 Task: Find connections with filter location Greve with filter topic #securitywith filter profile language German with filter current company UEM Group Berhad with filter school North Maharashtra University, Jalgaon with filter industry Plastics and Rubber Product Manufacturing with filter service category Nature Photography with filter keywords title Translator
Action: Mouse moved to (629, 90)
Screenshot: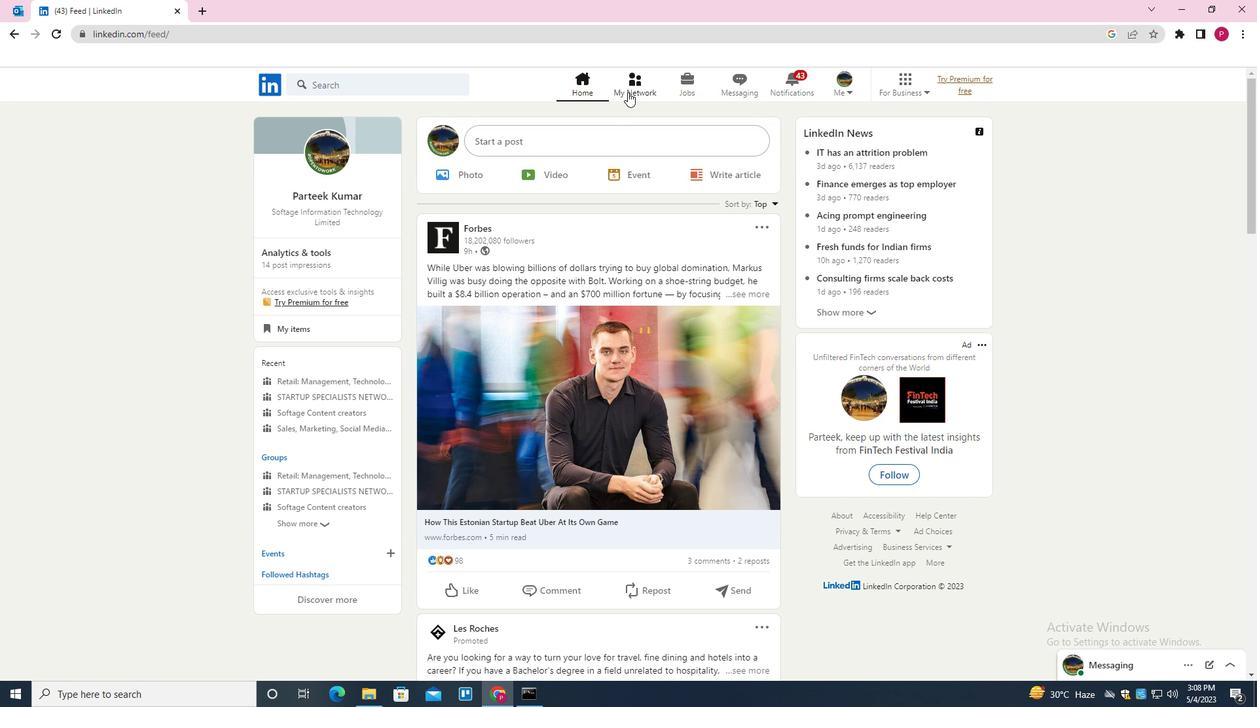
Action: Mouse pressed left at (629, 90)
Screenshot: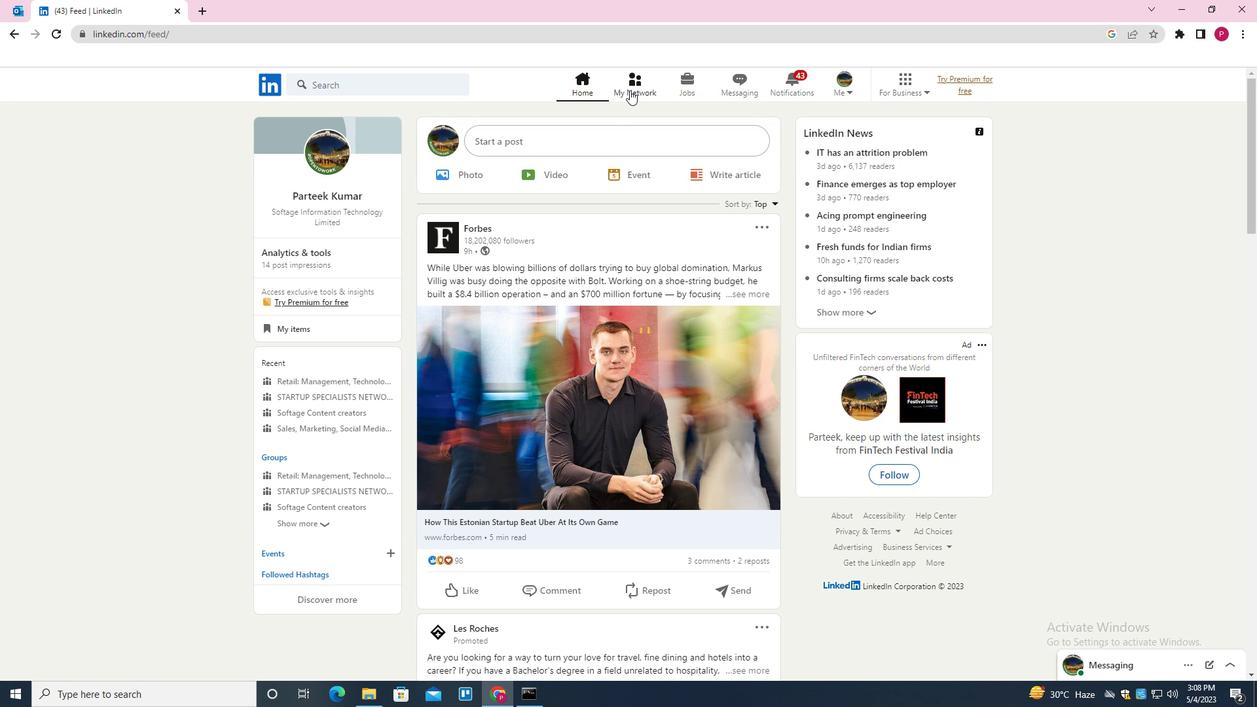 
Action: Mouse moved to (391, 163)
Screenshot: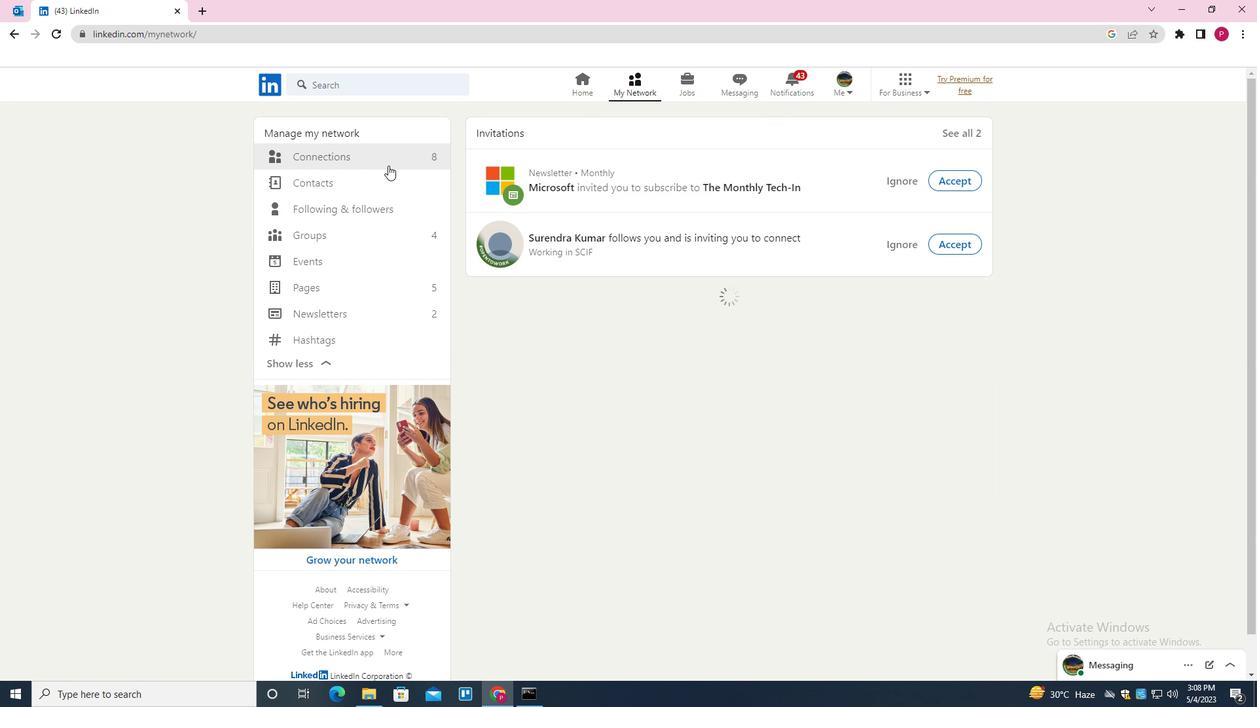 
Action: Mouse pressed left at (391, 163)
Screenshot: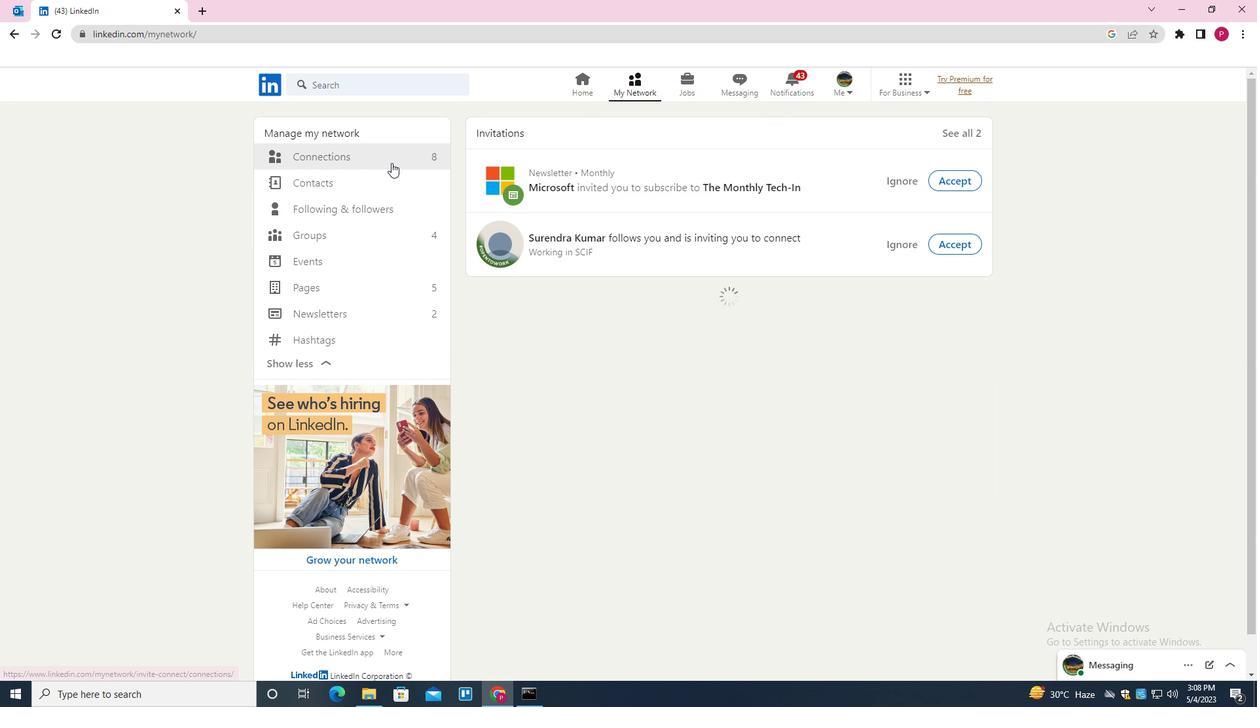 
Action: Mouse moved to (722, 157)
Screenshot: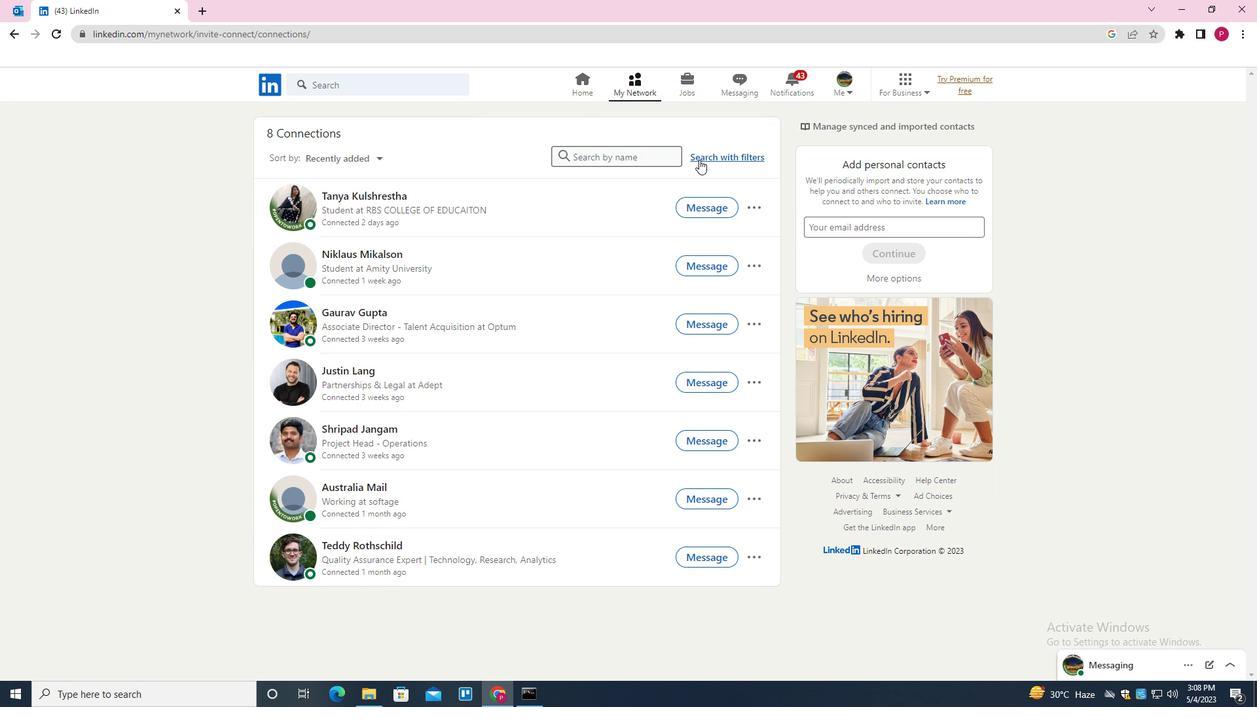
Action: Mouse pressed left at (722, 157)
Screenshot: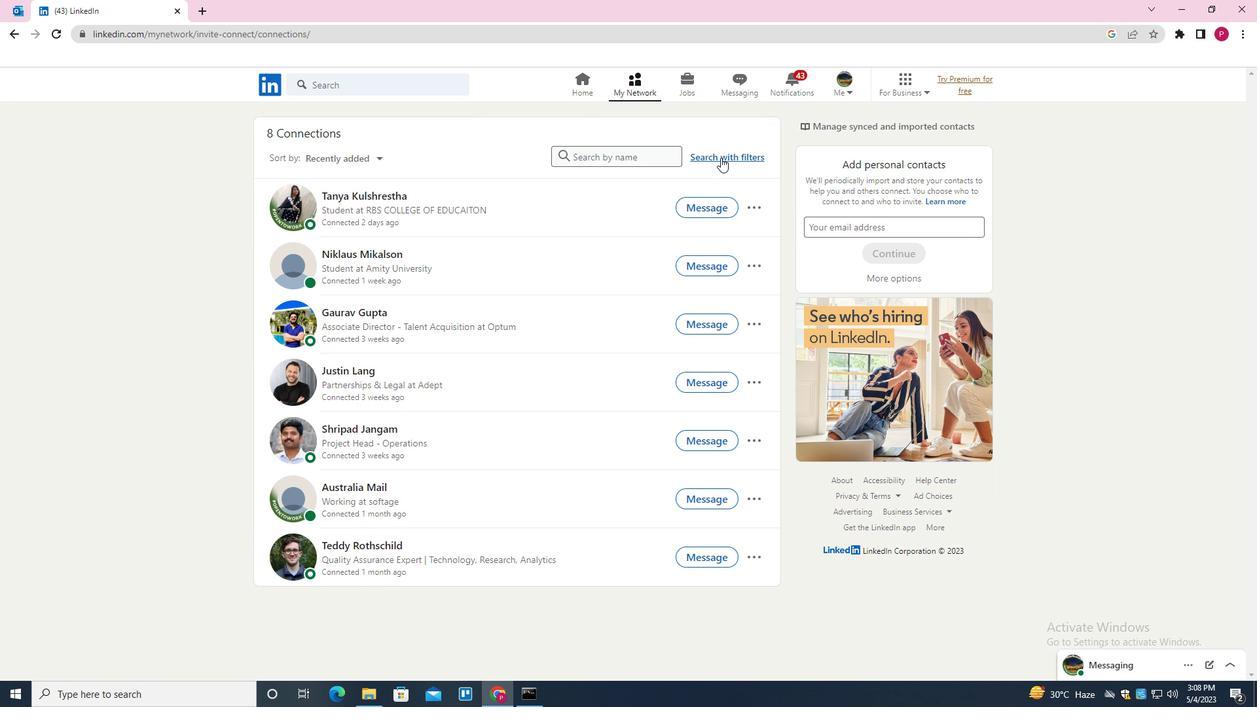 
Action: Mouse moved to (666, 119)
Screenshot: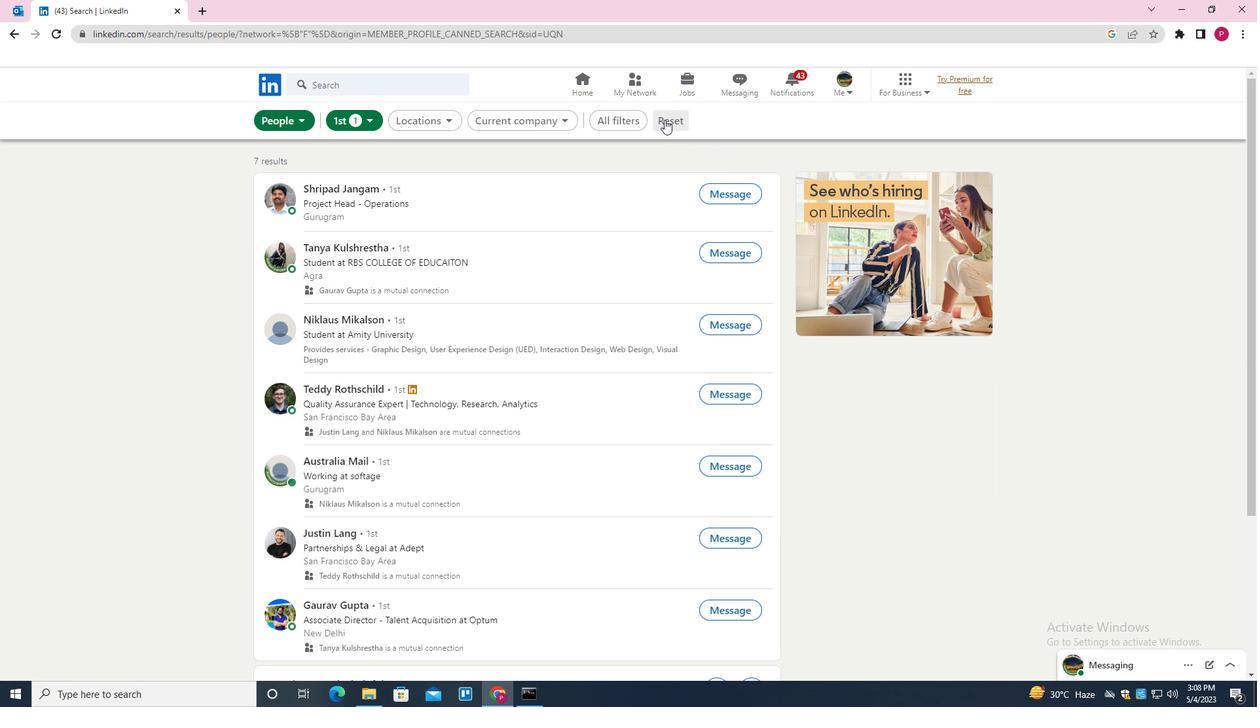 
Action: Mouse pressed left at (666, 119)
Screenshot: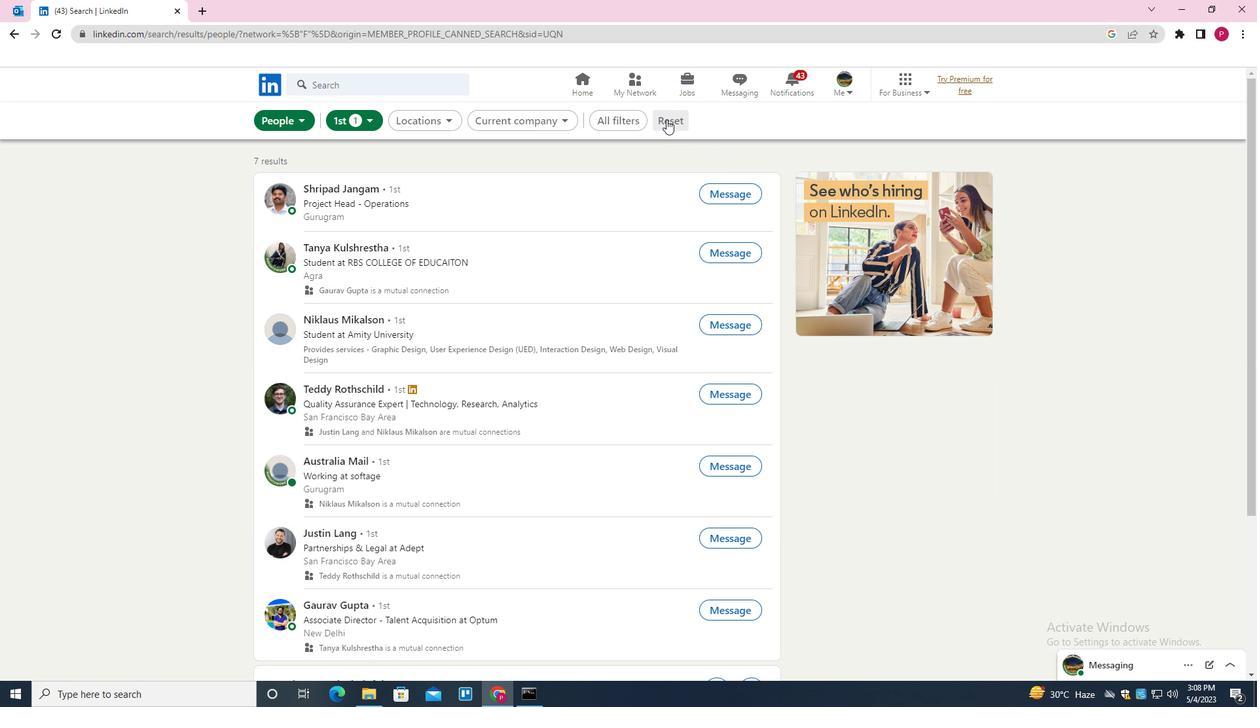 
Action: Mouse moved to (642, 123)
Screenshot: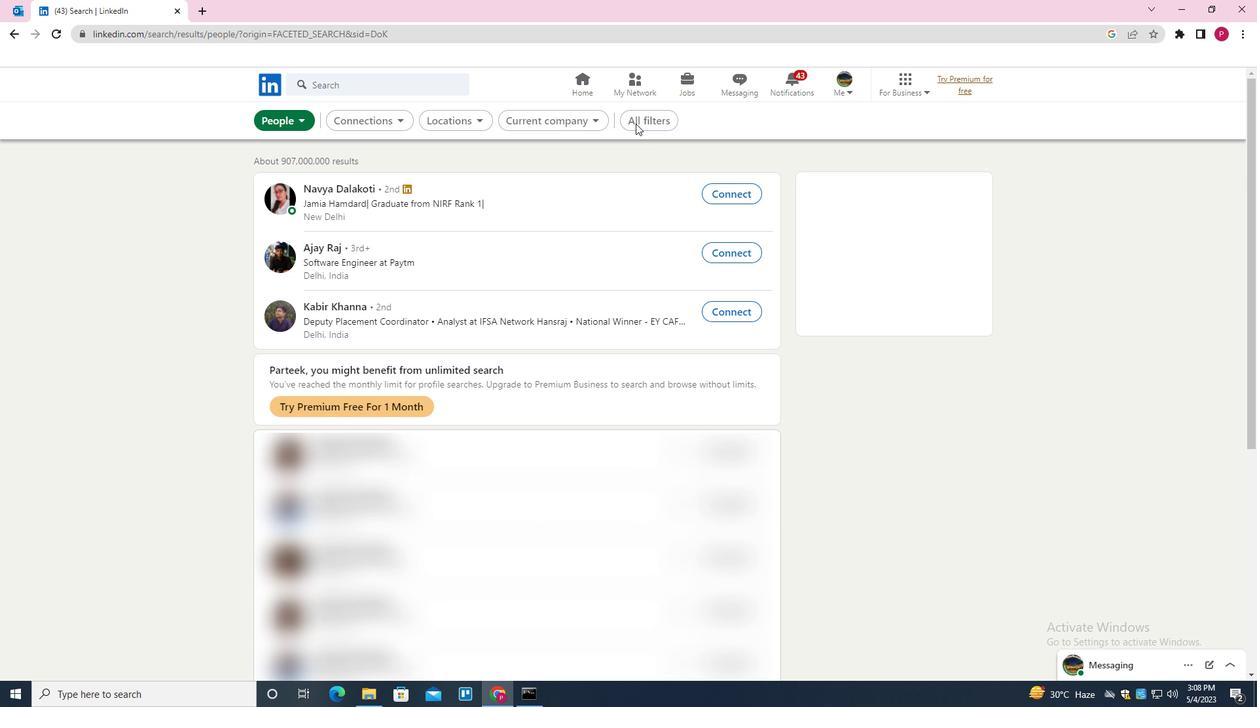 
Action: Mouse pressed left at (642, 123)
Screenshot: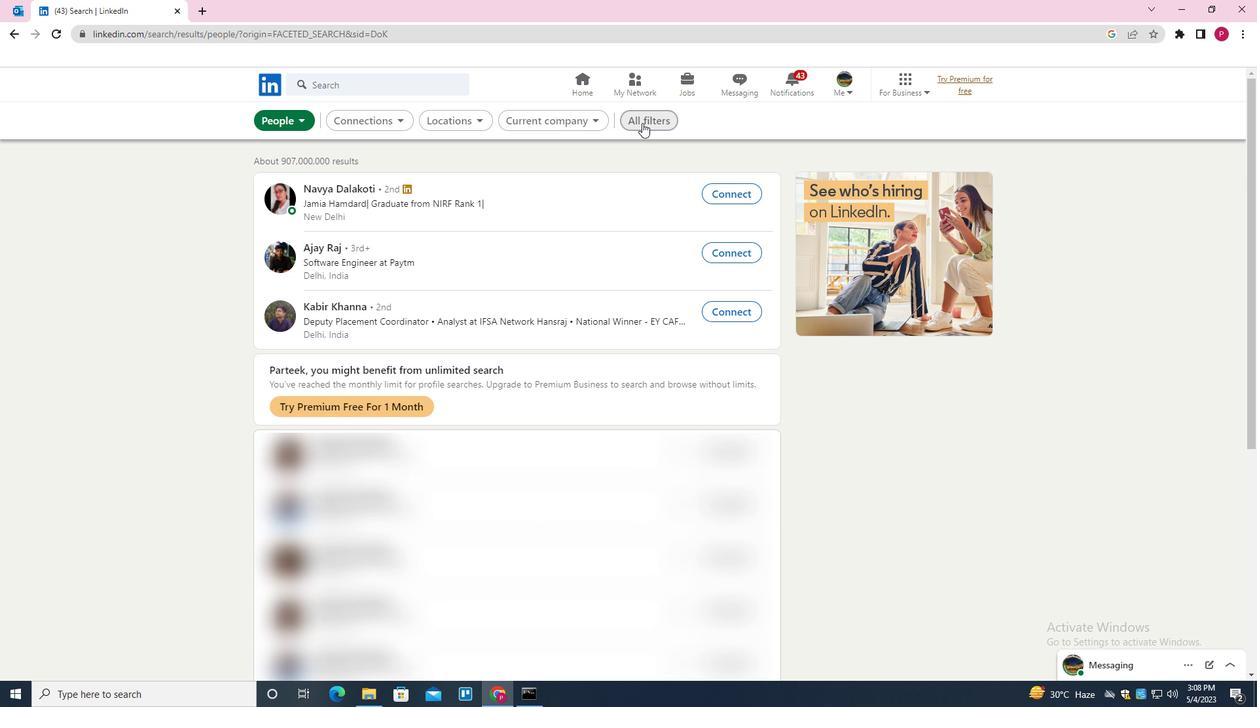 
Action: Mouse moved to (1084, 409)
Screenshot: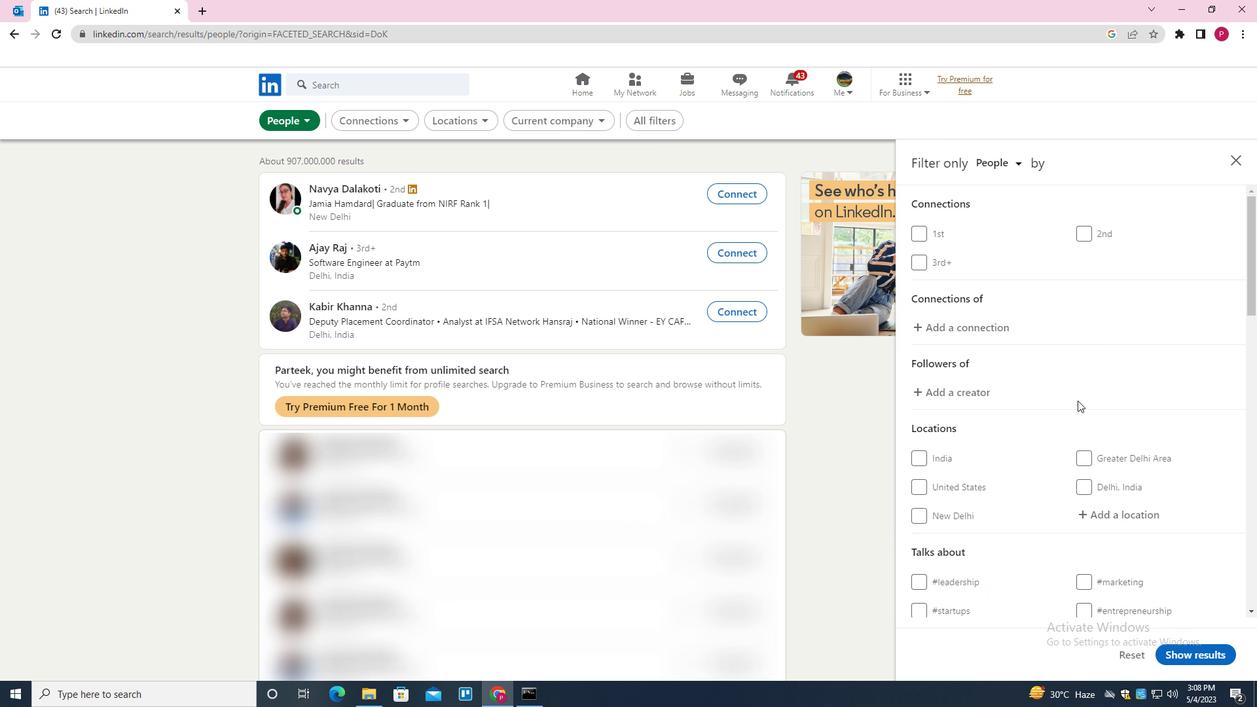 
Action: Mouse scrolled (1084, 409) with delta (0, 0)
Screenshot: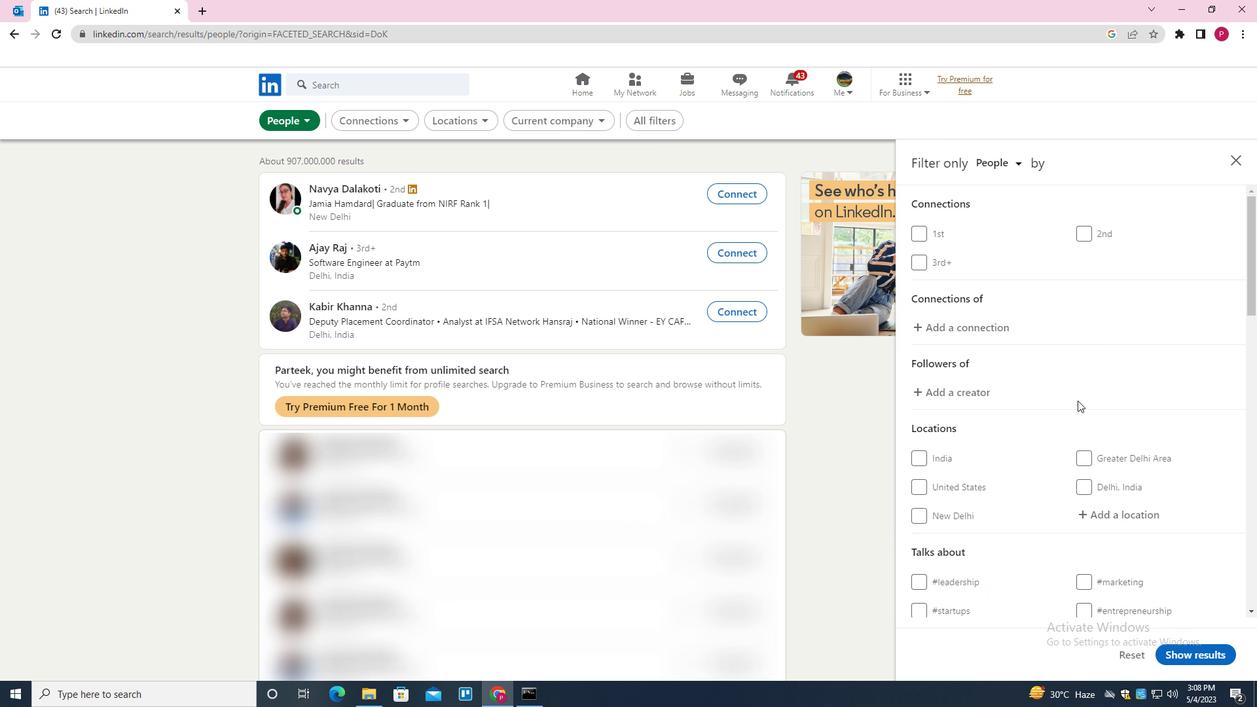 
Action: Mouse moved to (1085, 409)
Screenshot: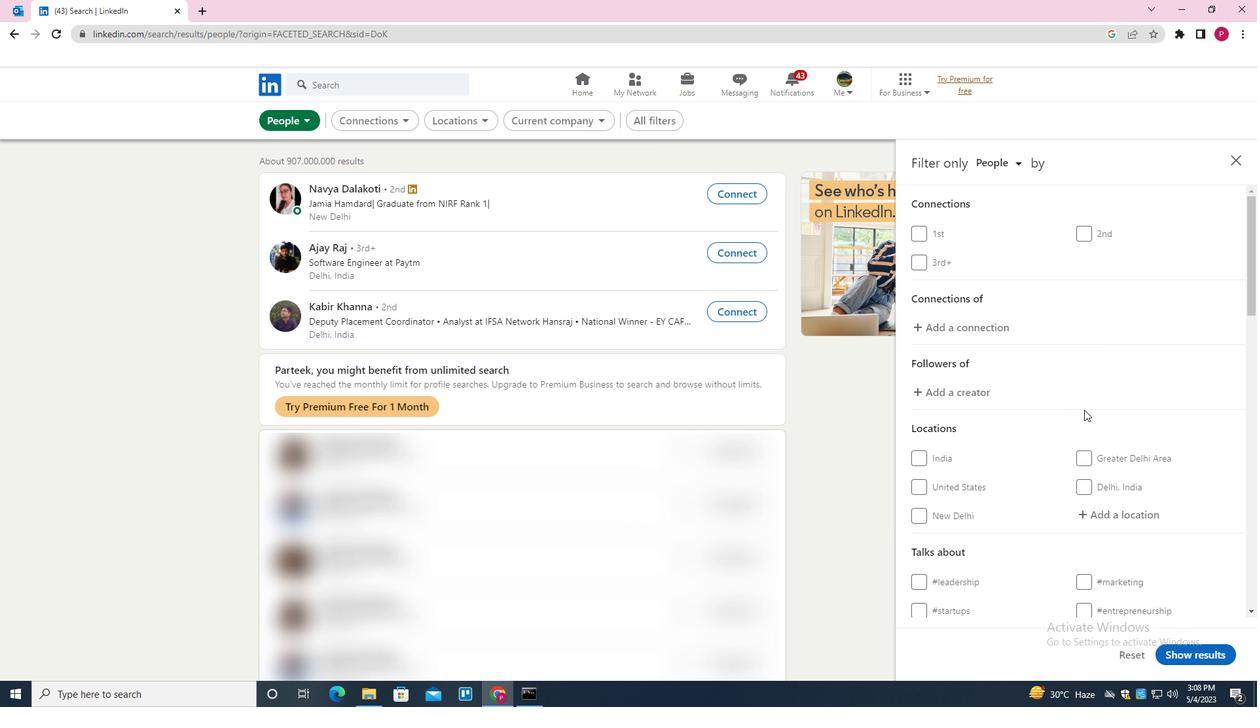 
Action: Mouse scrolled (1085, 409) with delta (0, 0)
Screenshot: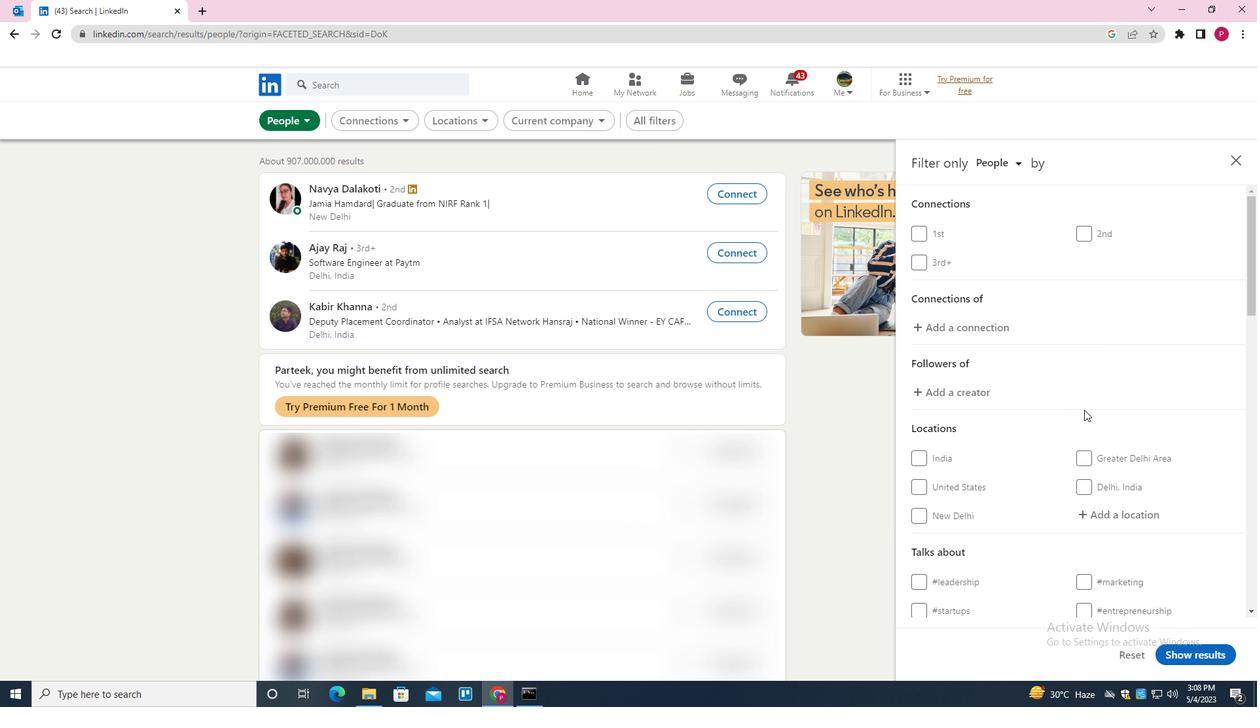 
Action: Mouse moved to (1124, 377)
Screenshot: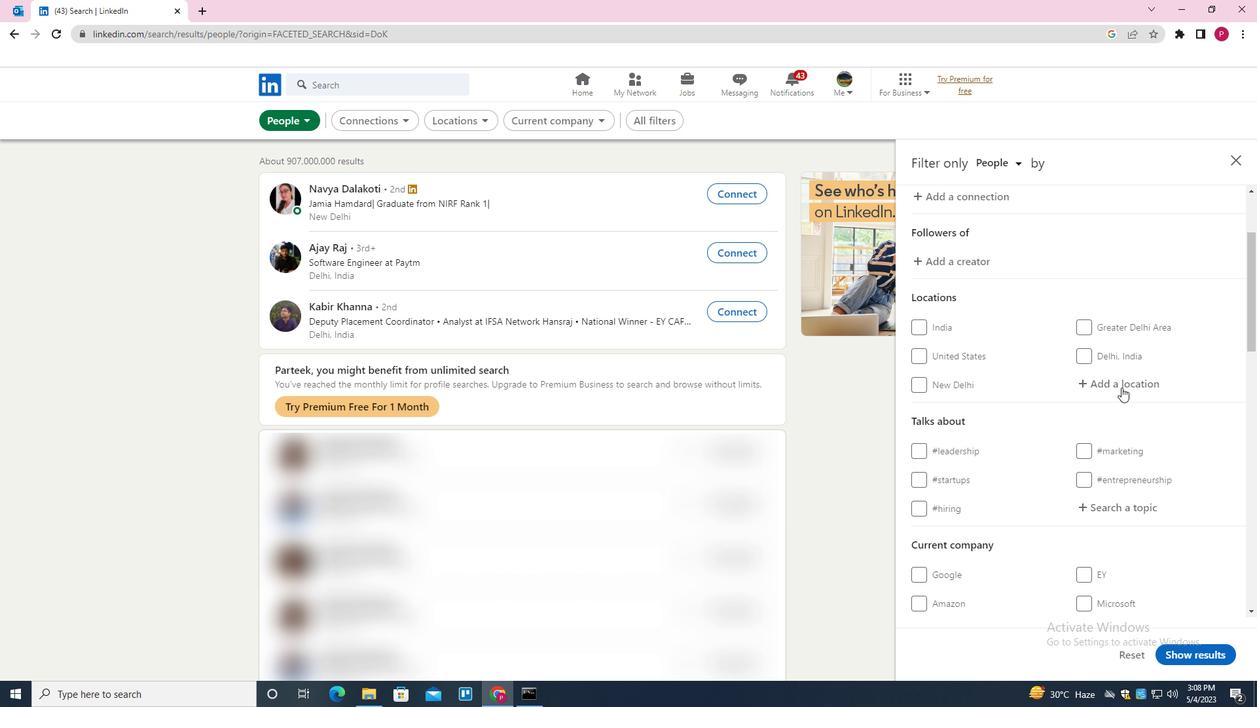 
Action: Mouse pressed left at (1124, 377)
Screenshot: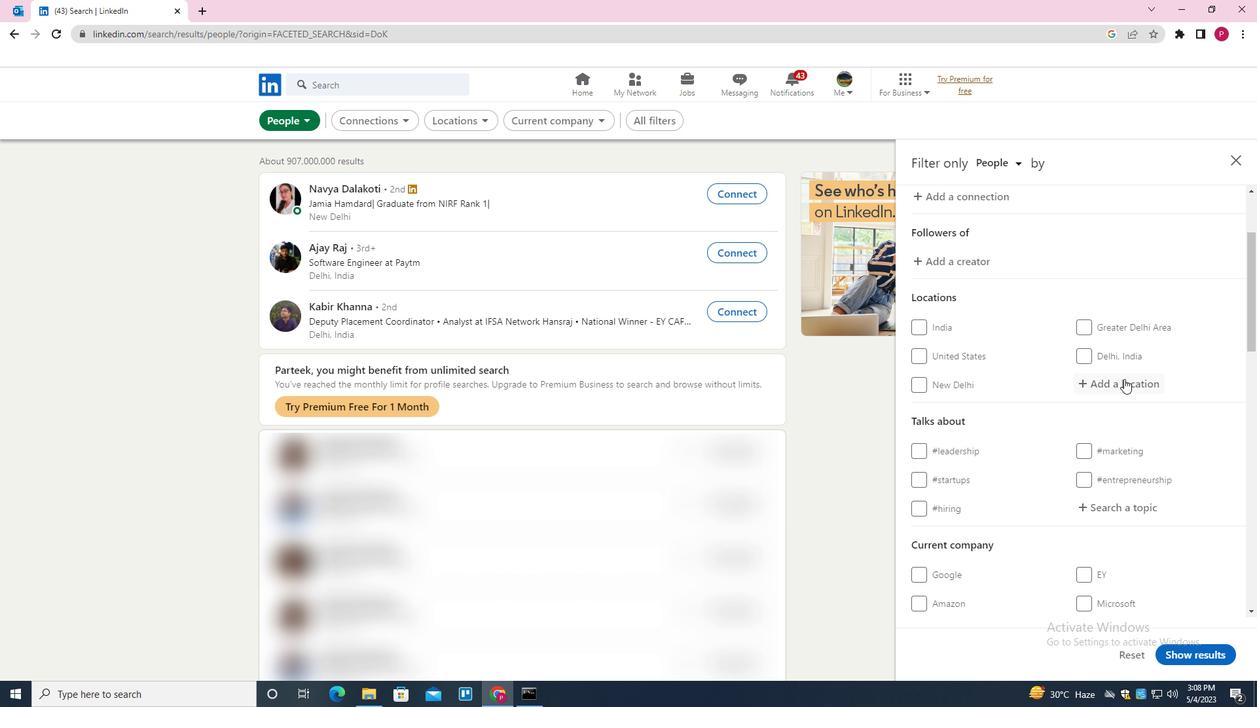 
Action: Mouse moved to (1120, 379)
Screenshot: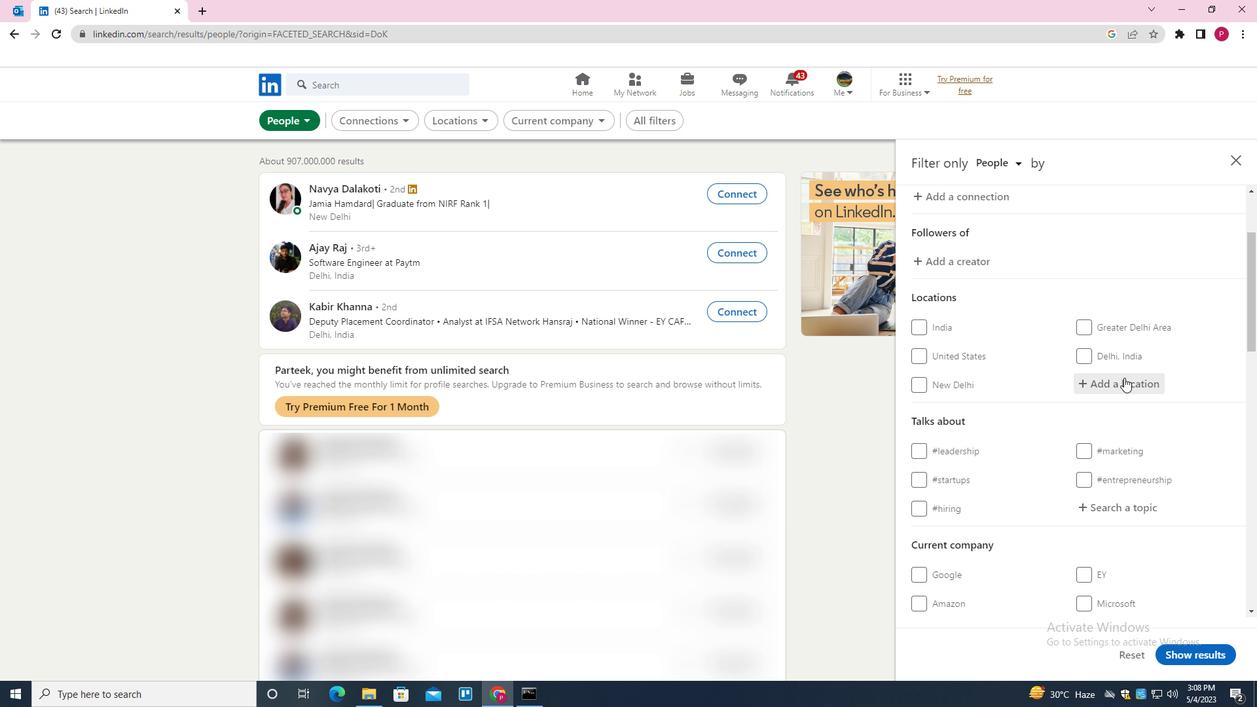 
Action: Key pressed <Key.shift>GREVE<Key.down><Key.enter>
Screenshot: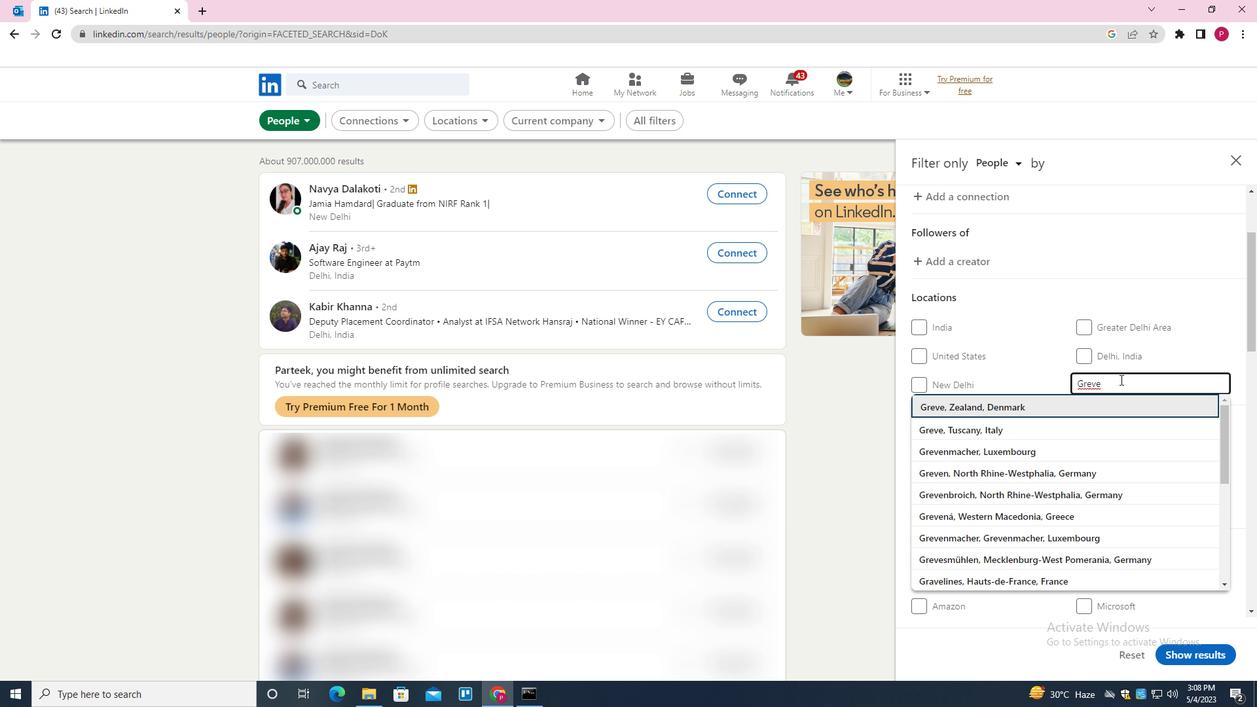 
Action: Mouse moved to (1076, 410)
Screenshot: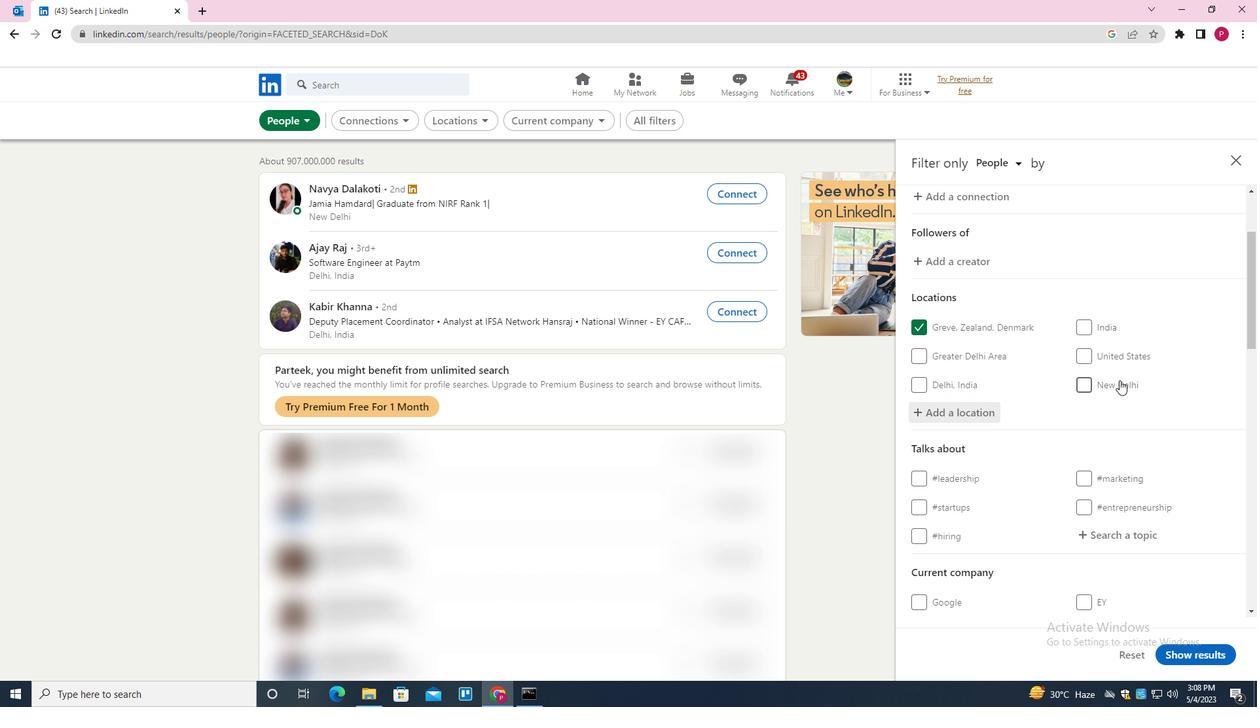 
Action: Mouse scrolled (1076, 409) with delta (0, 0)
Screenshot: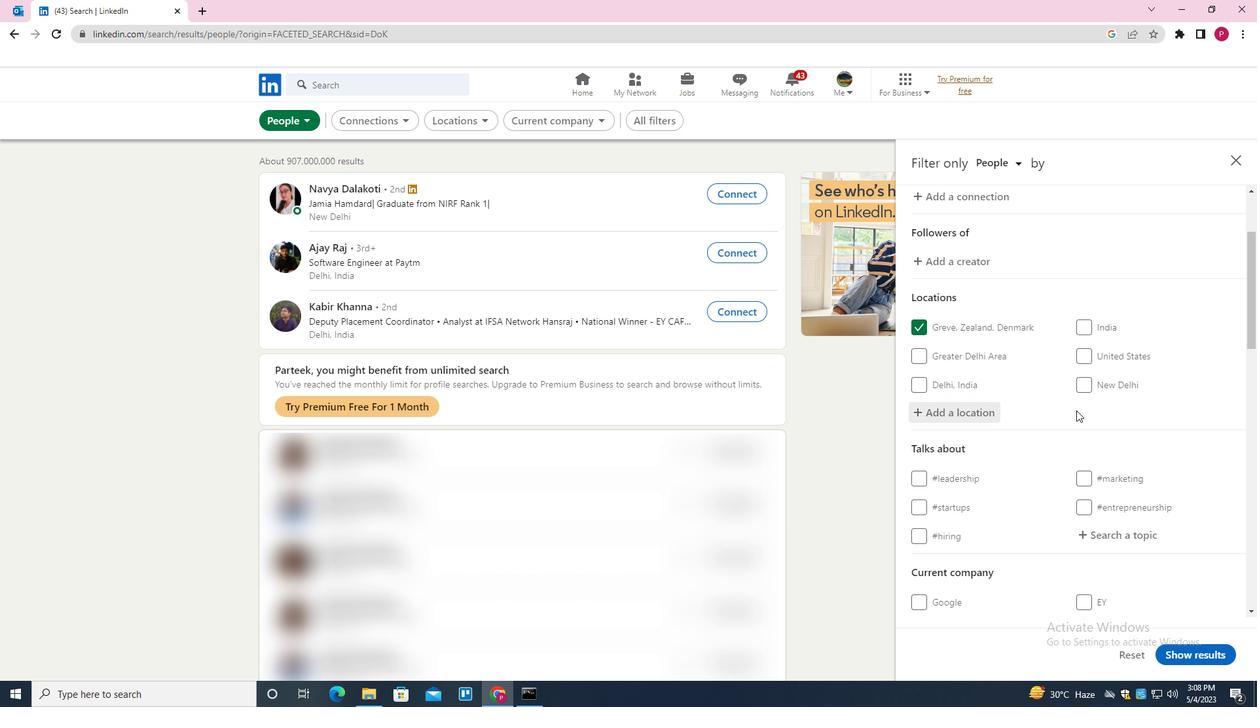 
Action: Mouse moved to (1076, 409)
Screenshot: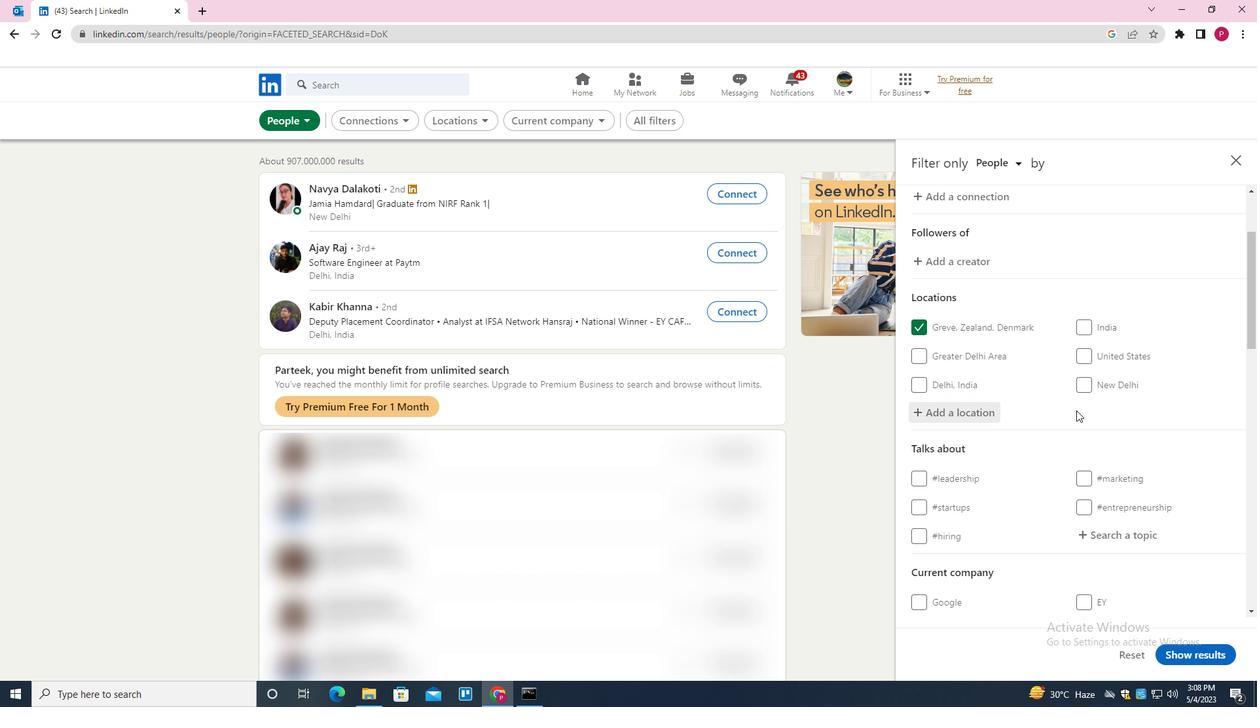 
Action: Mouse scrolled (1076, 408) with delta (0, 0)
Screenshot: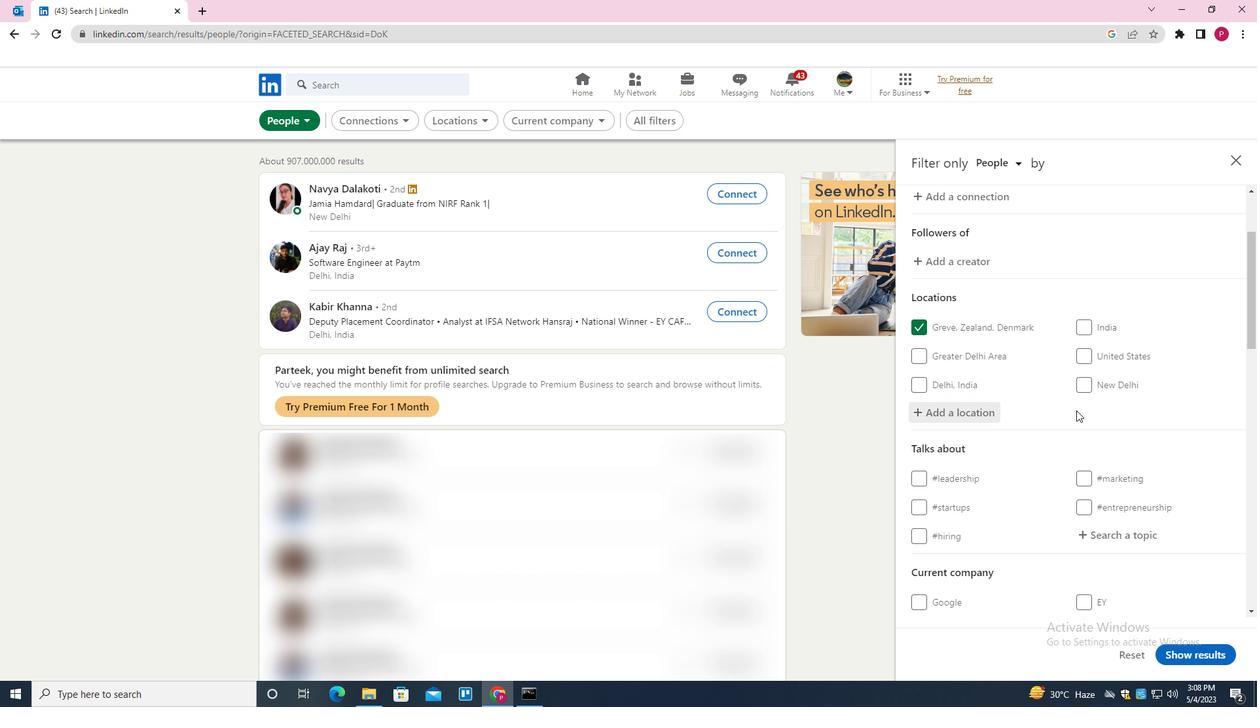 
Action: Mouse moved to (1076, 403)
Screenshot: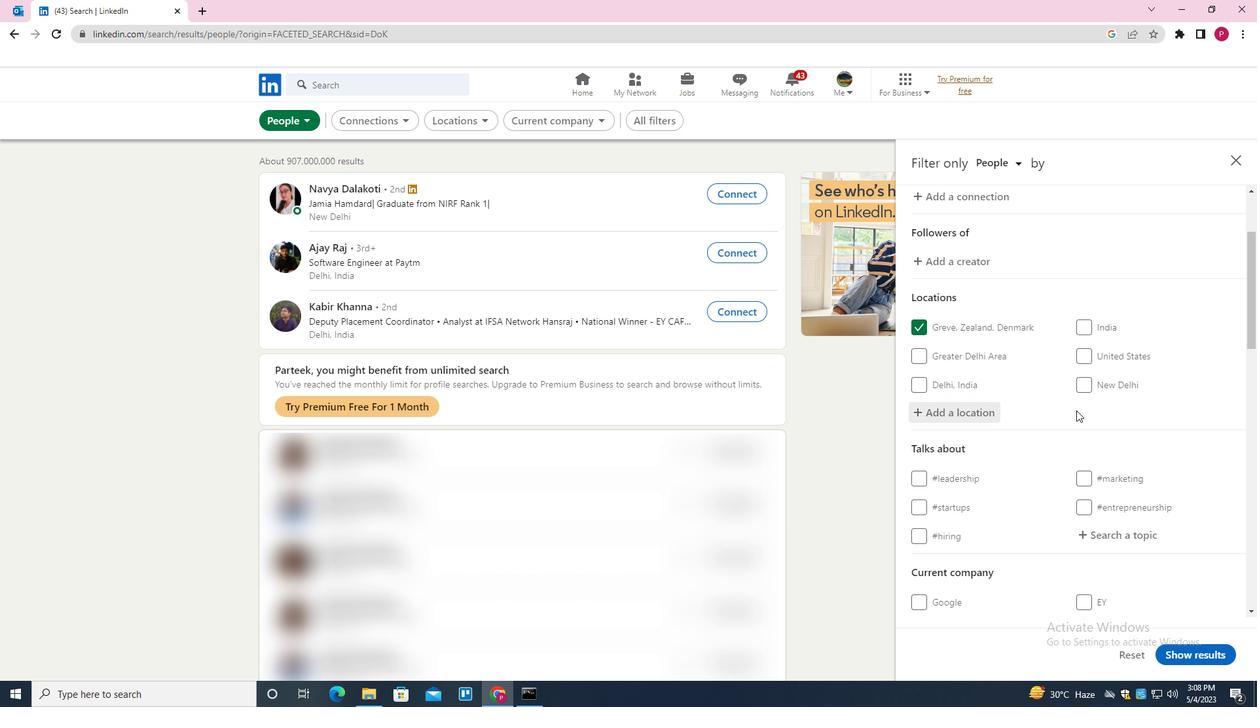 
Action: Mouse scrolled (1076, 402) with delta (0, 0)
Screenshot: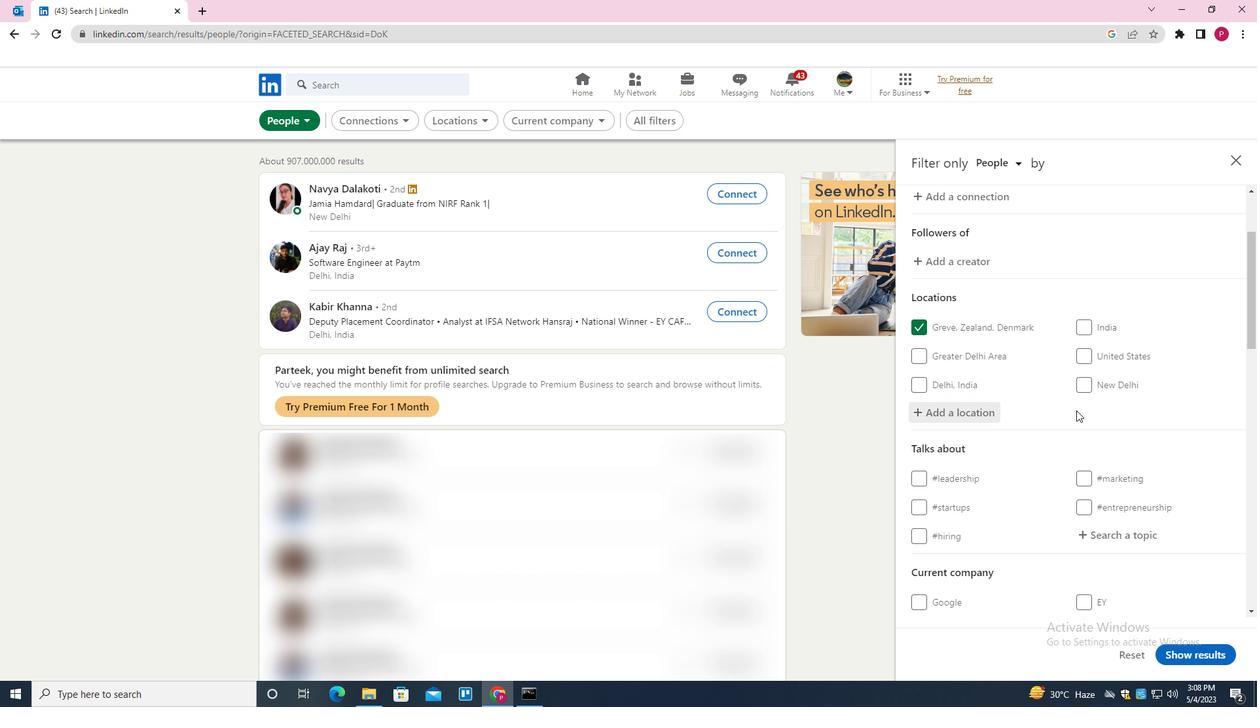 
Action: Mouse moved to (1112, 335)
Screenshot: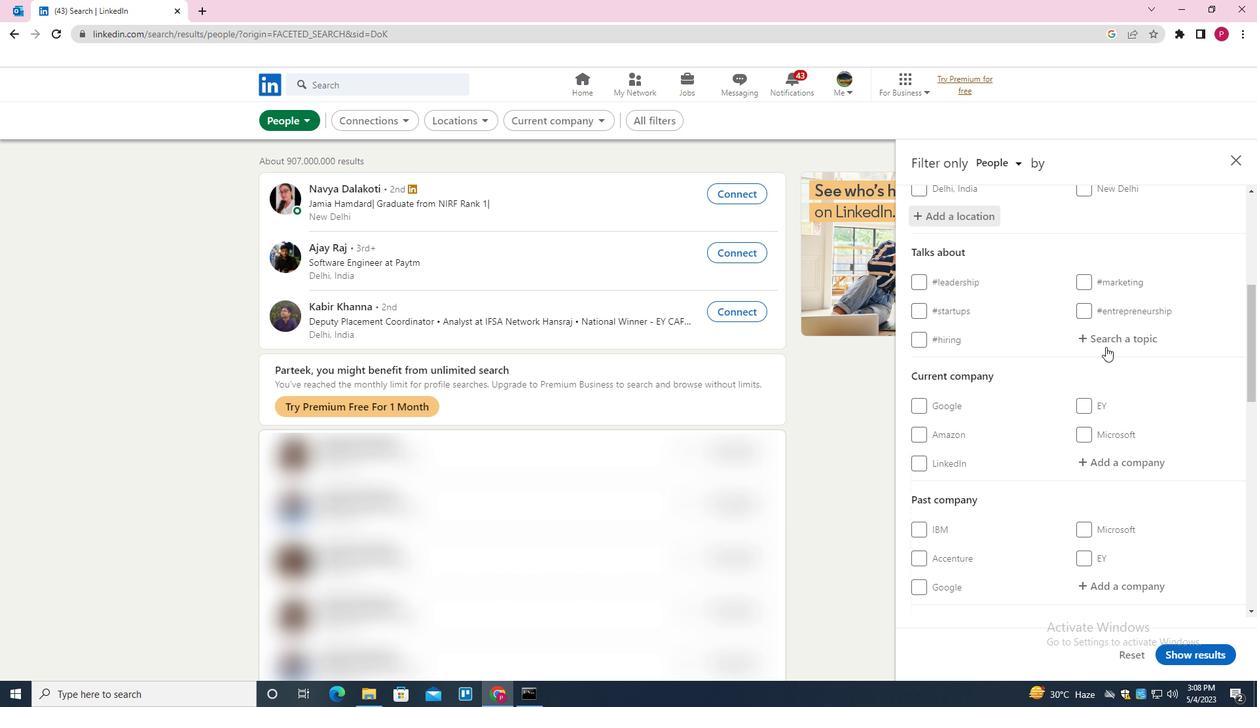 
Action: Mouse pressed left at (1112, 335)
Screenshot: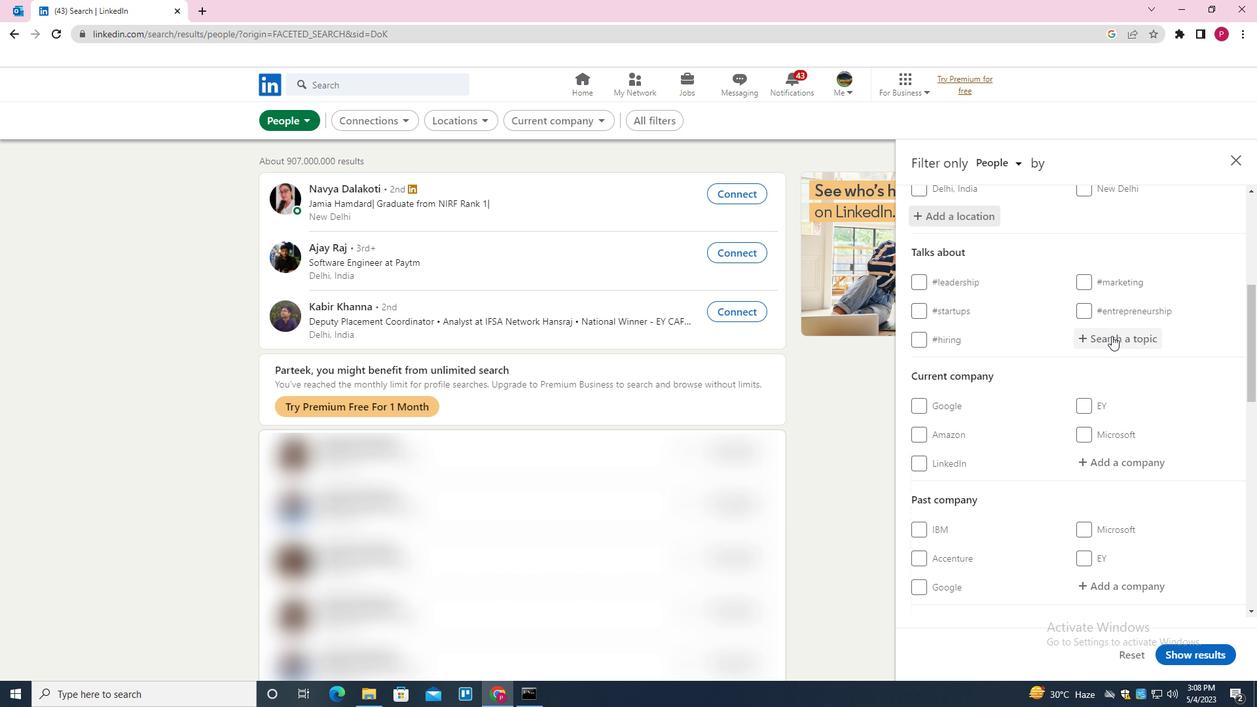 
Action: Key pressed SECURITY<Key.down><Key.enter>
Screenshot: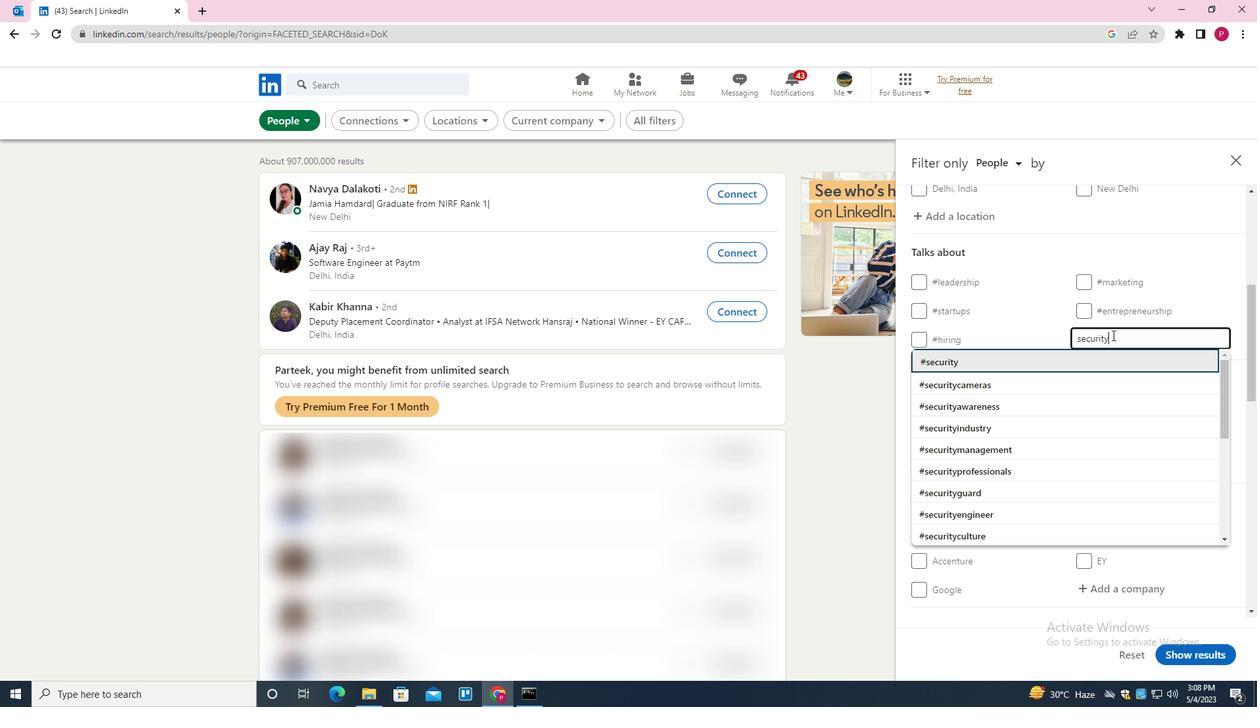 
Action: Mouse moved to (1105, 375)
Screenshot: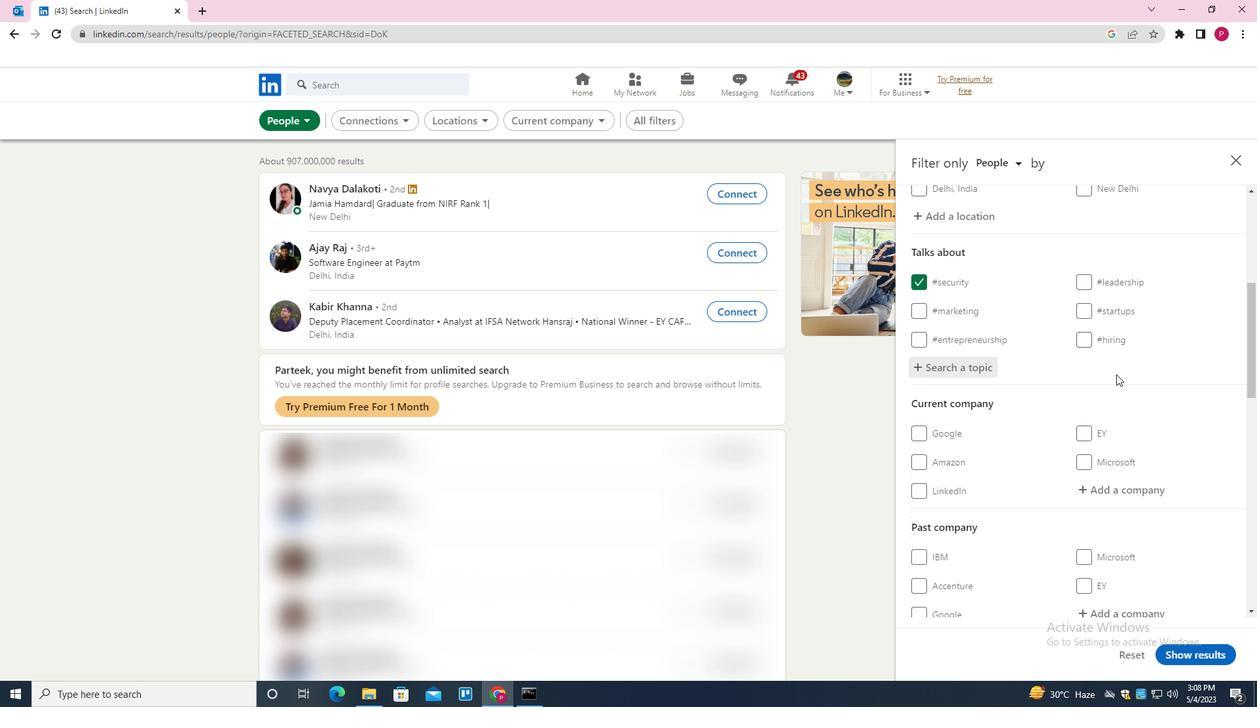 
Action: Mouse scrolled (1105, 375) with delta (0, 0)
Screenshot: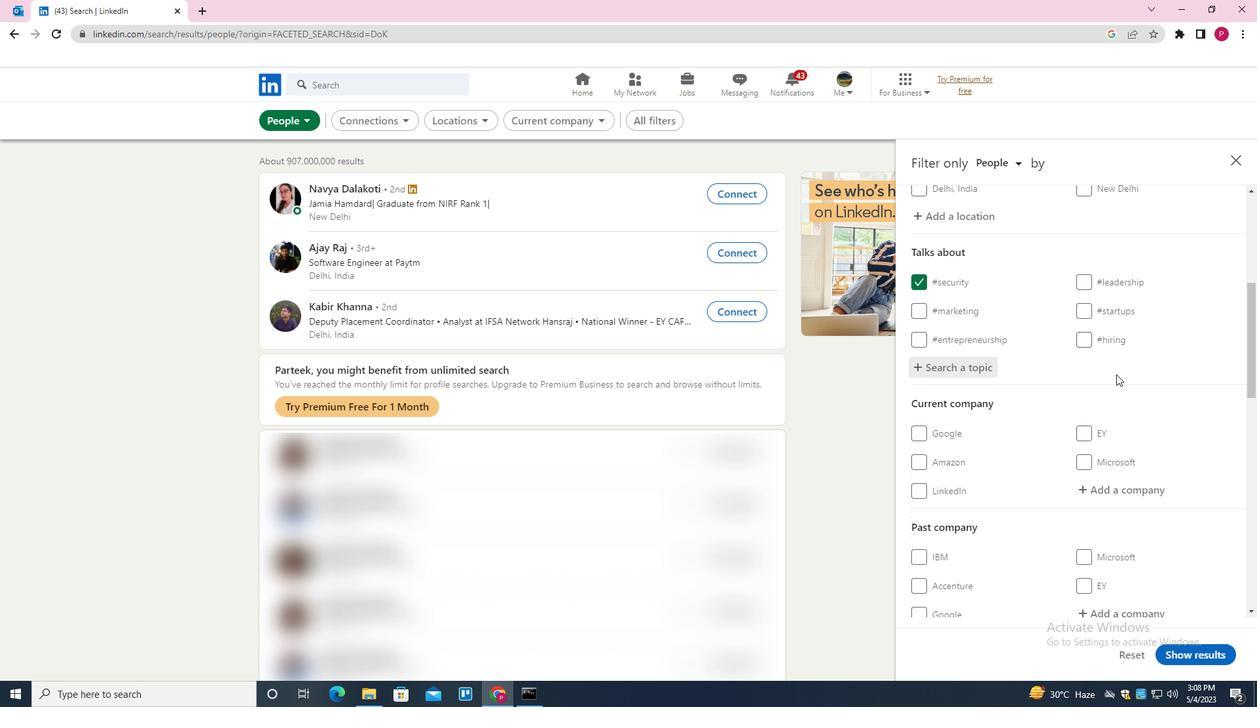 
Action: Mouse moved to (1098, 379)
Screenshot: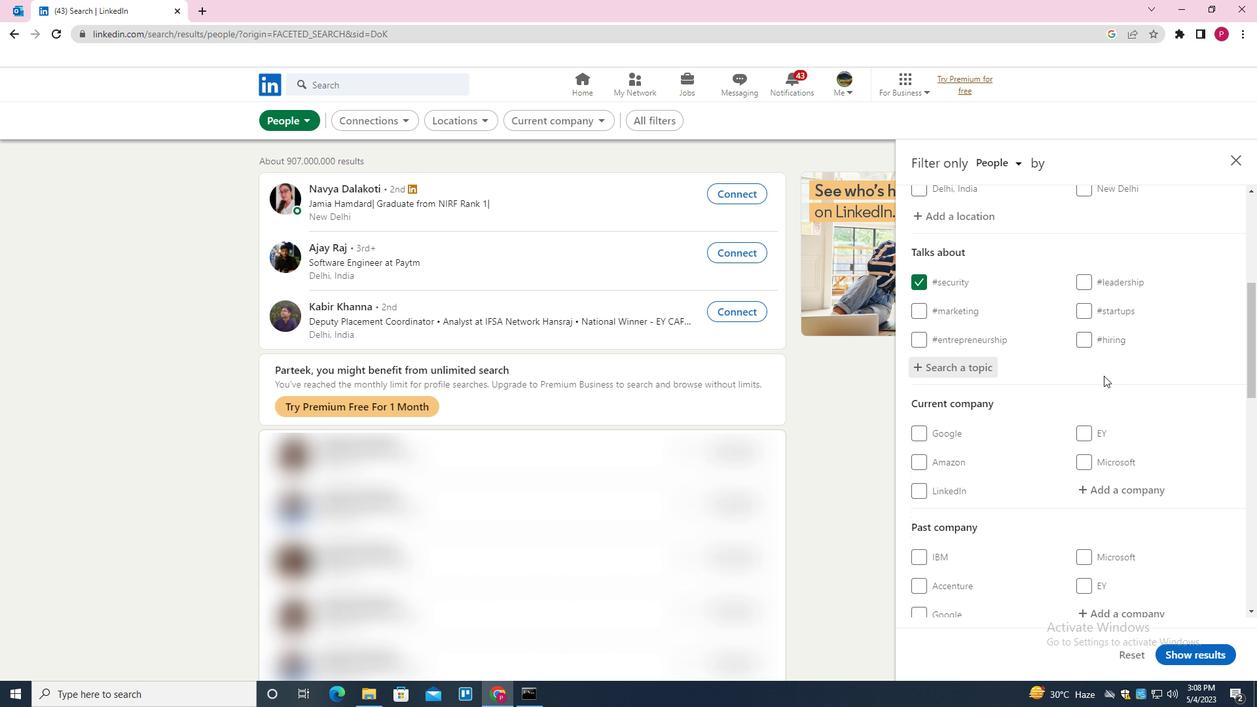 
Action: Mouse scrolled (1098, 378) with delta (0, 0)
Screenshot: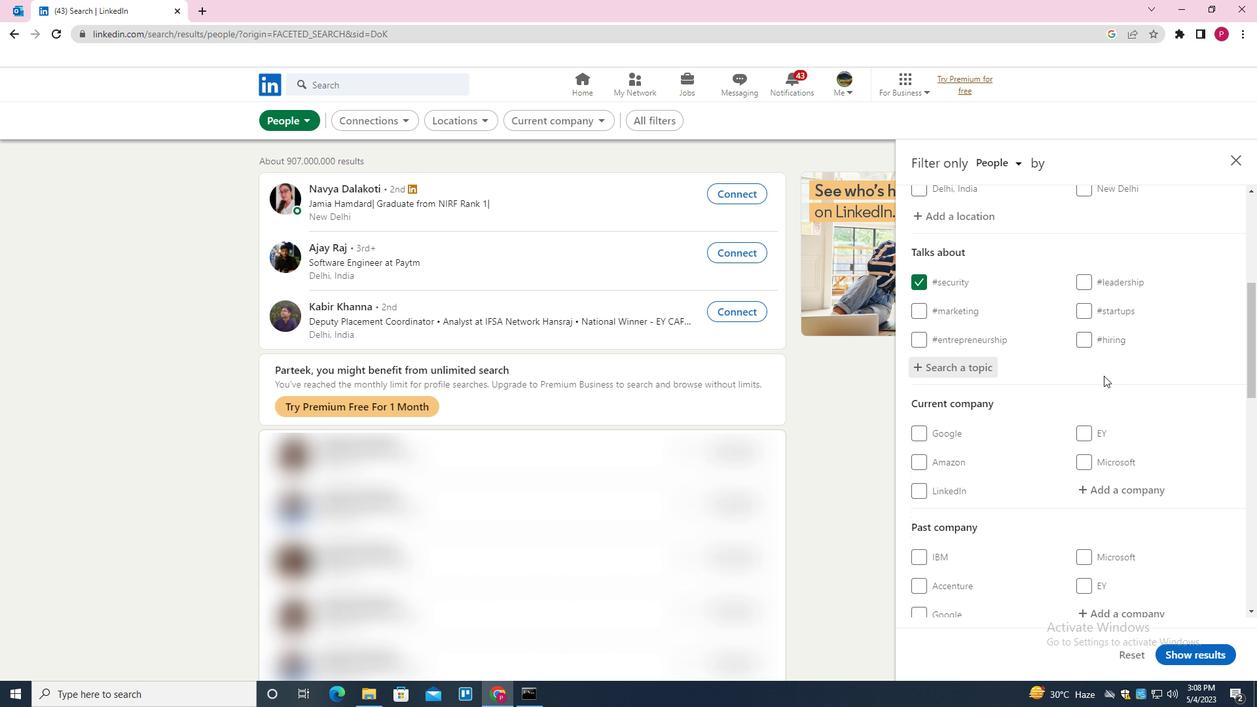 
Action: Mouse moved to (1072, 377)
Screenshot: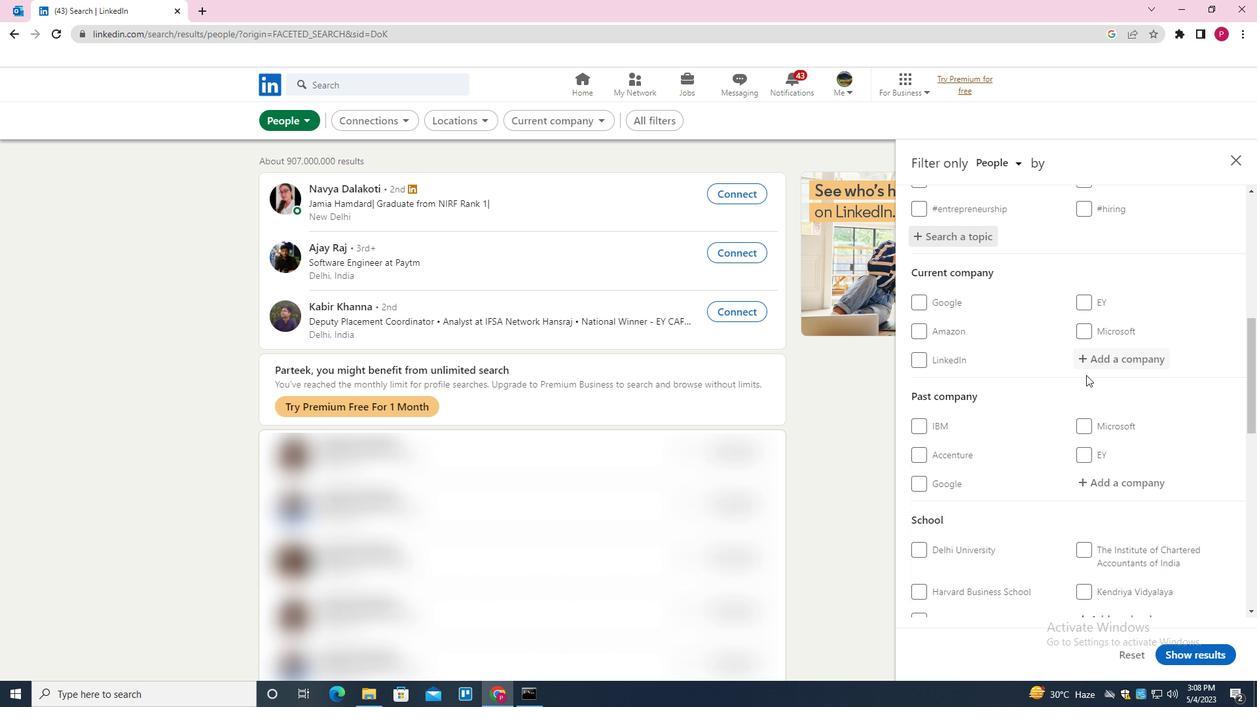 
Action: Mouse scrolled (1072, 377) with delta (0, 0)
Screenshot: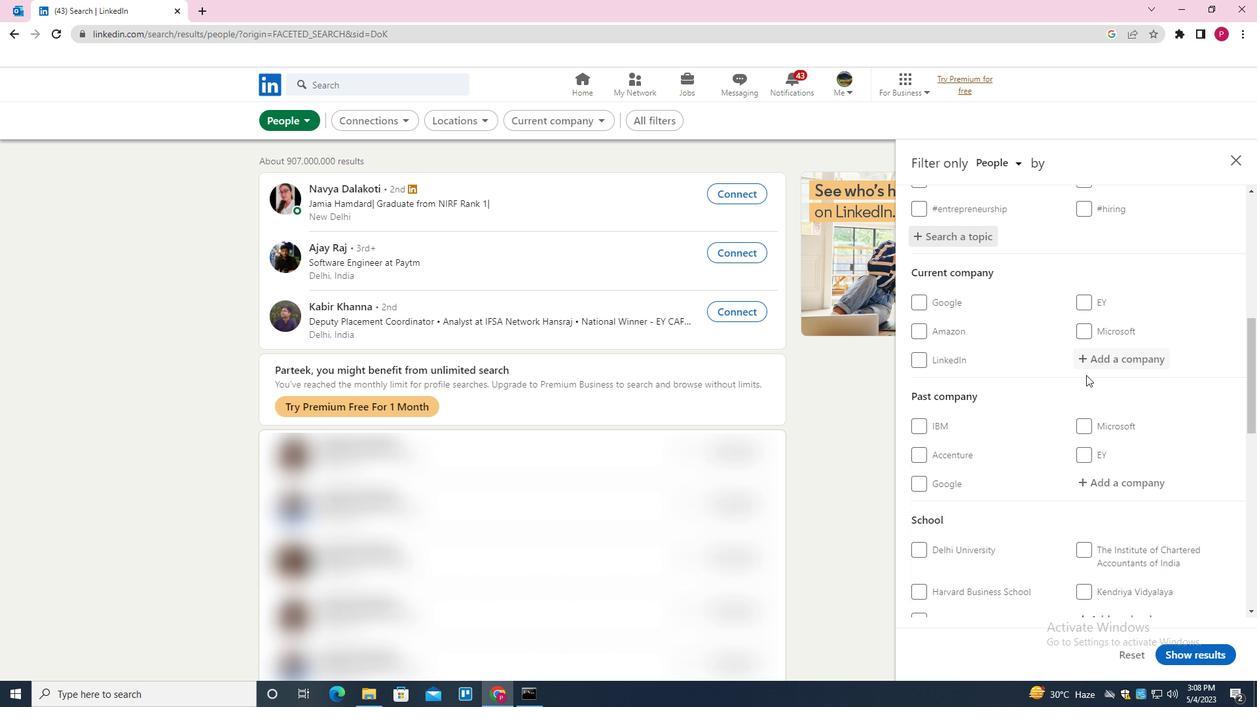 
Action: Mouse moved to (1068, 379)
Screenshot: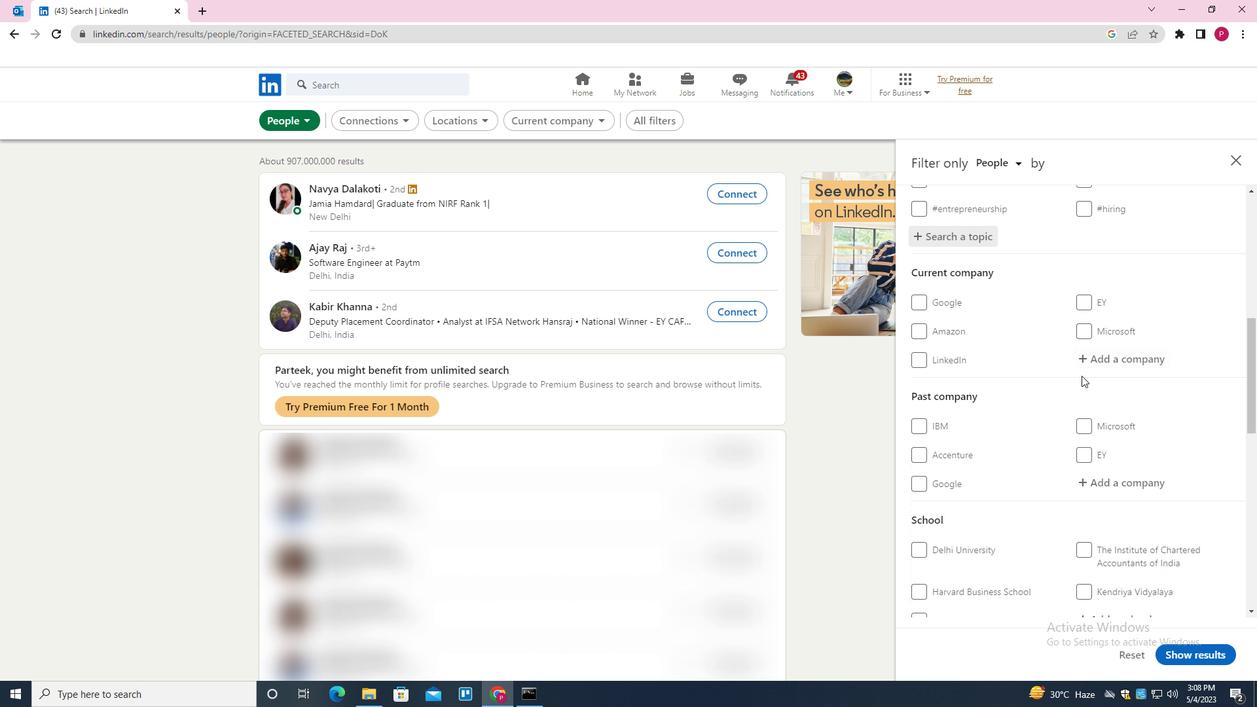 
Action: Mouse scrolled (1068, 378) with delta (0, 0)
Screenshot: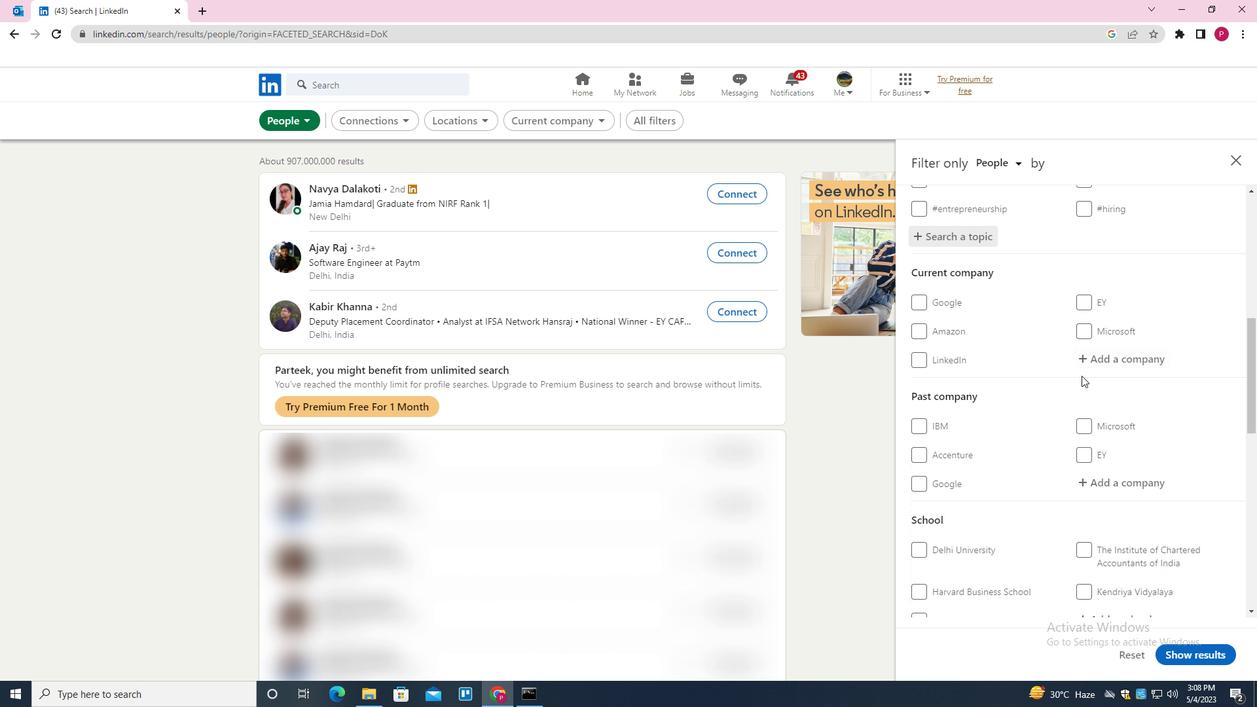 
Action: Mouse moved to (1063, 381)
Screenshot: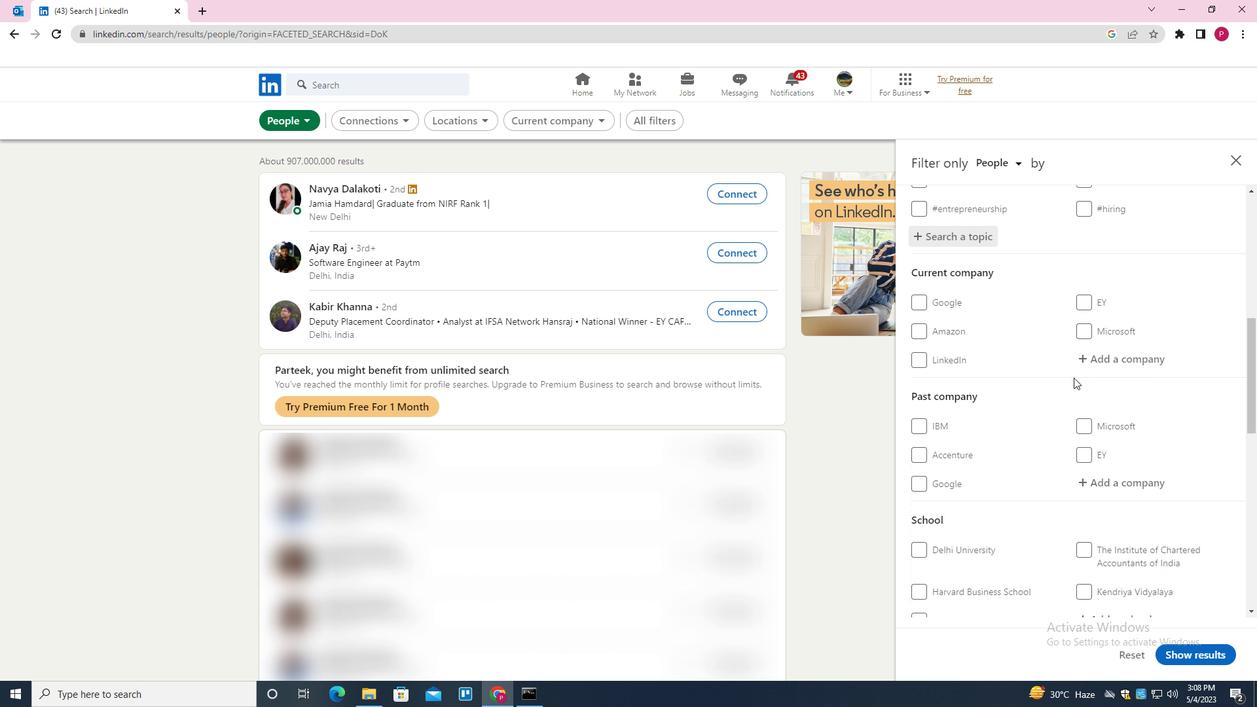 
Action: Mouse scrolled (1063, 381) with delta (0, 0)
Screenshot: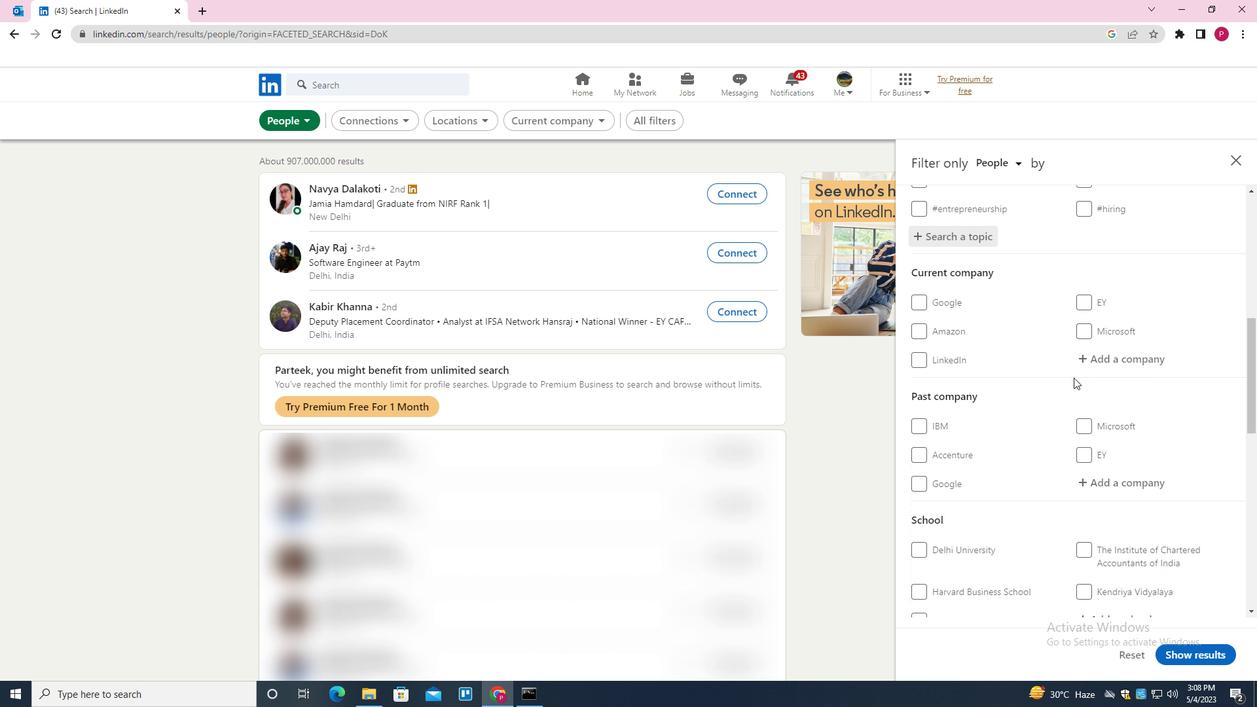 
Action: Mouse moved to (1060, 383)
Screenshot: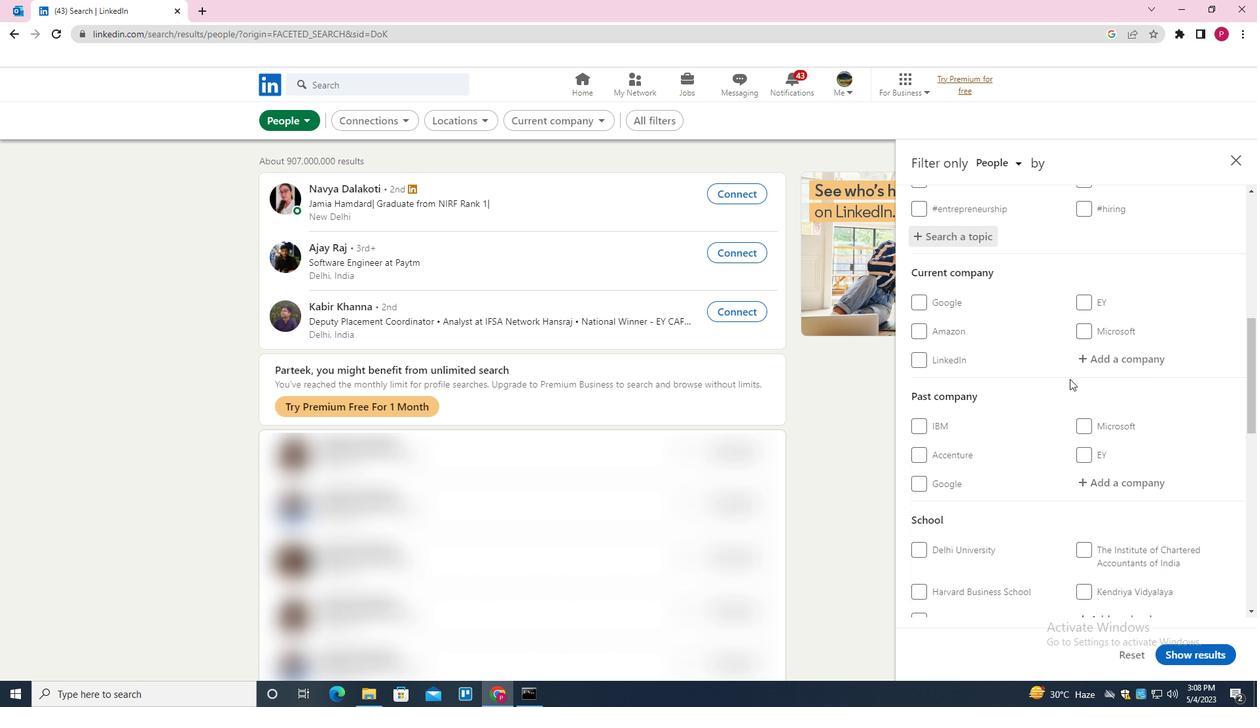 
Action: Mouse scrolled (1060, 382) with delta (0, 0)
Screenshot: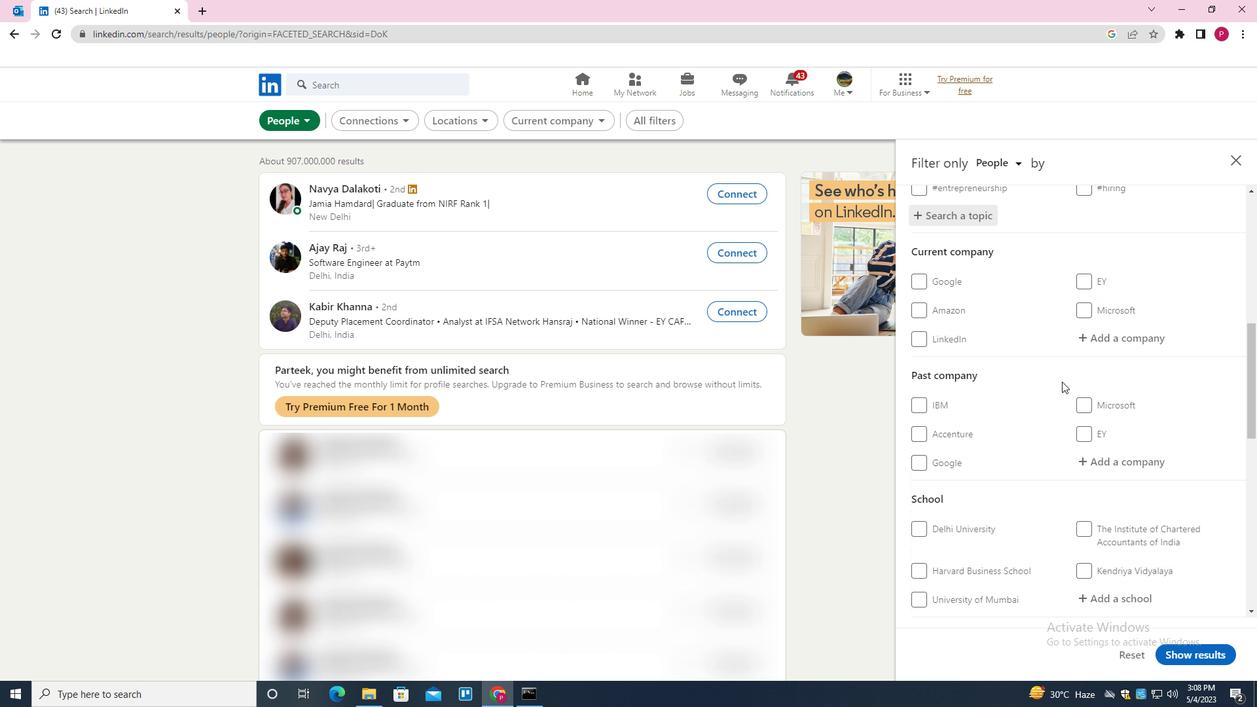 
Action: Mouse moved to (1007, 409)
Screenshot: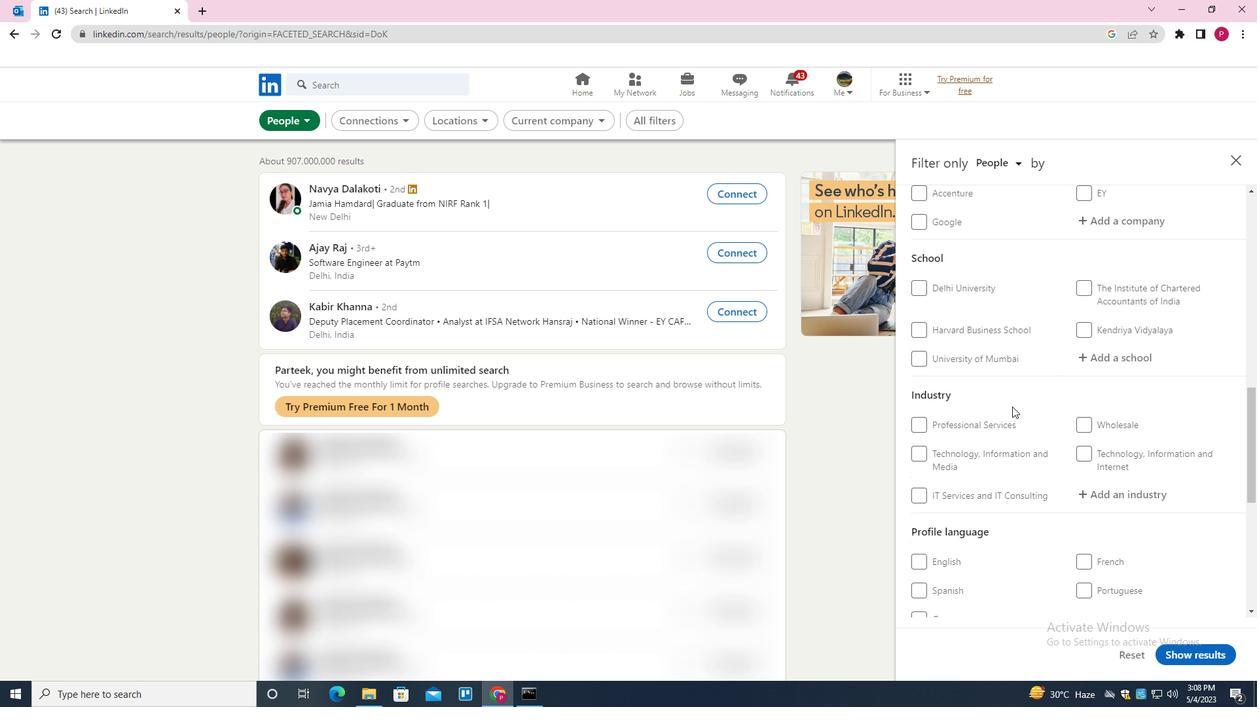 
Action: Mouse scrolled (1007, 409) with delta (0, 0)
Screenshot: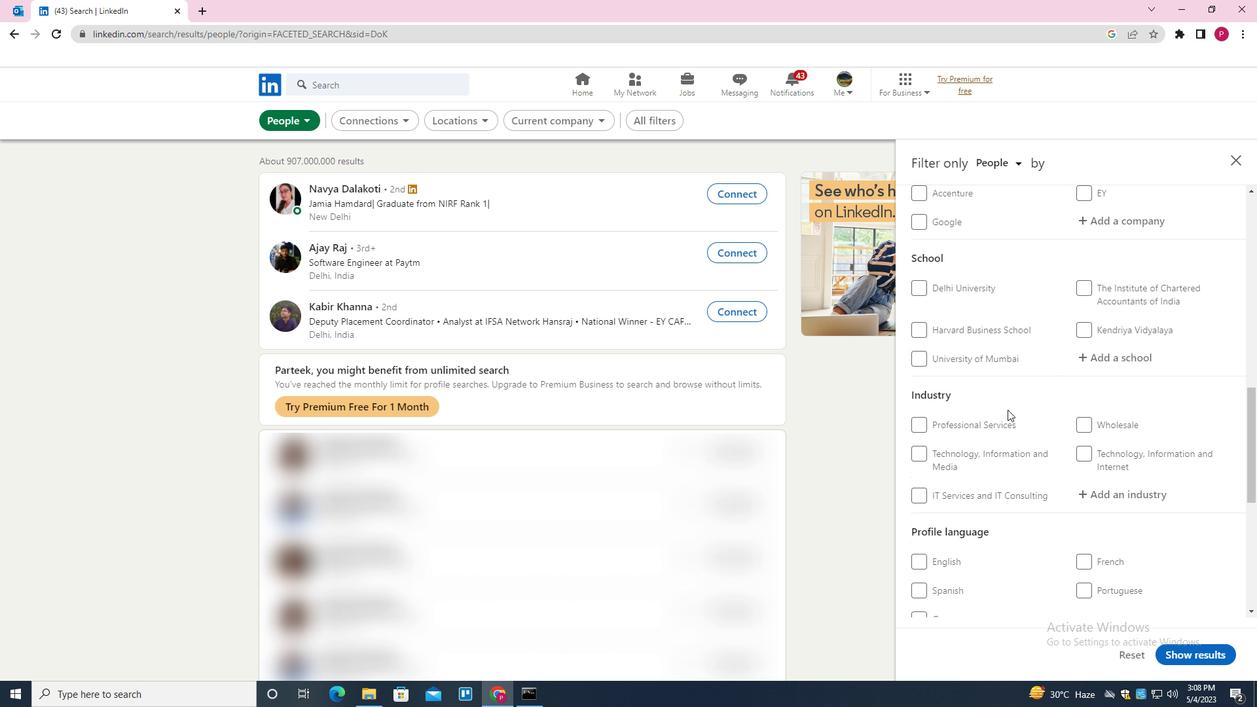 
Action: Mouse scrolled (1007, 409) with delta (0, 0)
Screenshot: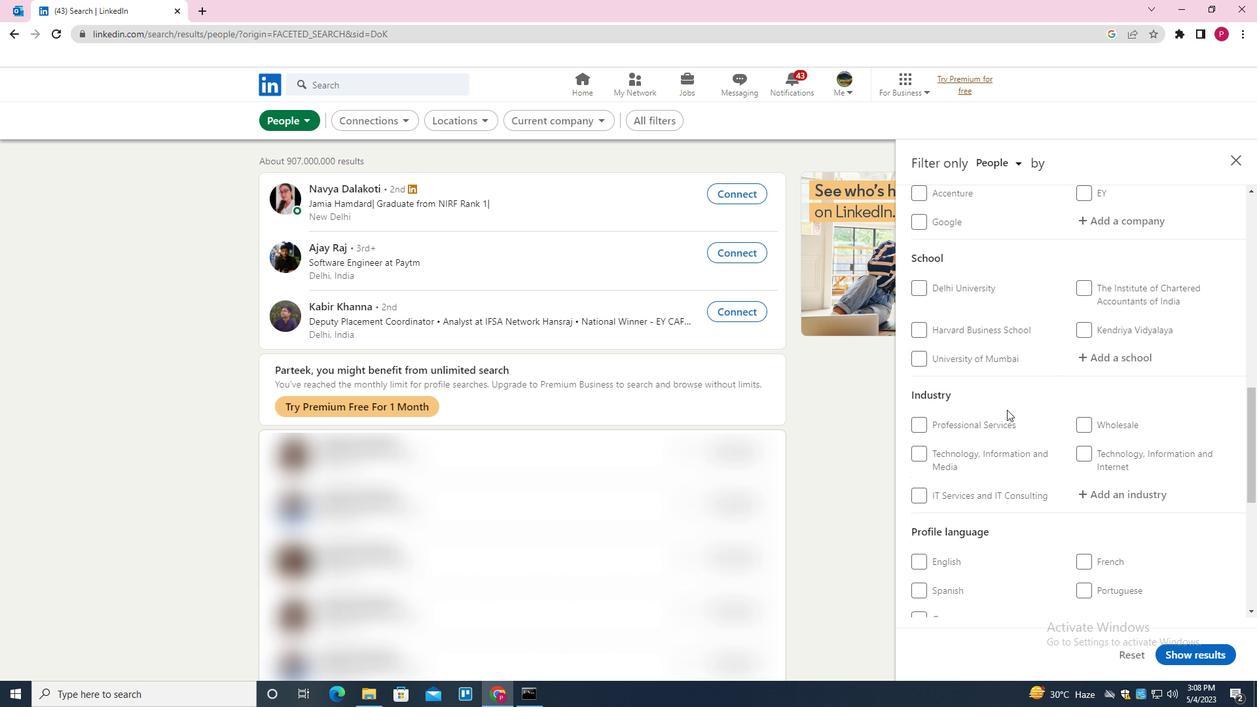 
Action: Mouse moved to (952, 486)
Screenshot: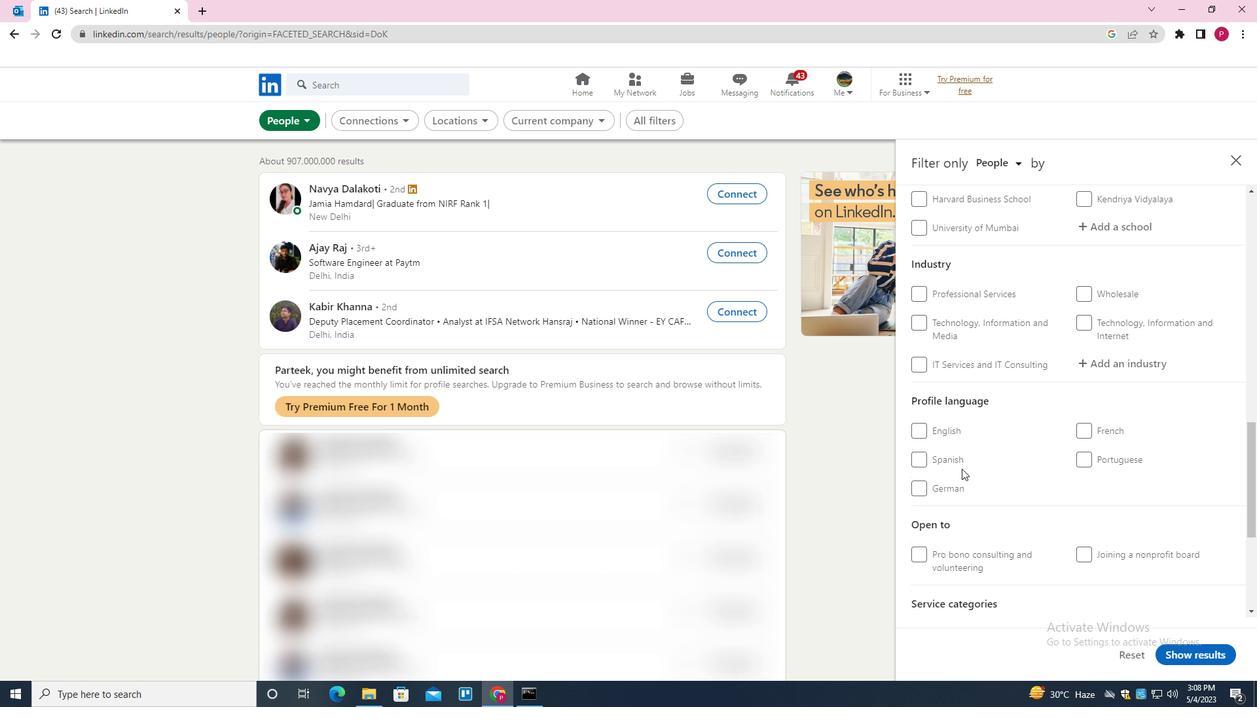 
Action: Mouse pressed left at (952, 486)
Screenshot: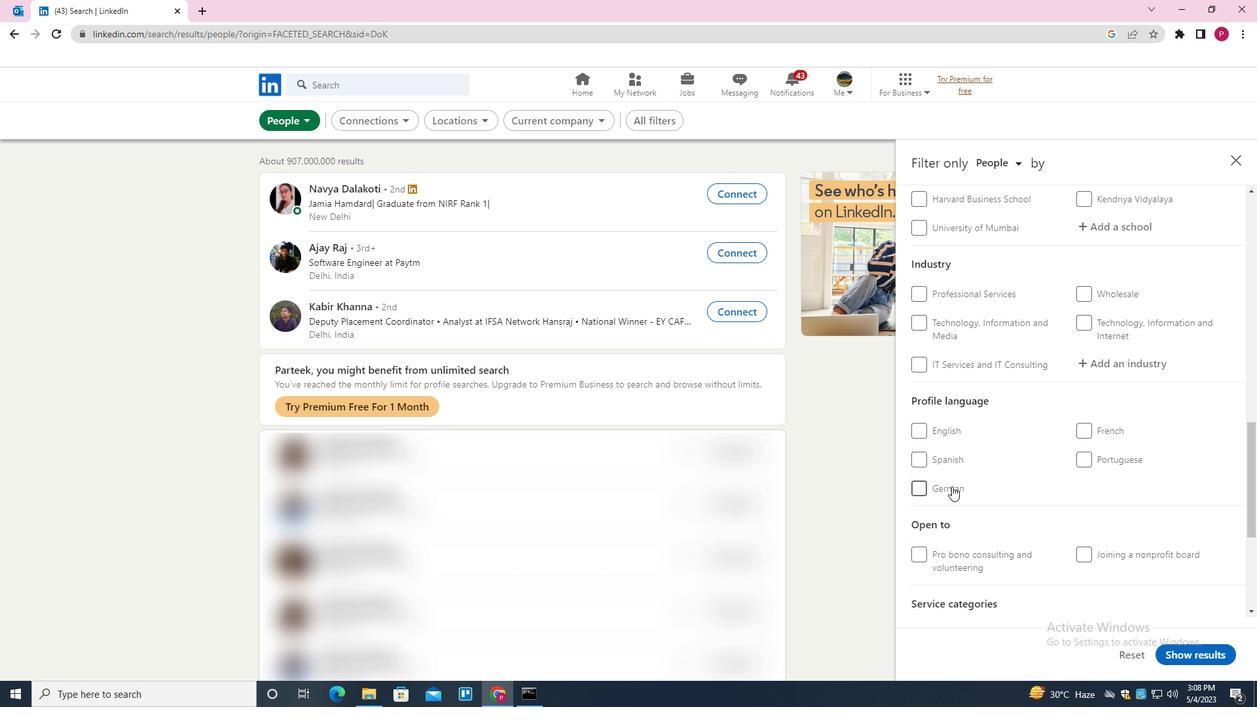 
Action: Mouse moved to (1015, 478)
Screenshot: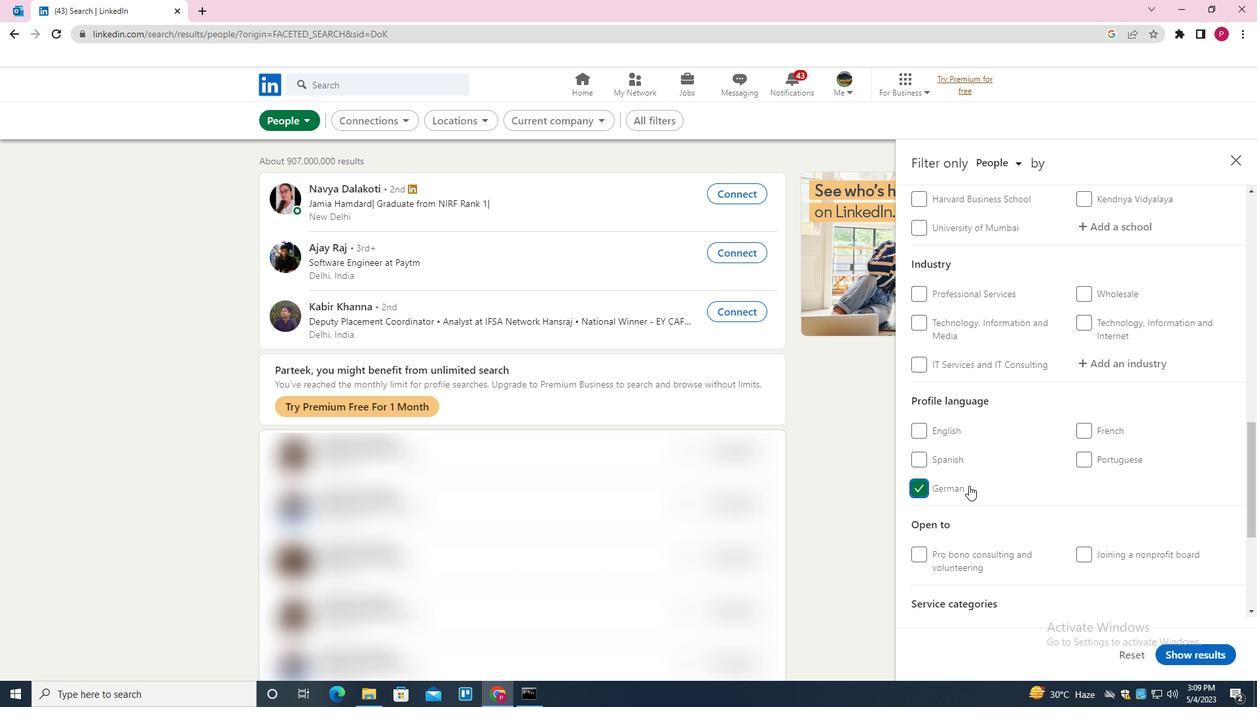 
Action: Mouse scrolled (1015, 479) with delta (0, 0)
Screenshot: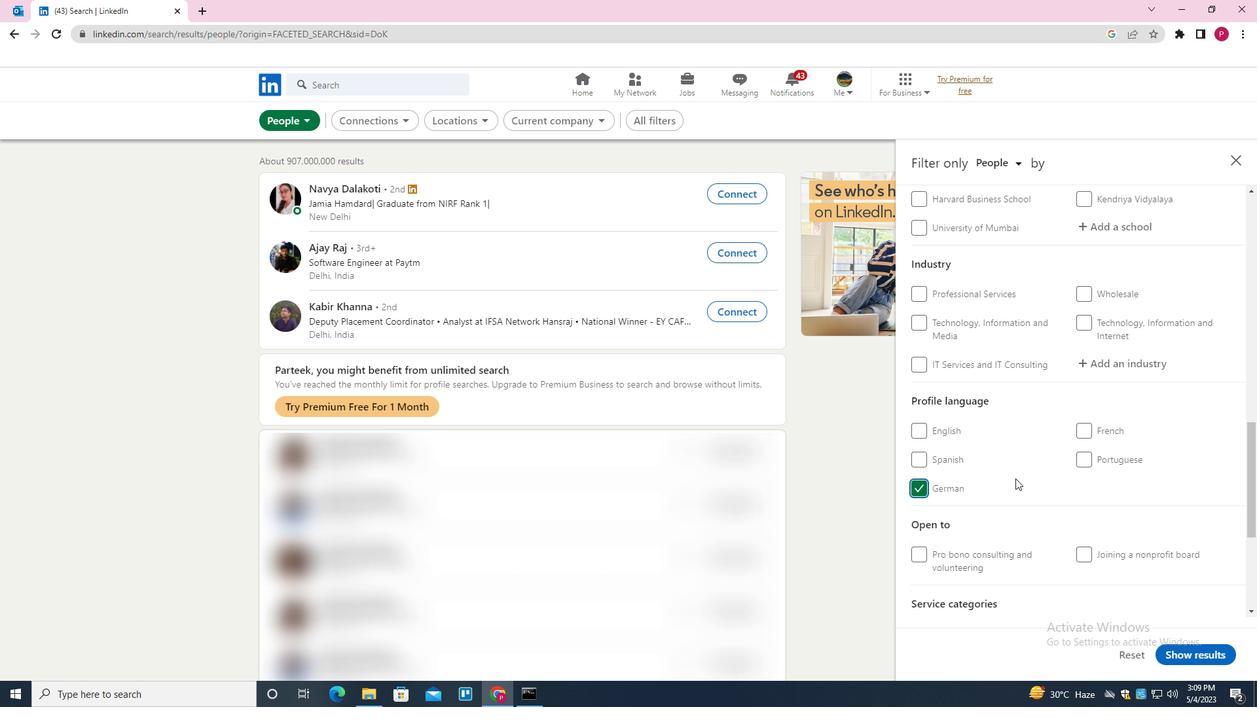 
Action: Mouse scrolled (1015, 479) with delta (0, 0)
Screenshot: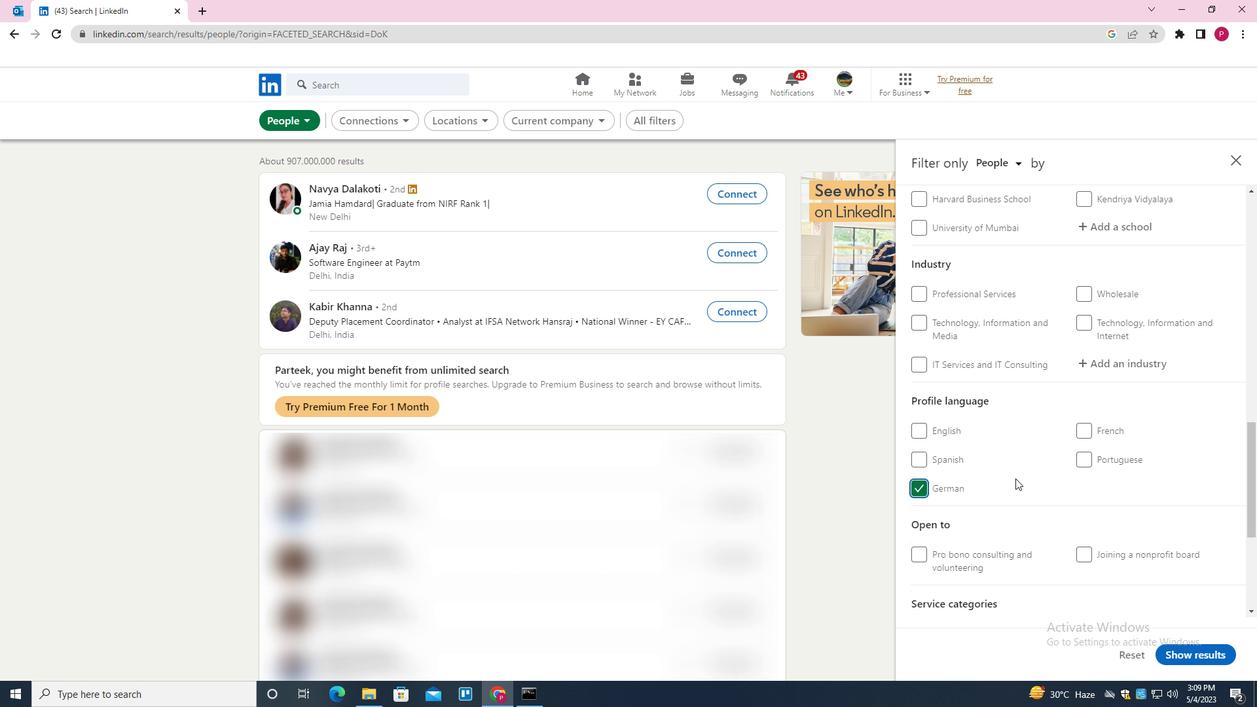 
Action: Mouse scrolled (1015, 479) with delta (0, 0)
Screenshot: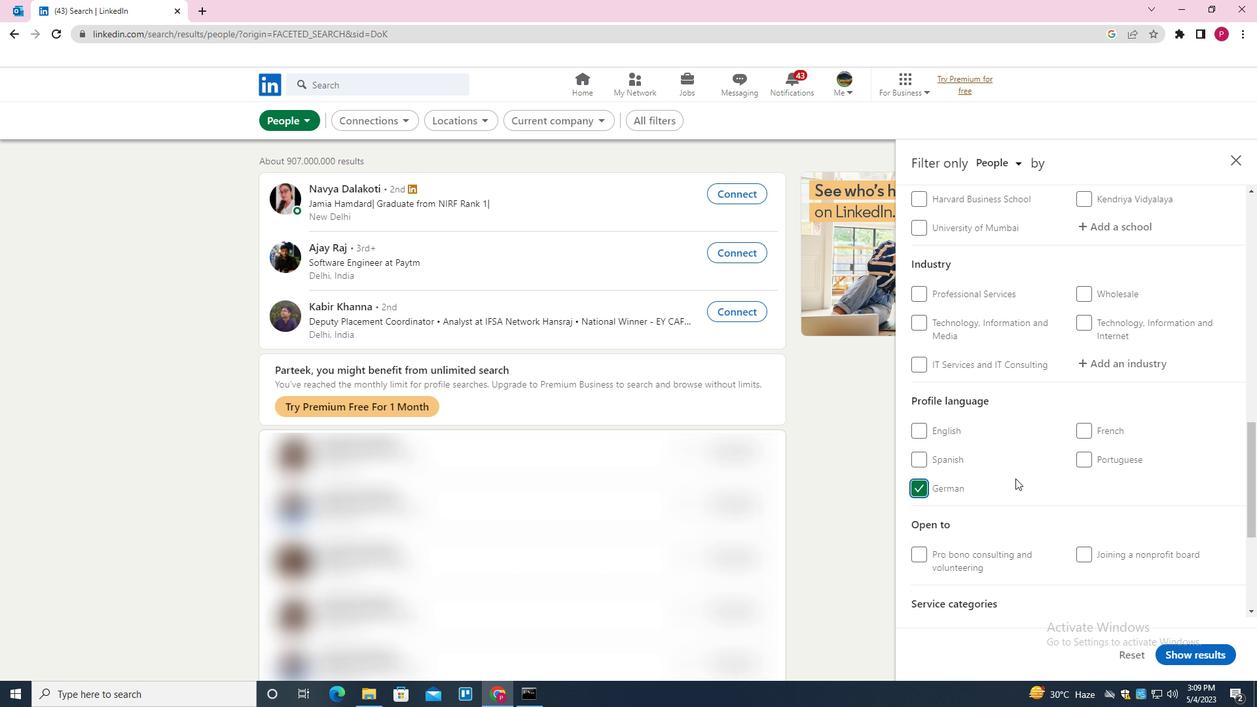
Action: Mouse scrolled (1015, 479) with delta (0, 0)
Screenshot: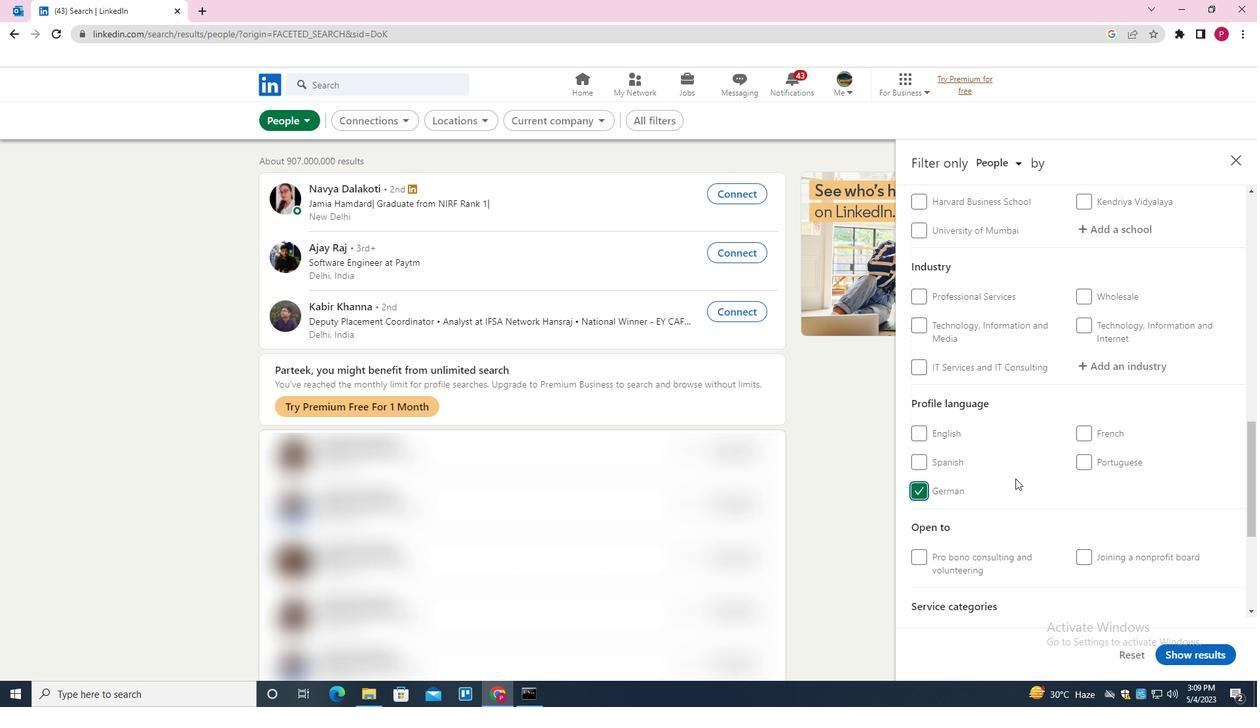
Action: Mouse scrolled (1015, 479) with delta (0, 0)
Screenshot: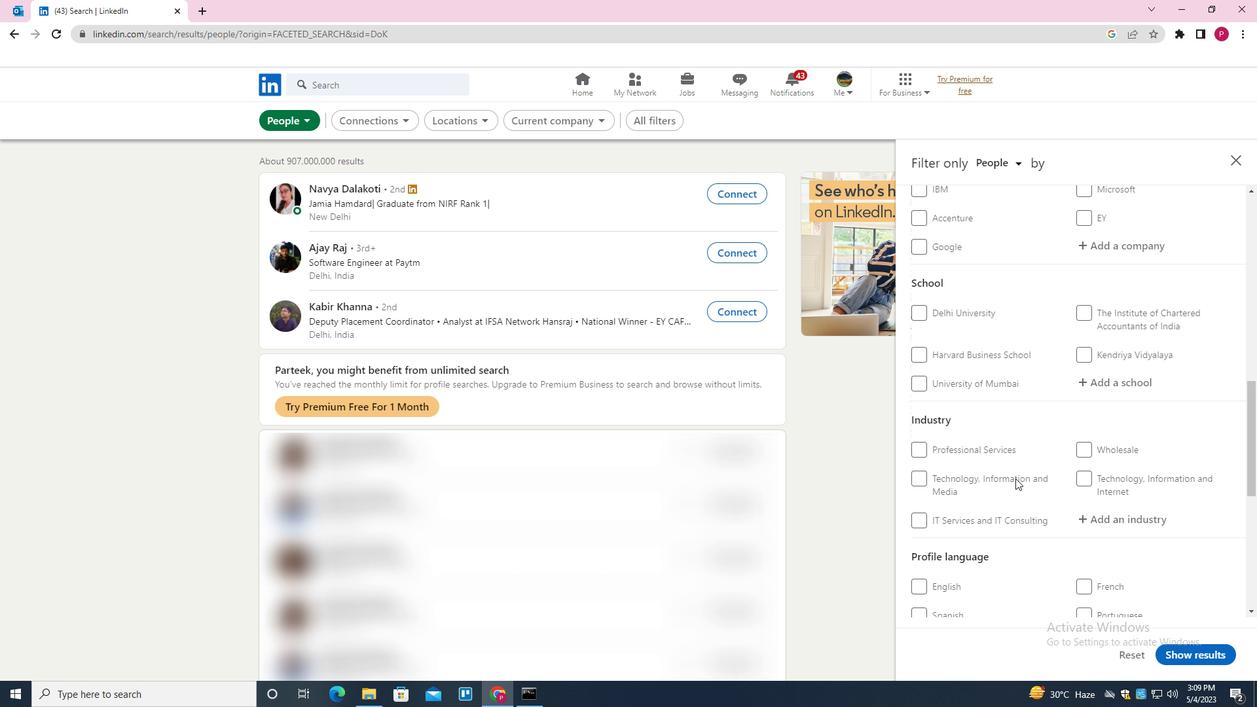 
Action: Mouse scrolled (1015, 479) with delta (0, 0)
Screenshot: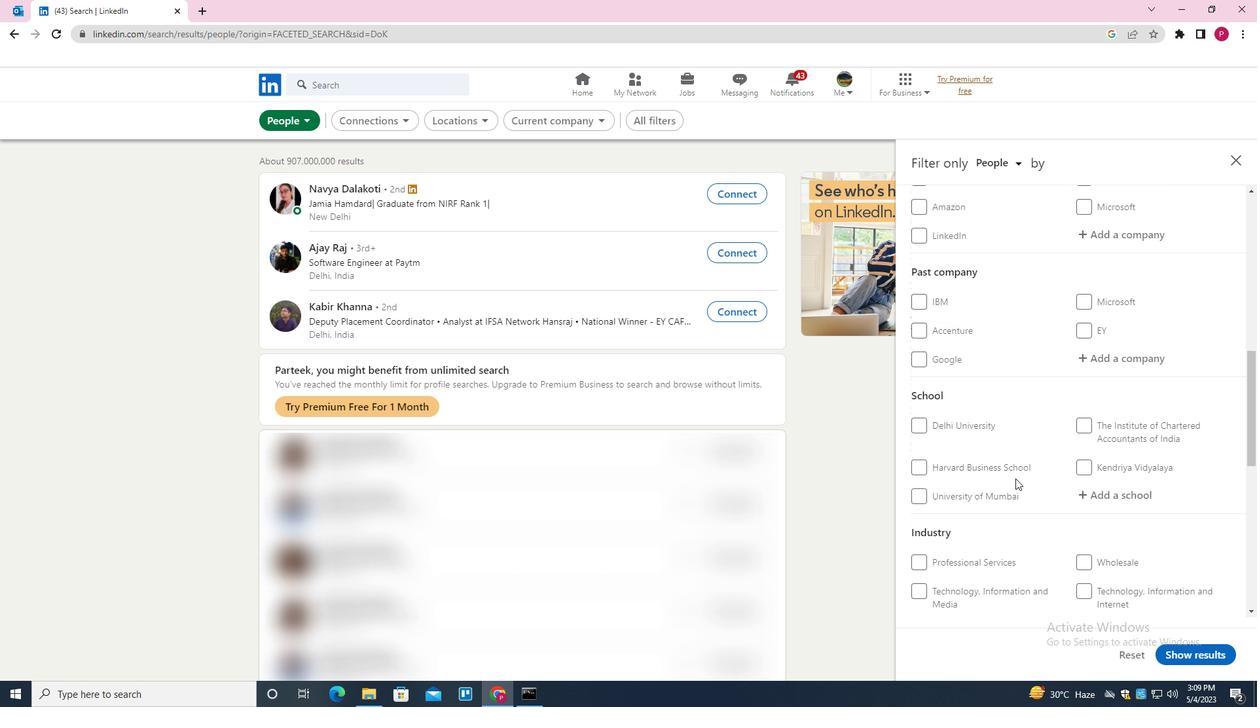 
Action: Mouse scrolled (1015, 479) with delta (0, 0)
Screenshot: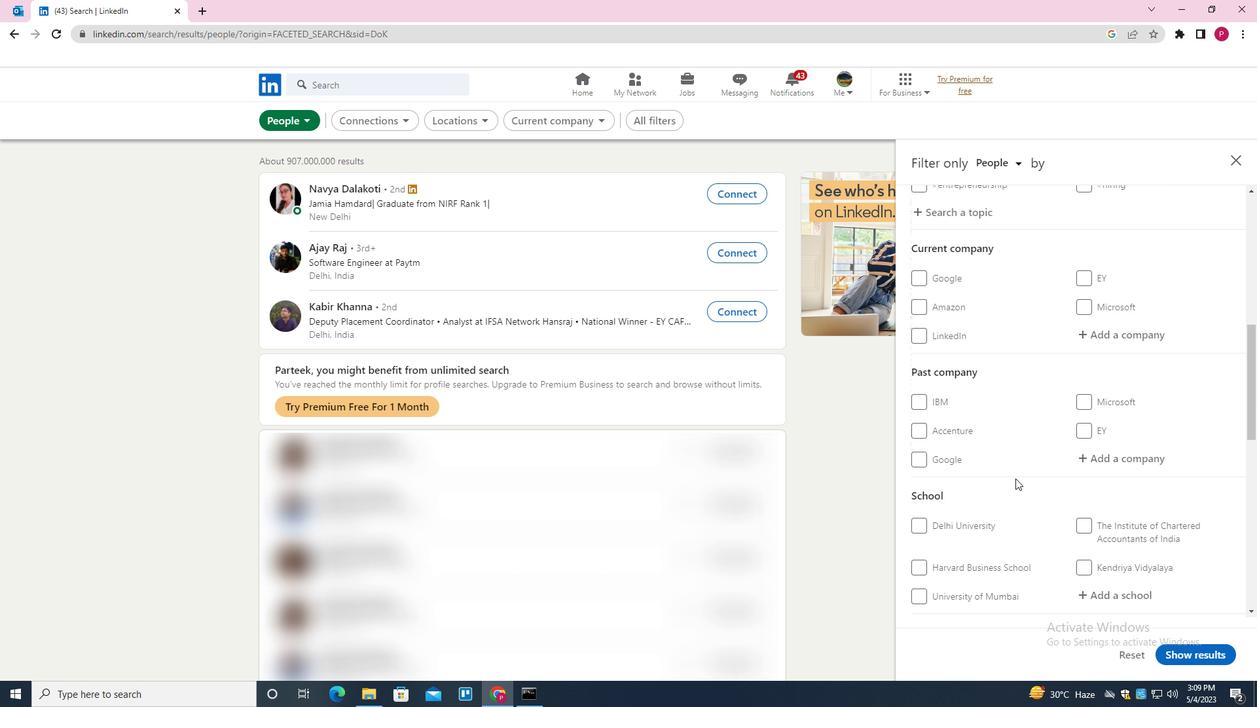 
Action: Mouse moved to (1124, 426)
Screenshot: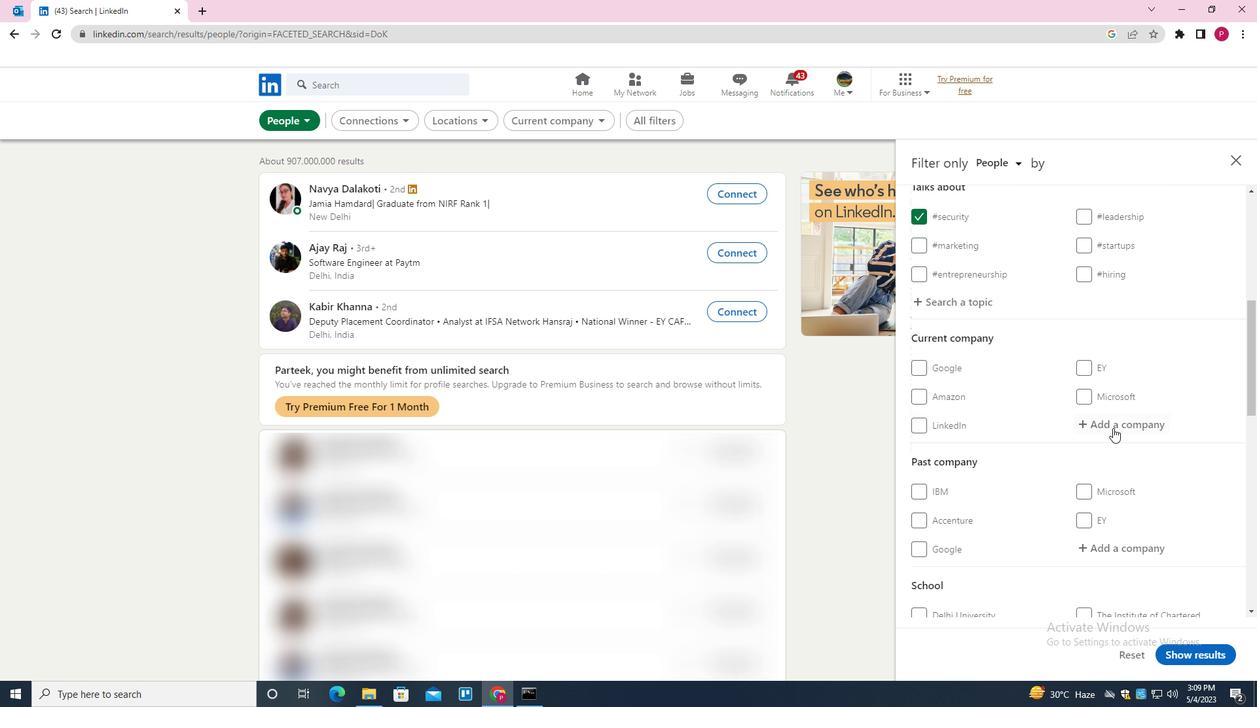 
Action: Mouse pressed left at (1124, 426)
Screenshot: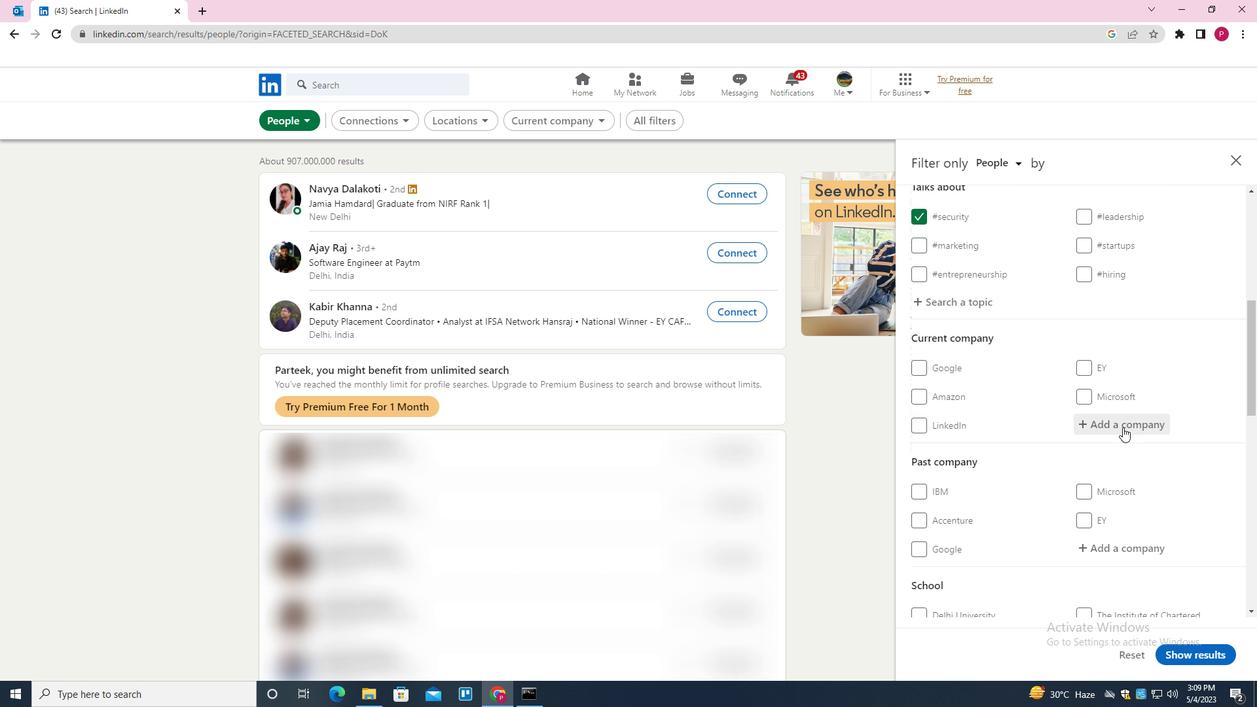 
Action: Key pressed <Key.shift><Key.shift><Key.shift><Key.shift><Key.shift><Key.shift><Key.shift><Key.shift><Key.shift><Key.shift><Key.shift><Key.shift><Key.shift><Key.shift><Key.shift><Key.shift>UEM<Key.space><Key.shift><Key.shift><Key.shift><Key.shift><Key.shift><Key.shift><Key.shift><Key.shift><Key.shift><Key.shift><Key.shift><Key.shift><Key.shift><Key.shift><Key.shift><Key.shift><Key.shift>GROUP<Key.space><Key.down><Key.enter>
Screenshot: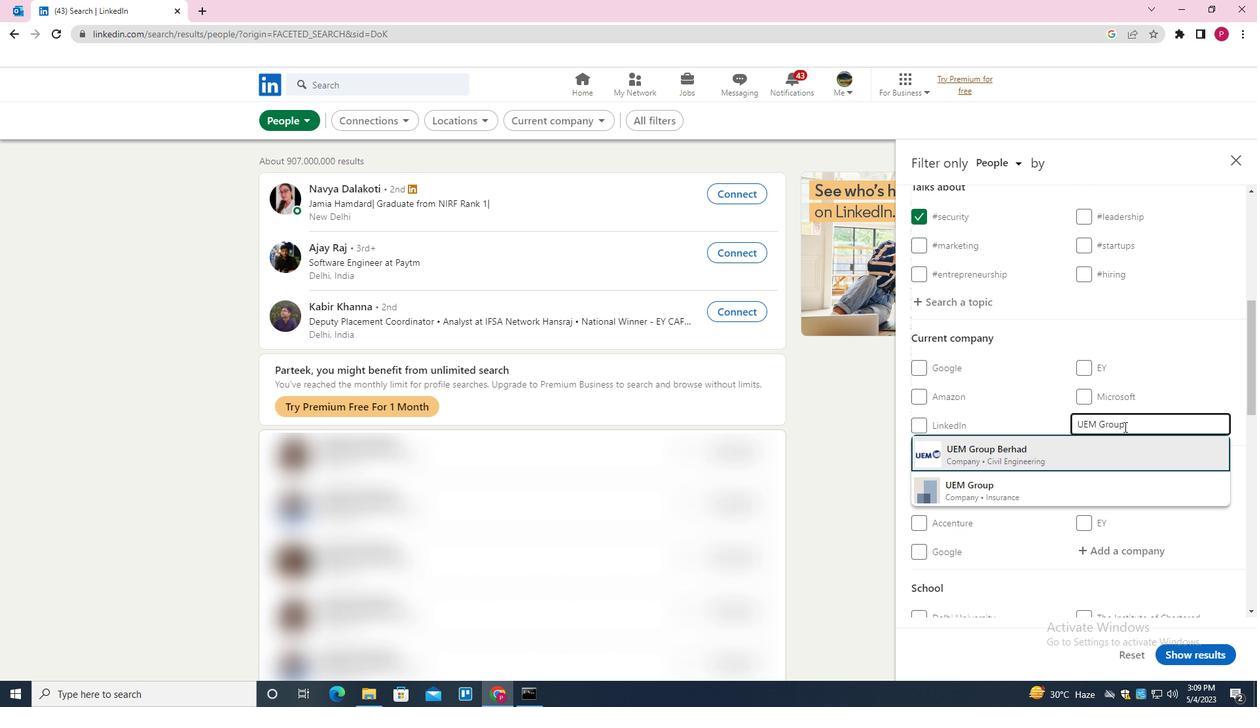 
Action: Mouse moved to (1094, 424)
Screenshot: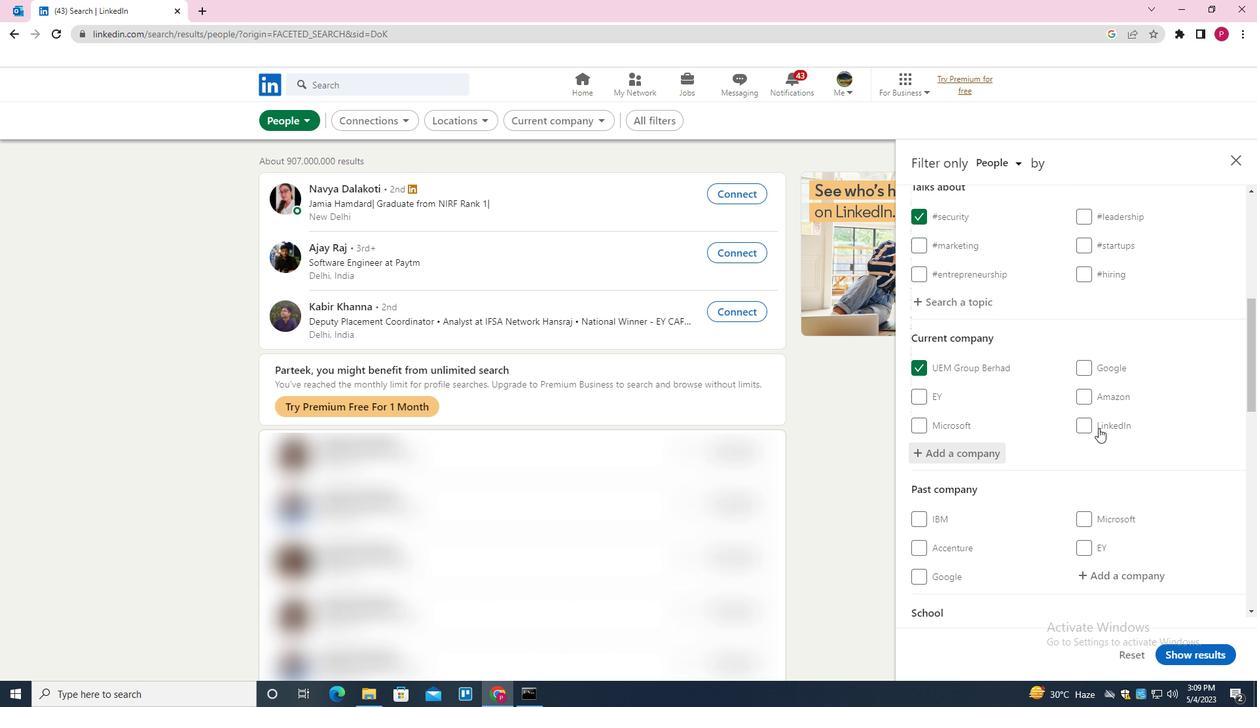 
Action: Mouse scrolled (1094, 423) with delta (0, 0)
Screenshot: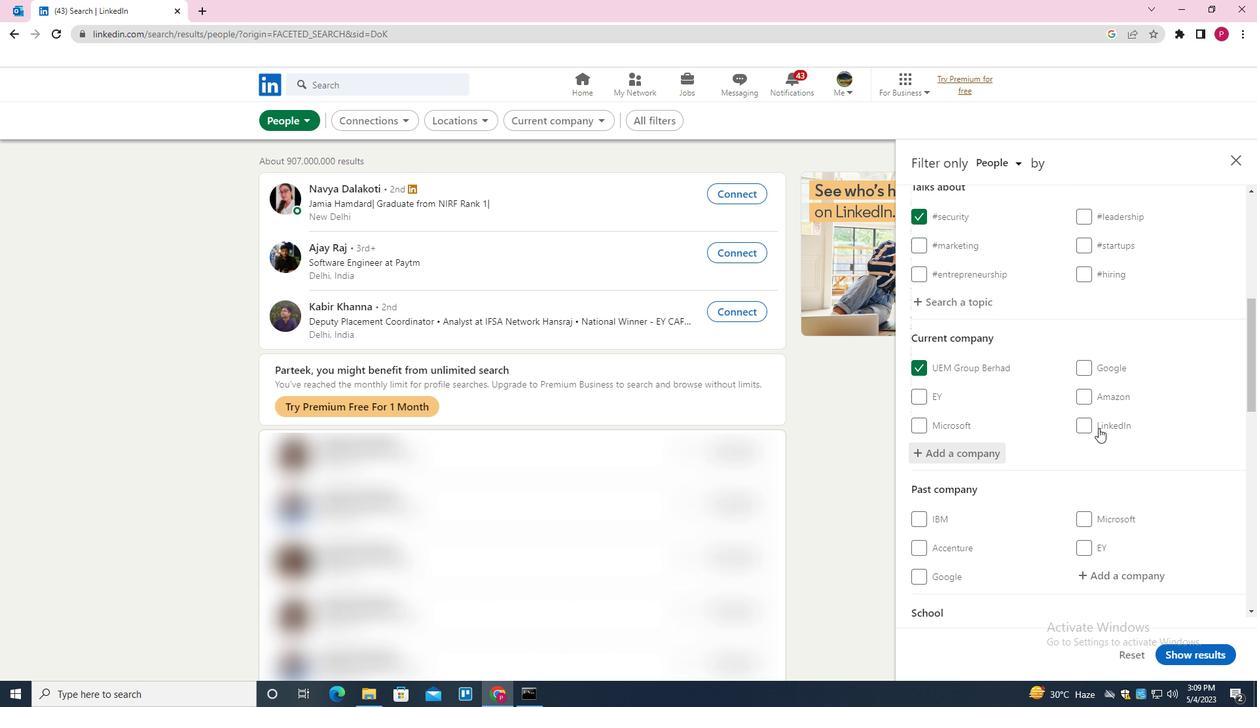 
Action: Mouse scrolled (1094, 423) with delta (0, 0)
Screenshot: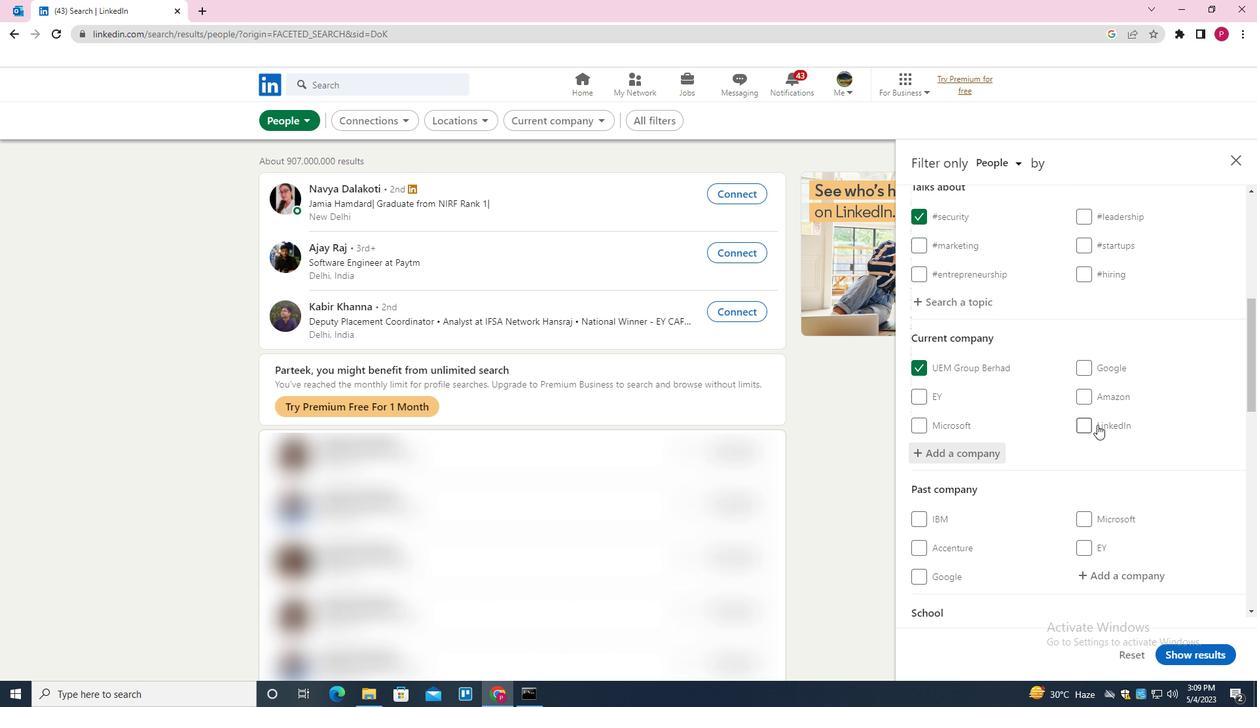 
Action: Mouse moved to (1094, 424)
Screenshot: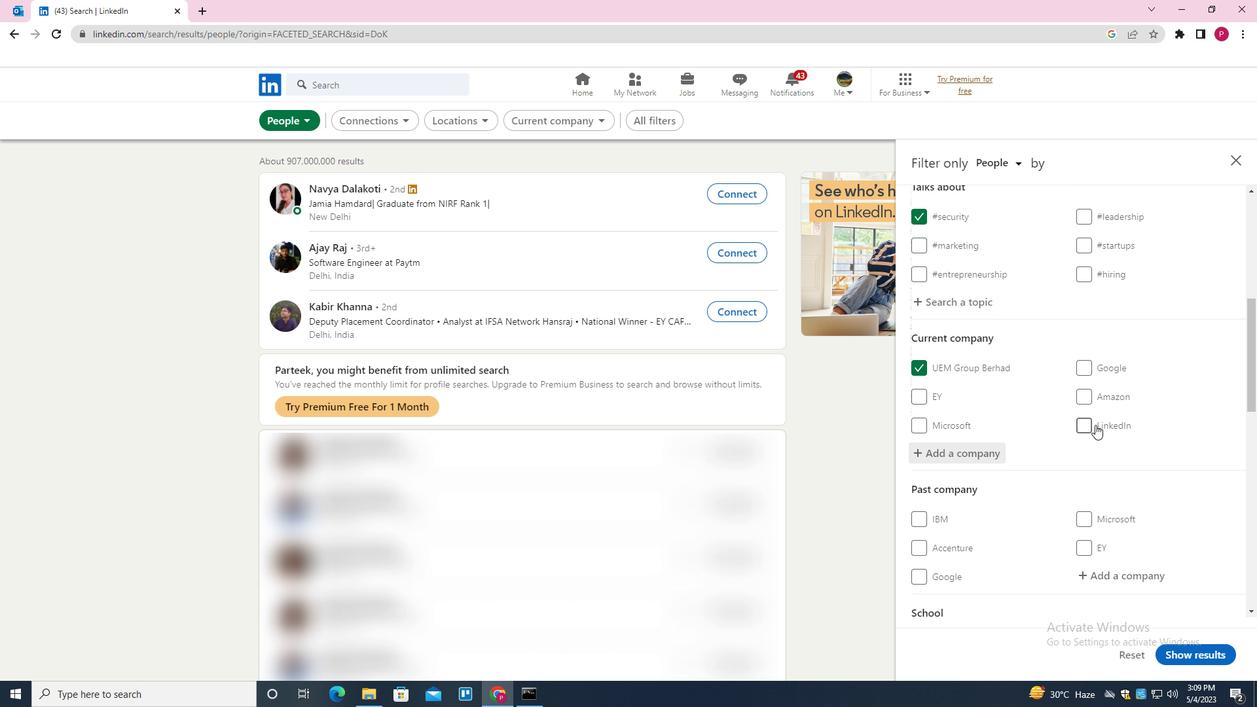 
Action: Mouse scrolled (1094, 423) with delta (0, 0)
Screenshot: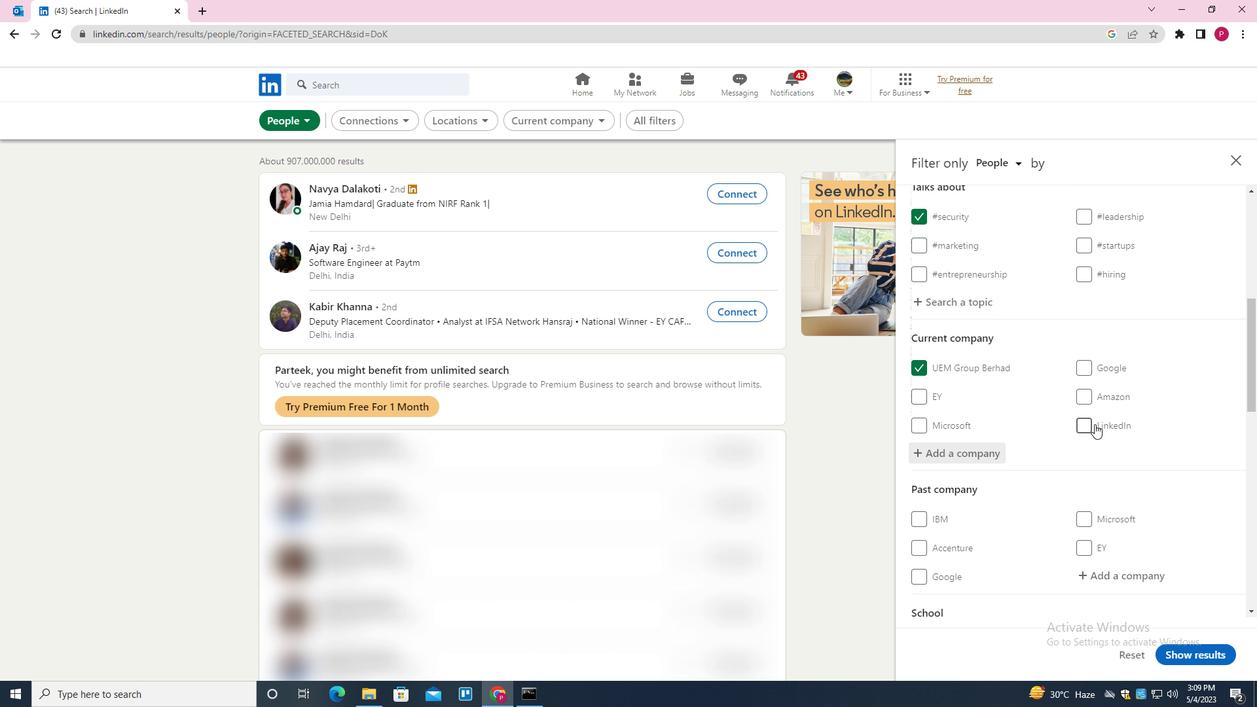 
Action: Mouse scrolled (1094, 423) with delta (0, 0)
Screenshot: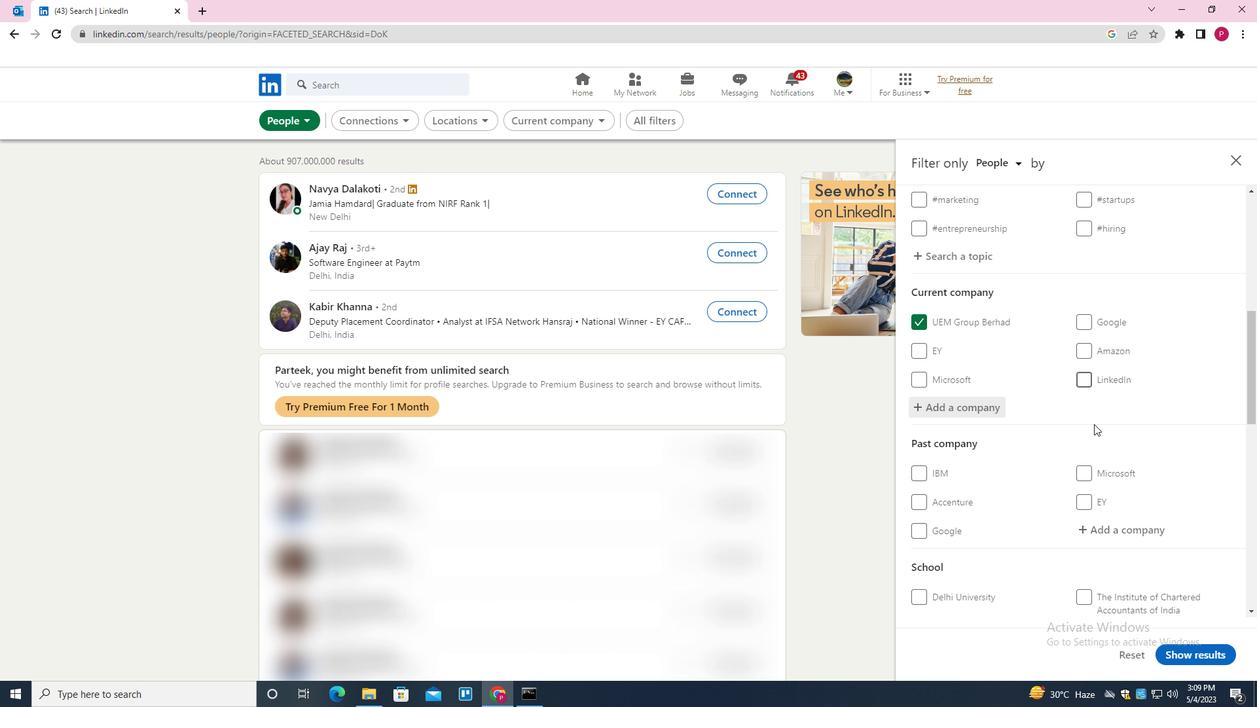 
Action: Mouse moved to (1096, 454)
Screenshot: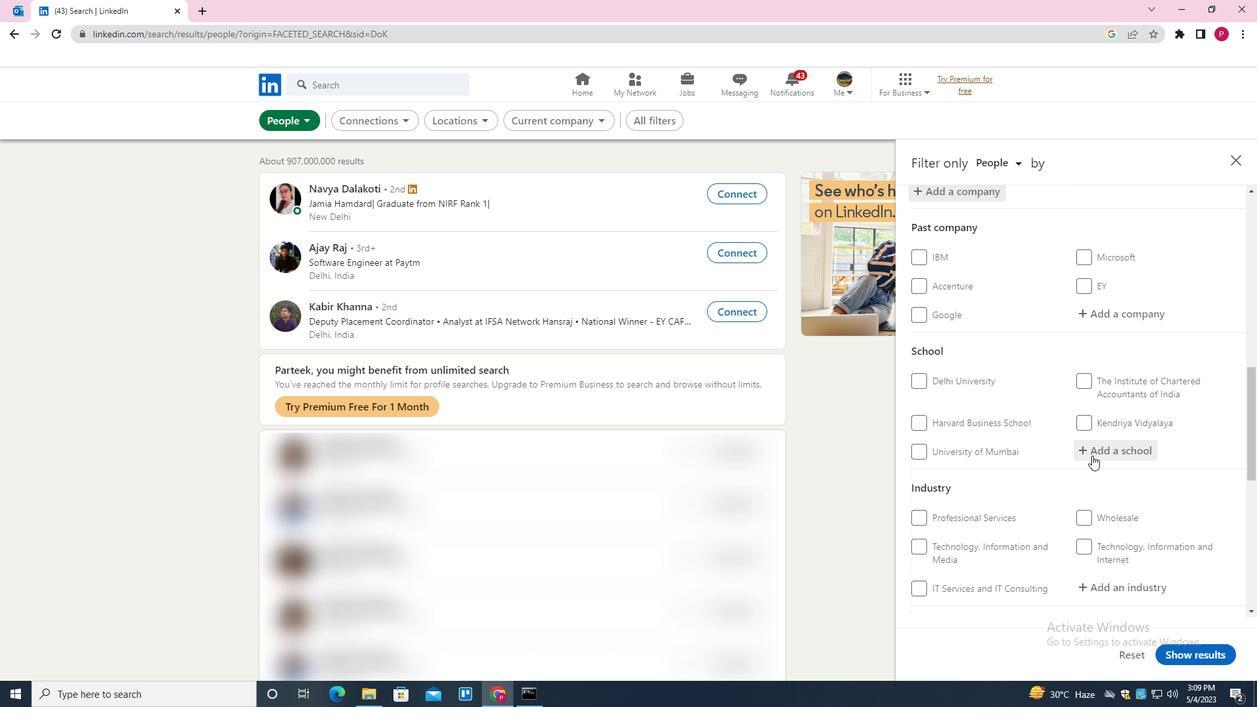 
Action: Mouse pressed left at (1096, 454)
Screenshot: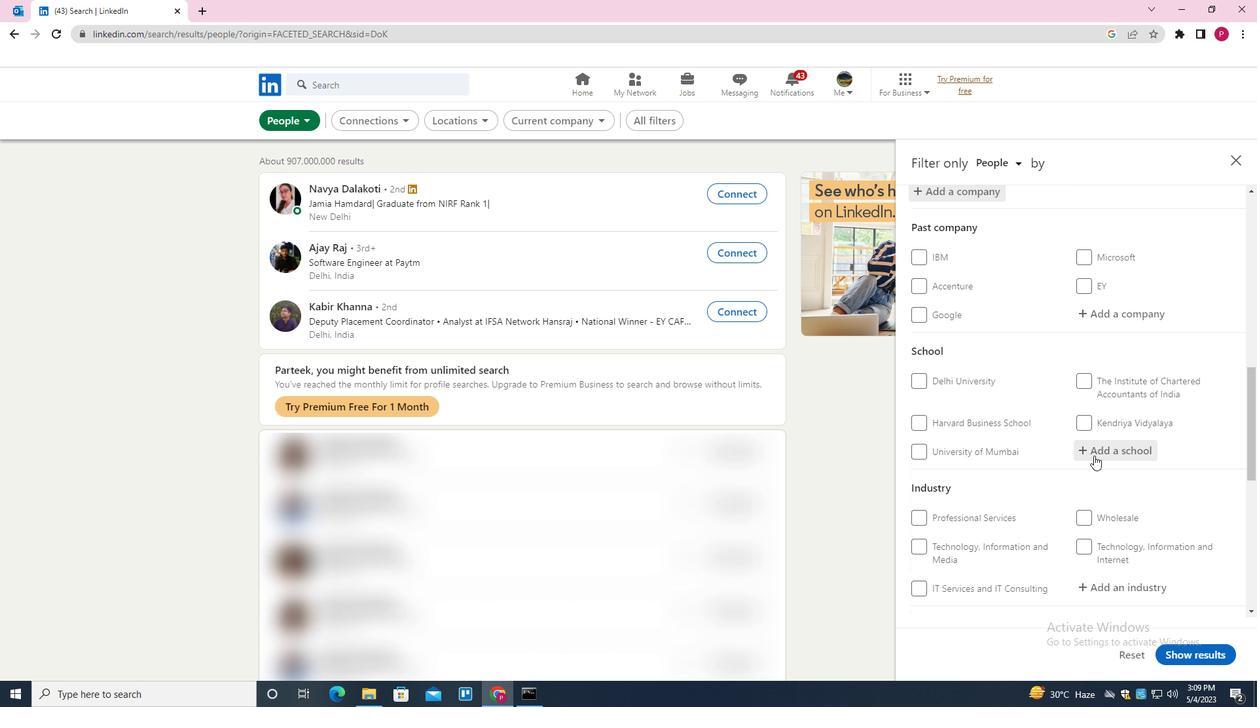 
Action: Mouse moved to (1096, 454)
Screenshot: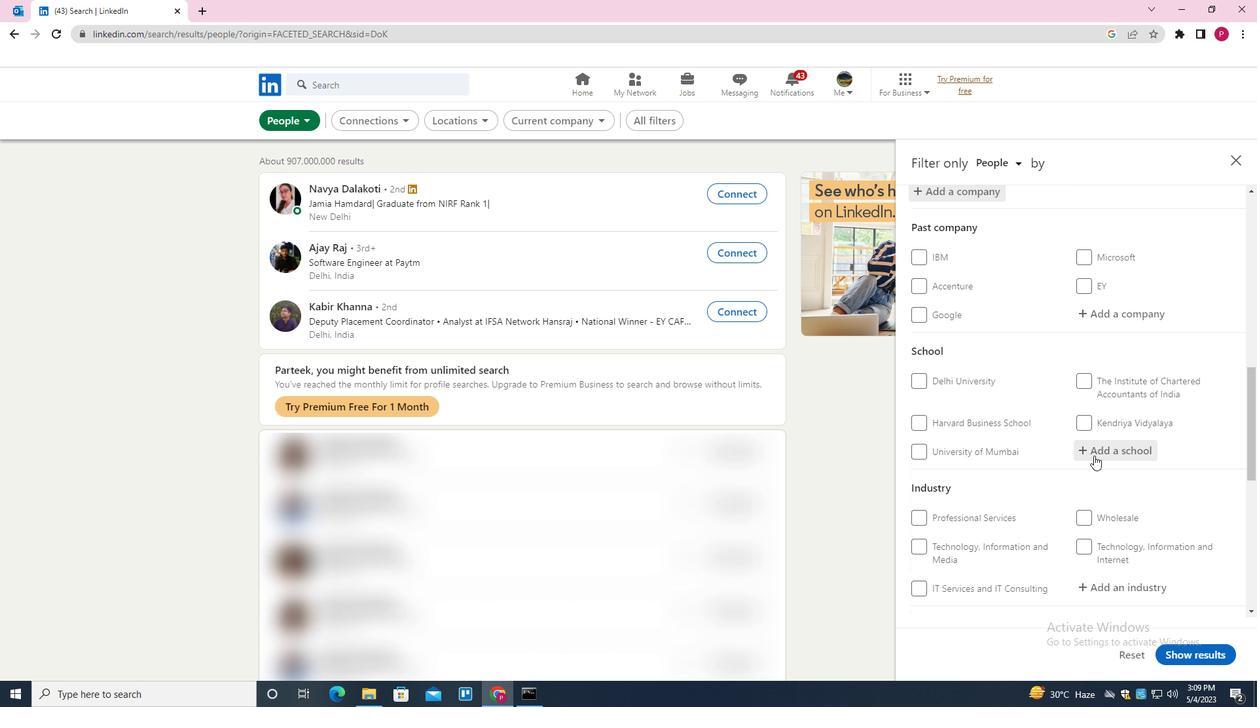 
Action: Key pressed <Key.shift><Key.shift><Key.shift><Key.shift>M<Key.backspace>NORTH<Key.space><Key.shift>MAHARASHTRA<Key.space><Key.shift><Key.shift><Key.shift><Key.shift><Key.shift><Key.shift>UNIVERSITY<Key.space><Key.down><Key.enter>
Screenshot: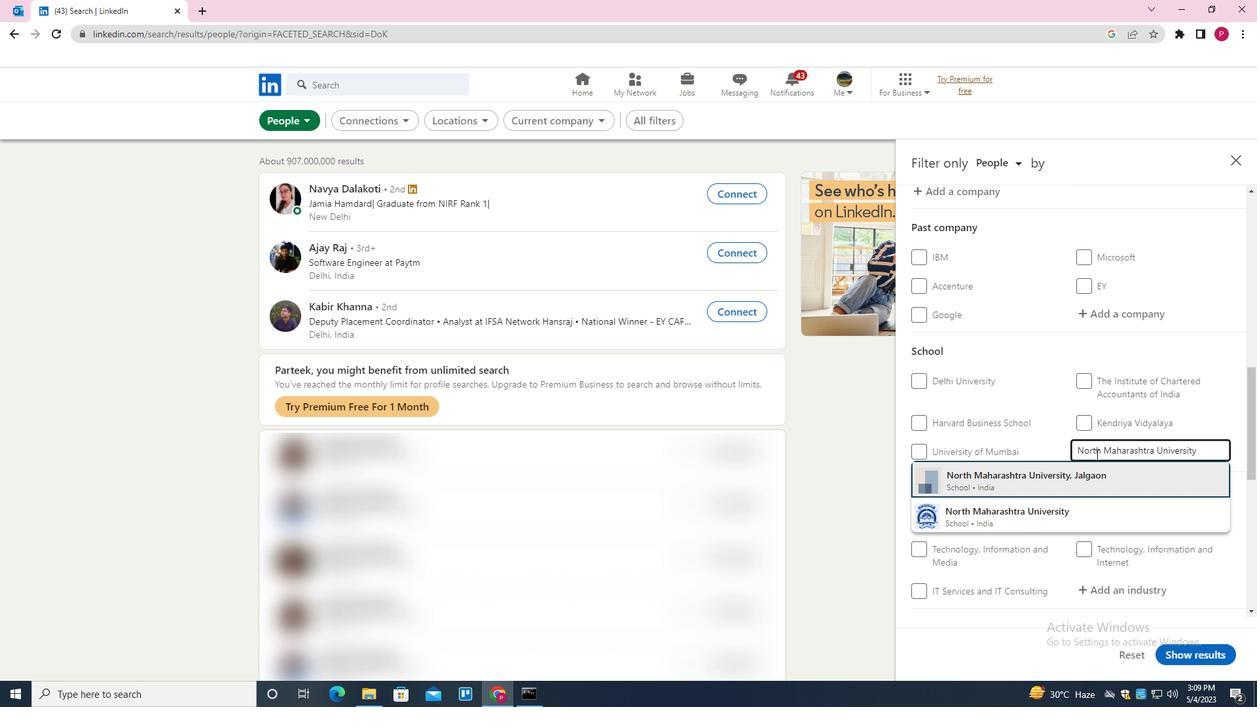 
Action: Mouse moved to (1068, 421)
Screenshot: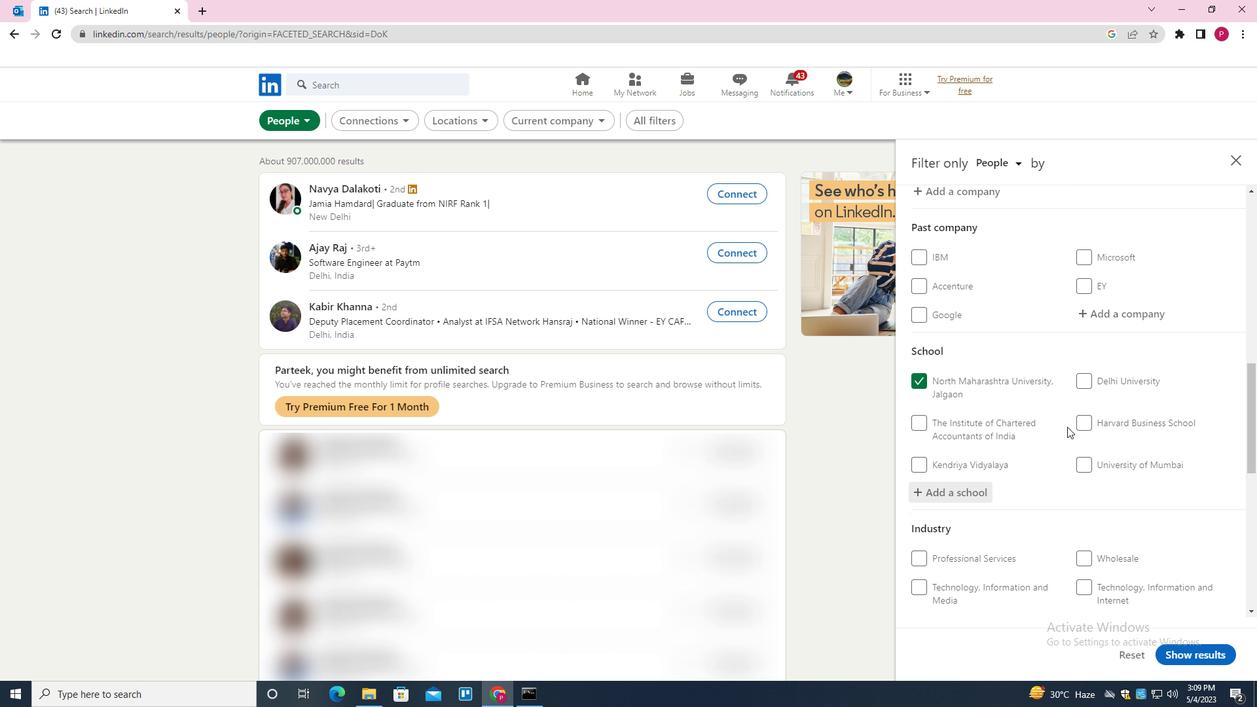 
Action: Mouse scrolled (1068, 421) with delta (0, 0)
Screenshot: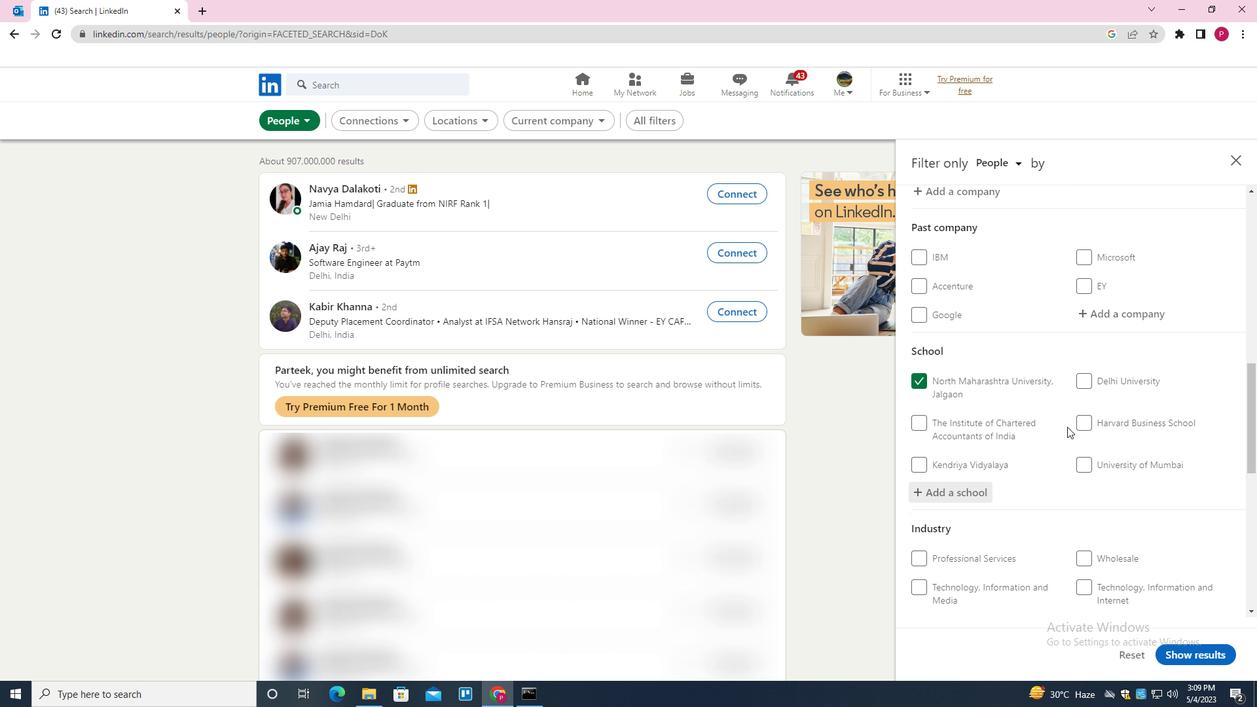 
Action: Mouse moved to (1070, 419)
Screenshot: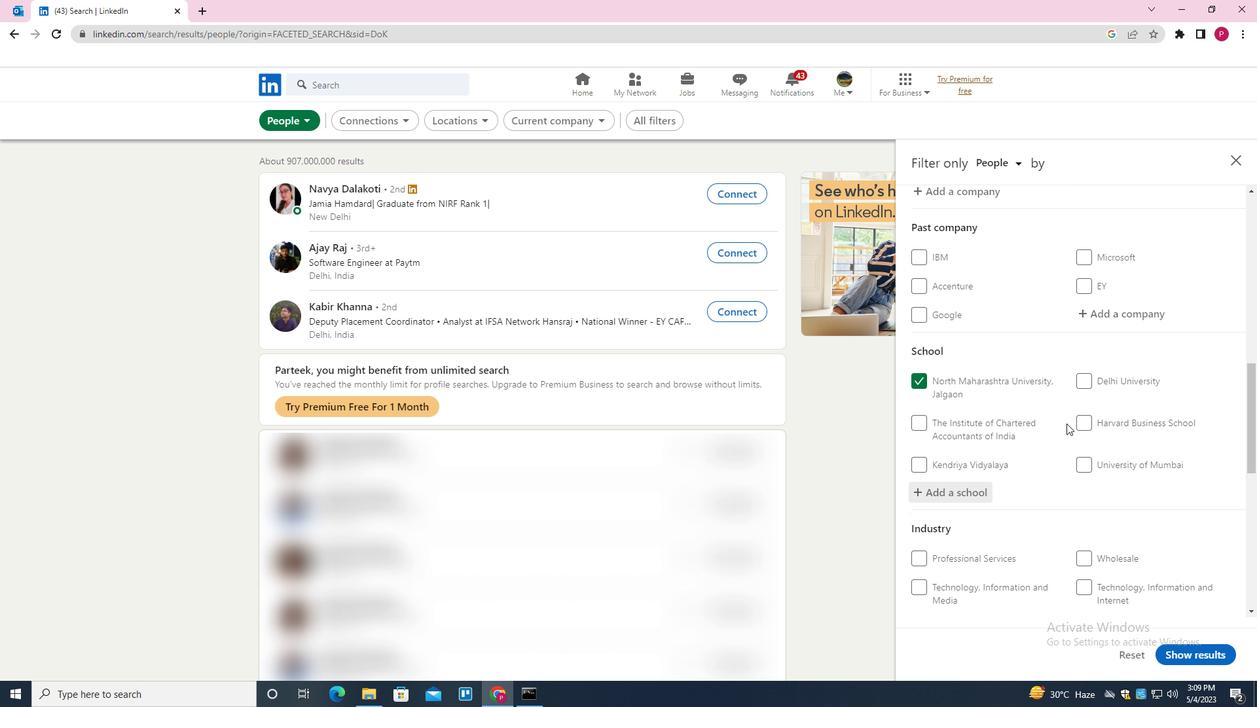 
Action: Mouse scrolled (1070, 419) with delta (0, 0)
Screenshot: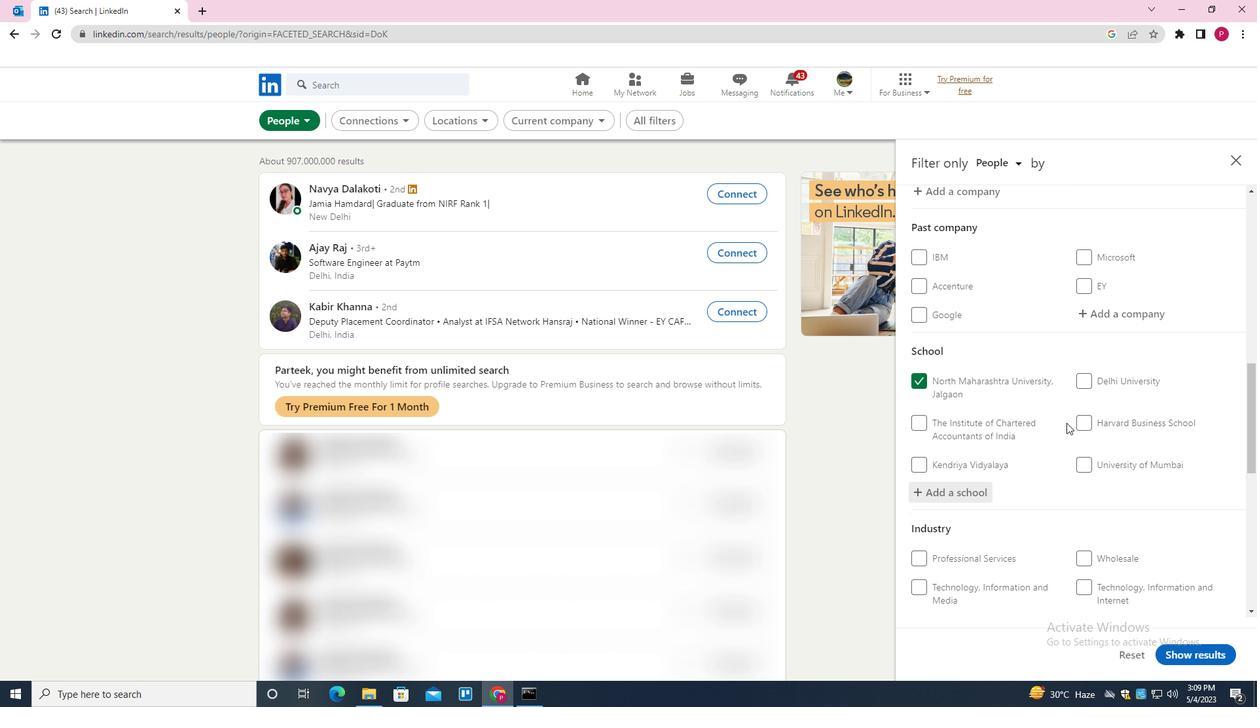 
Action: Mouse scrolled (1070, 419) with delta (0, 0)
Screenshot: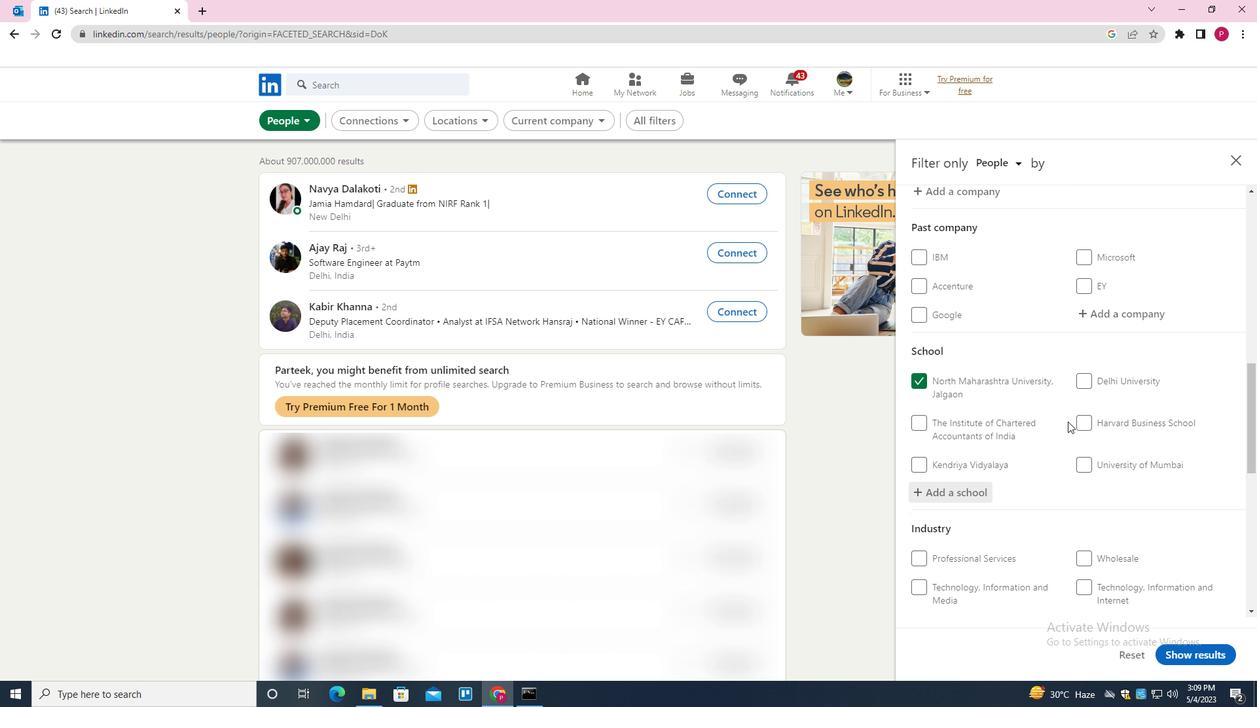 
Action: Mouse moved to (1073, 417)
Screenshot: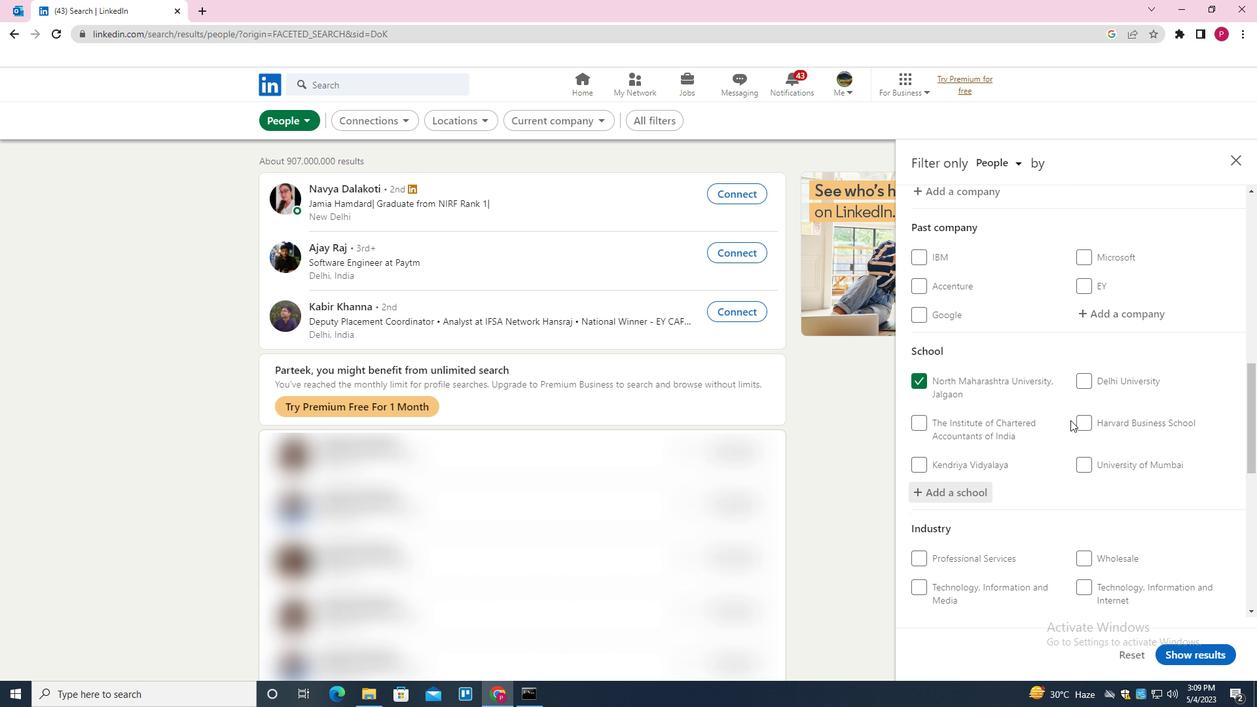 
Action: Mouse scrolled (1073, 417) with delta (0, 0)
Screenshot: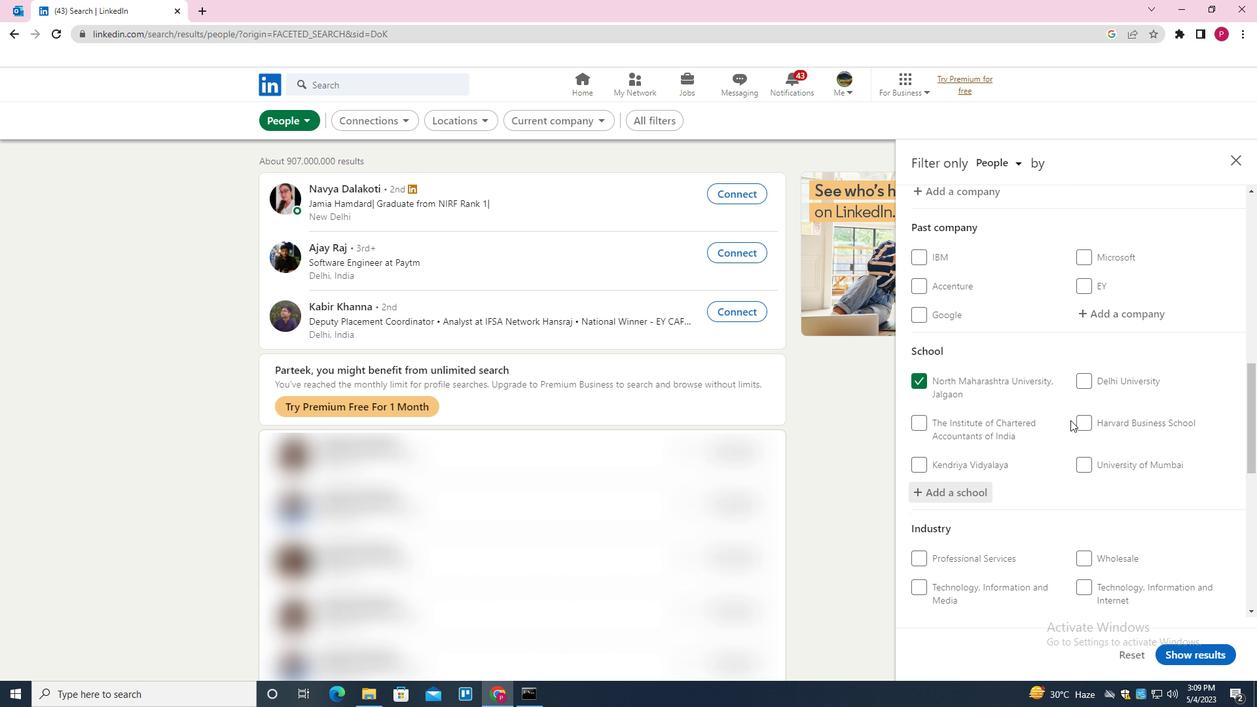 
Action: Mouse moved to (1120, 367)
Screenshot: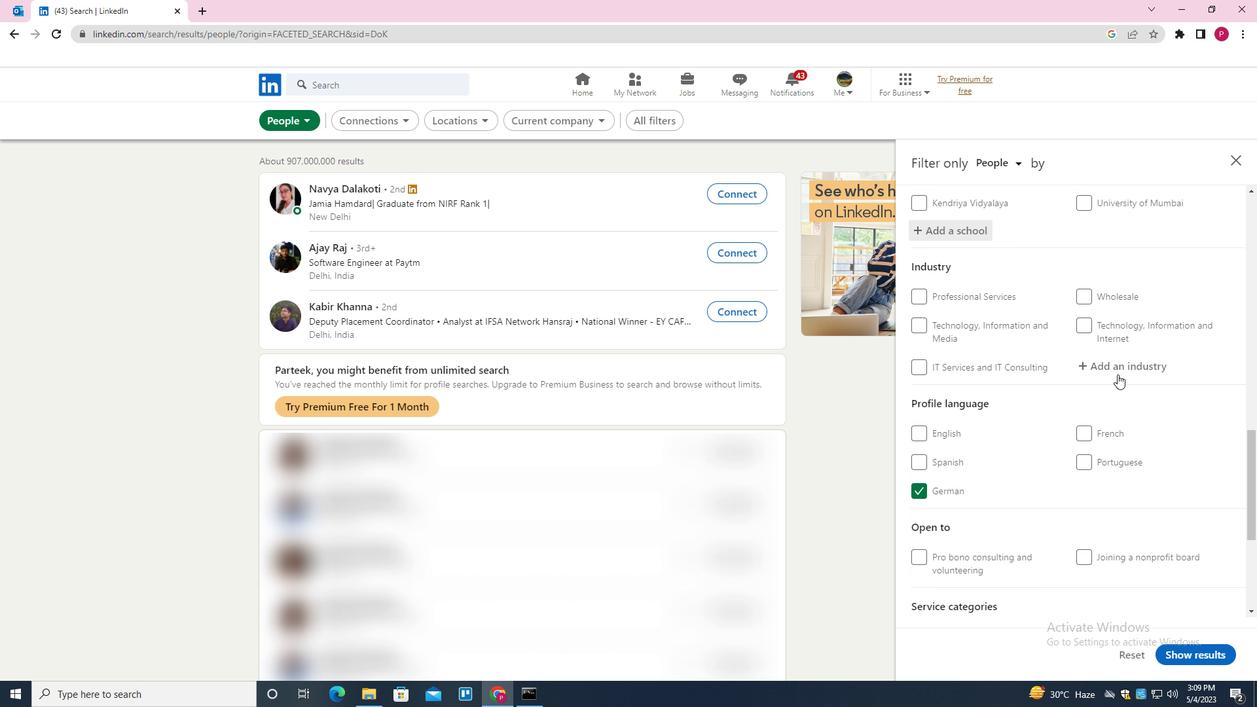 
Action: Mouse pressed left at (1120, 367)
Screenshot: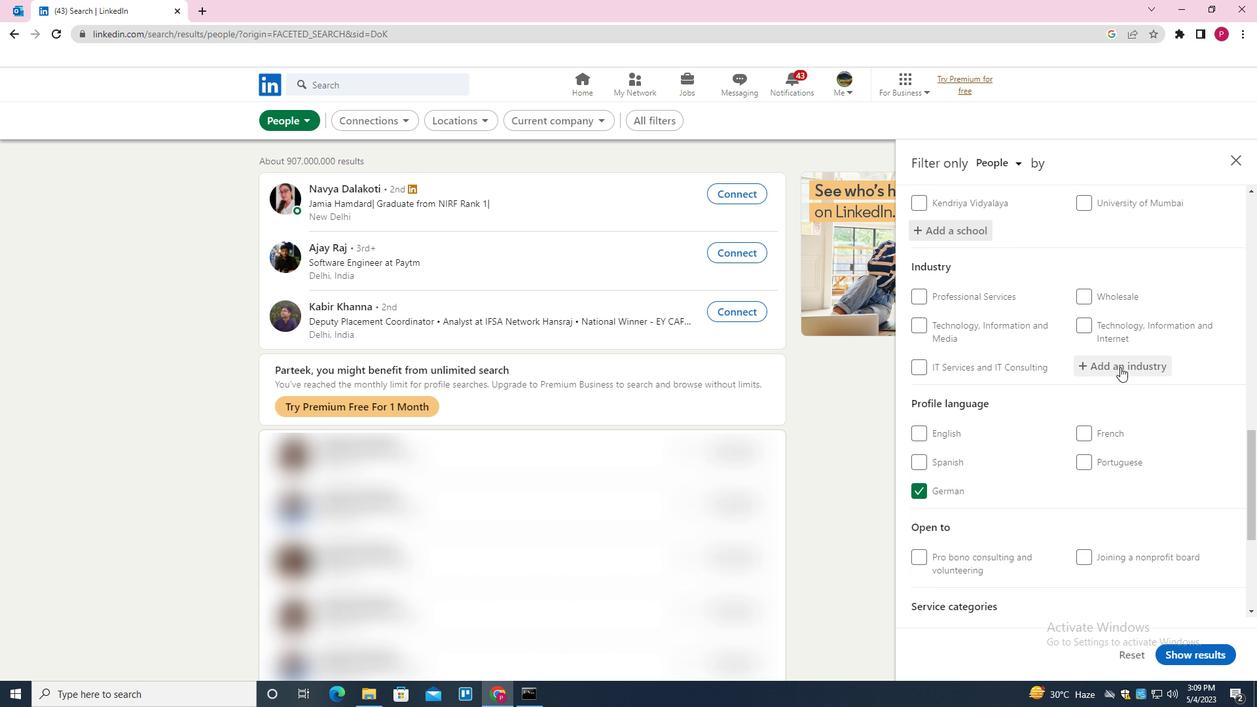 
Action: Mouse moved to (1121, 366)
Screenshot: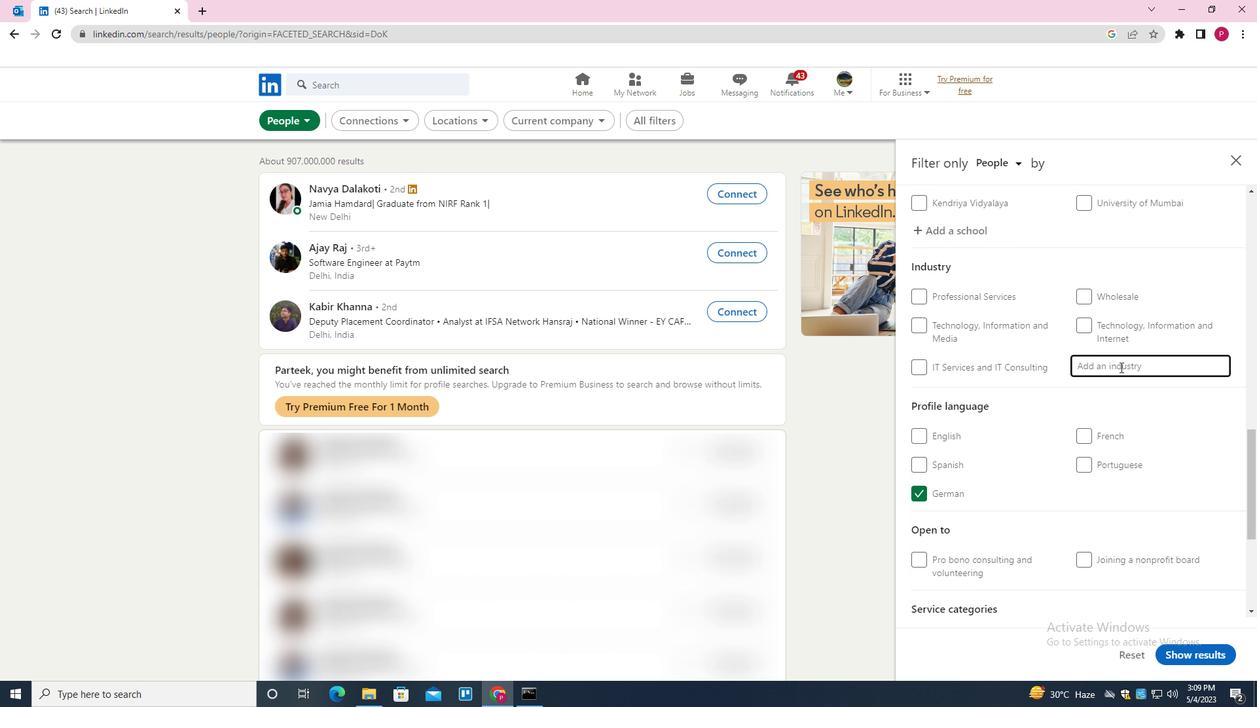 
Action: Key pressed <Key.shift><Key.shift><Key.shift>PLASTICS<Key.space>AND<Key.space><Key.shift>RUBBER<Key.space><Key.shift>PRODUCT<Key.space><Key.shift>MANUFACTURING<Key.down><Key.enter>
Screenshot: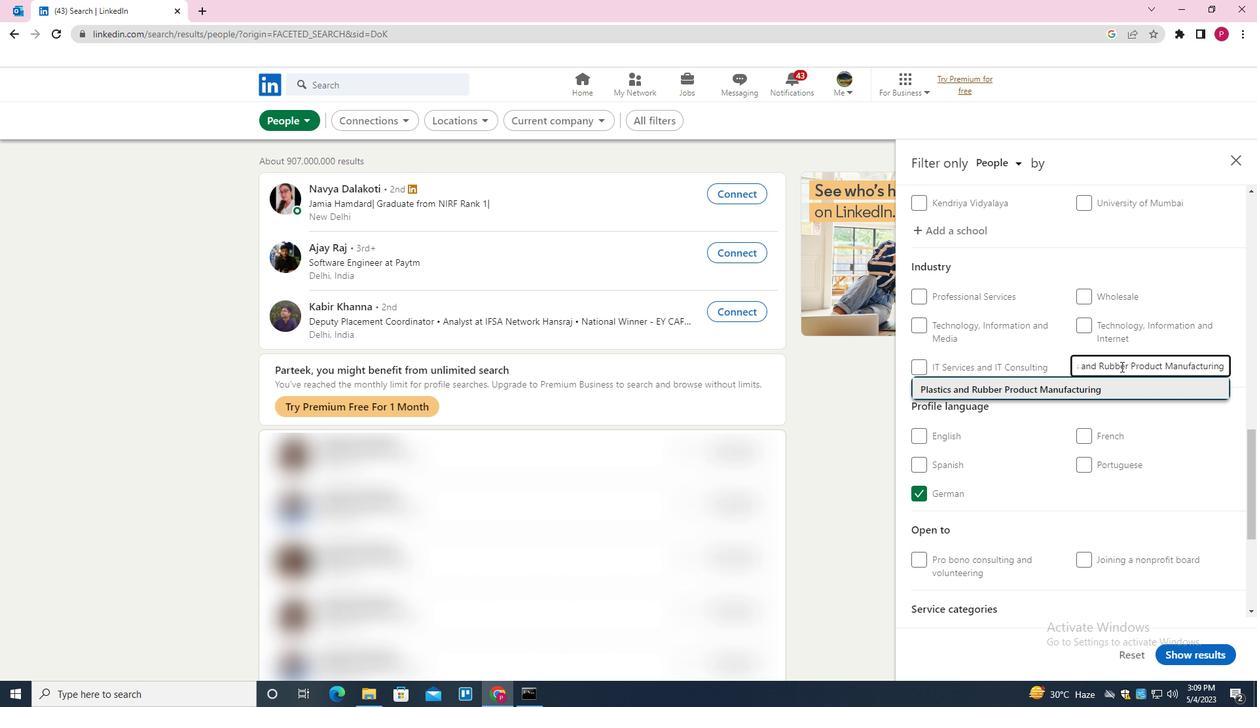 
Action: Mouse moved to (1095, 381)
Screenshot: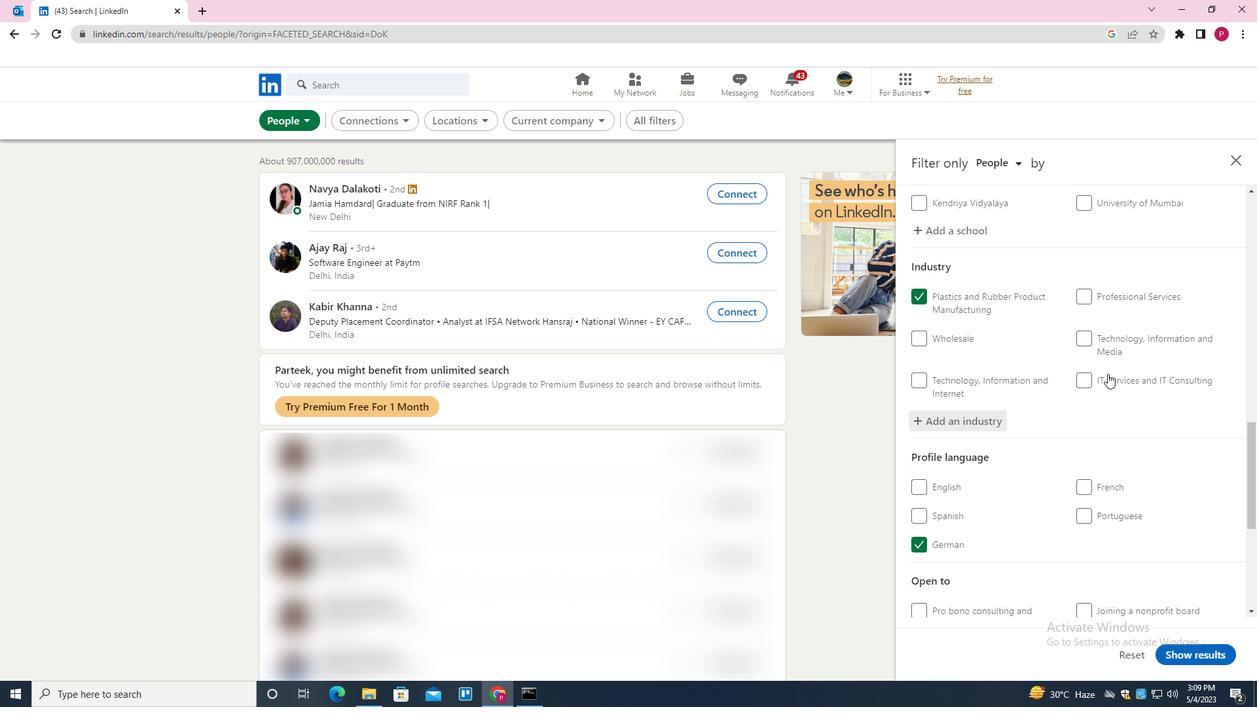 
Action: Mouse scrolled (1095, 381) with delta (0, 0)
Screenshot: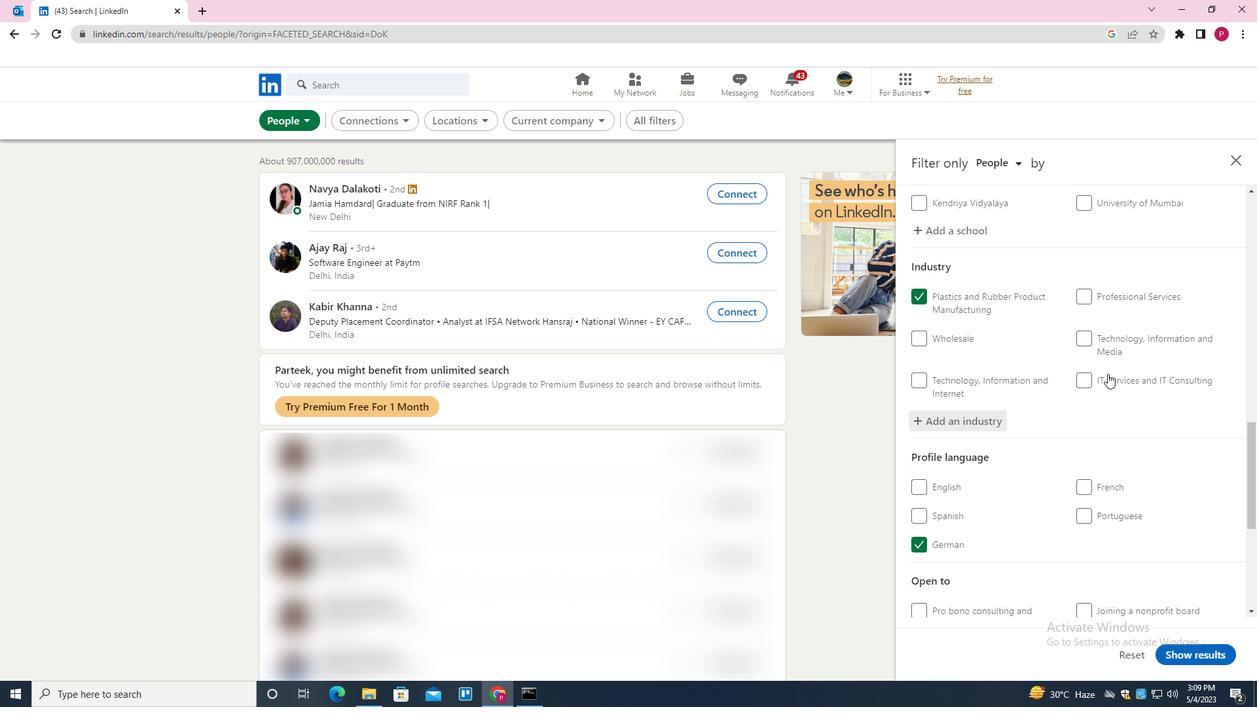 
Action: Mouse moved to (1083, 388)
Screenshot: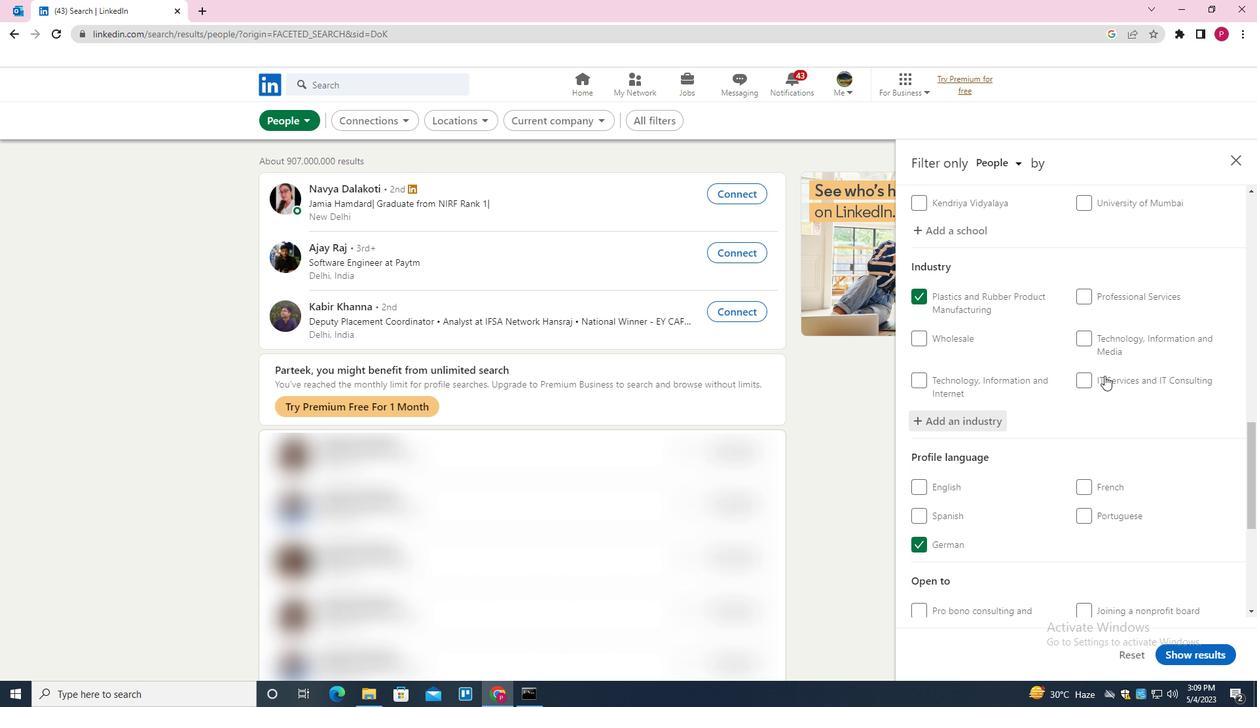 
Action: Mouse scrolled (1083, 387) with delta (0, 0)
Screenshot: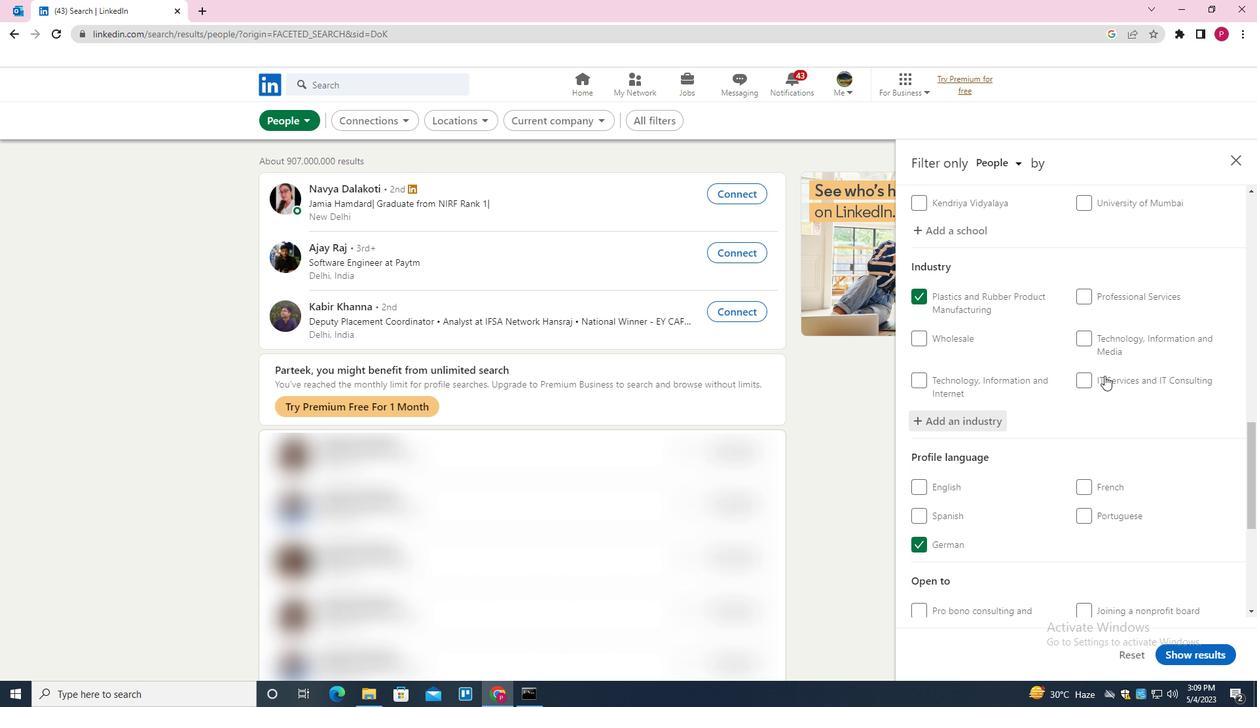 
Action: Mouse scrolled (1083, 387) with delta (0, 0)
Screenshot: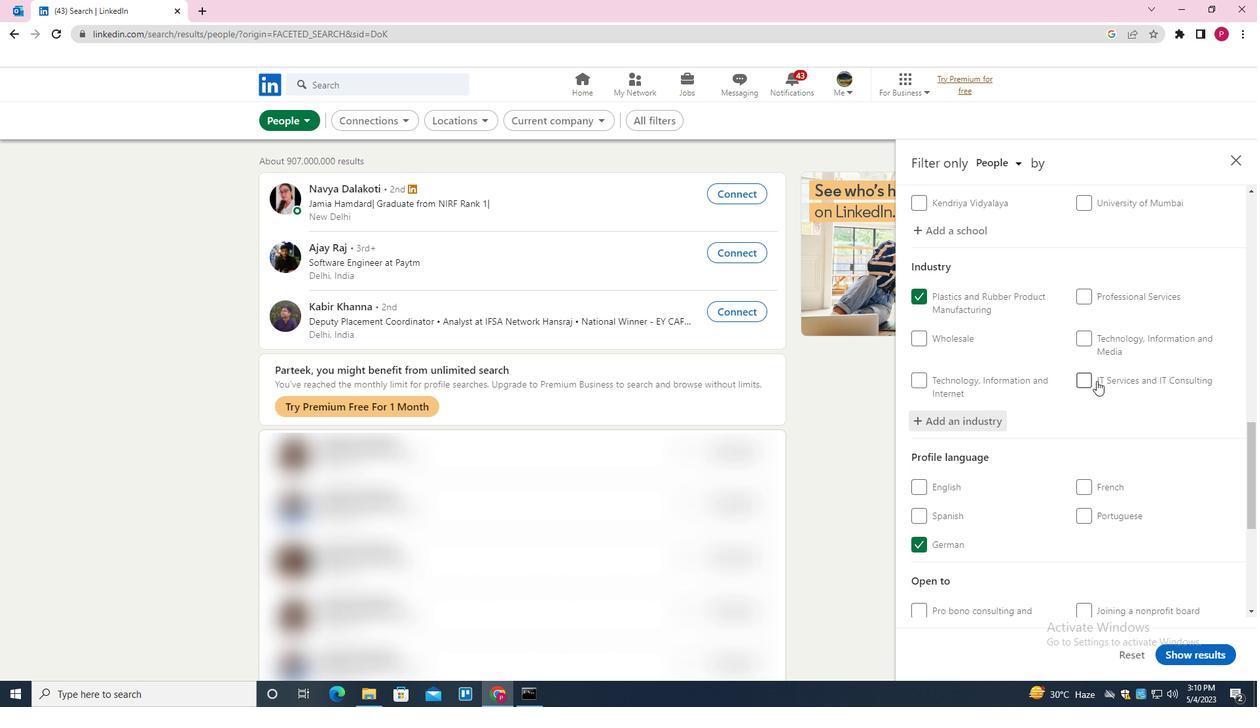 
Action: Mouse scrolled (1083, 387) with delta (0, 0)
Screenshot: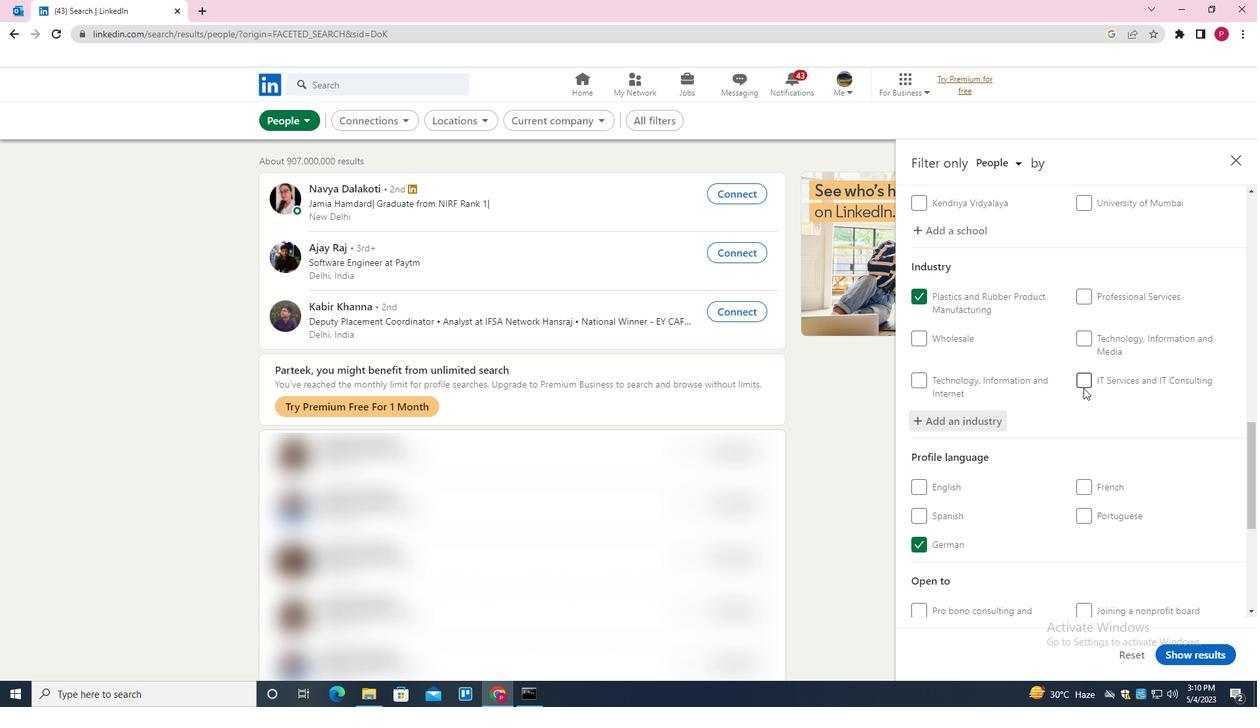 
Action: Mouse moved to (1083, 388)
Screenshot: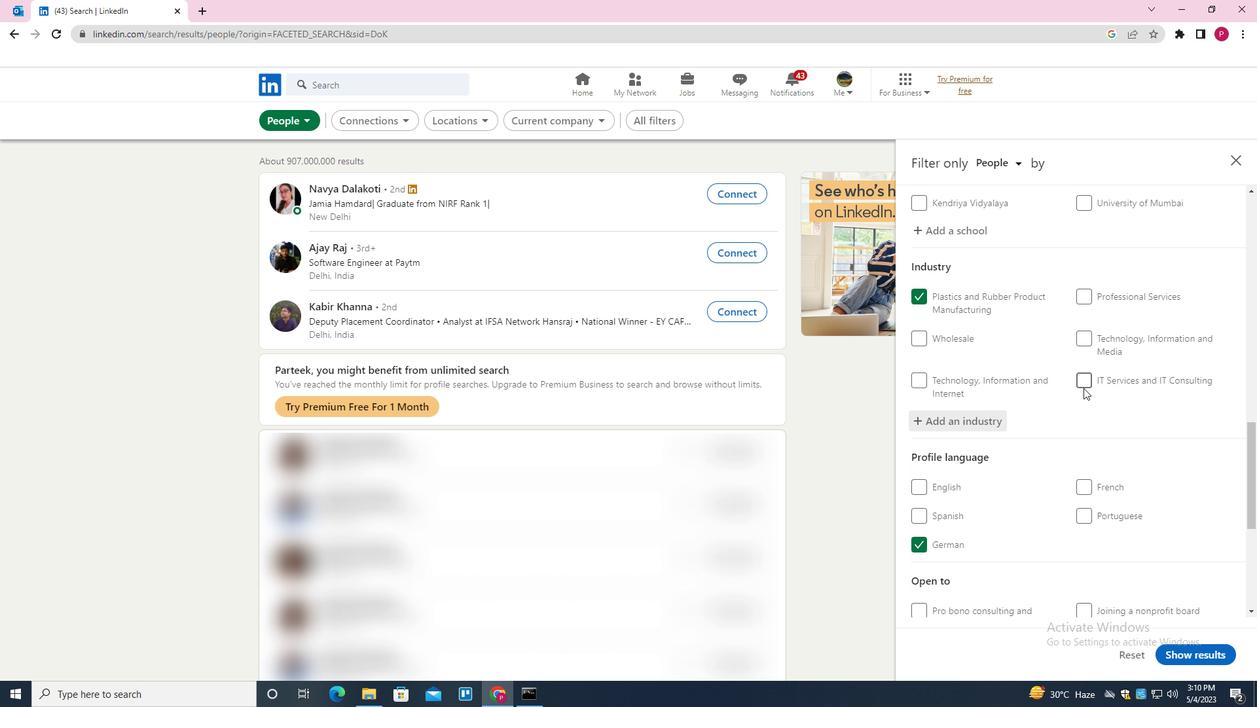
Action: Mouse scrolled (1083, 388) with delta (0, 0)
Screenshot: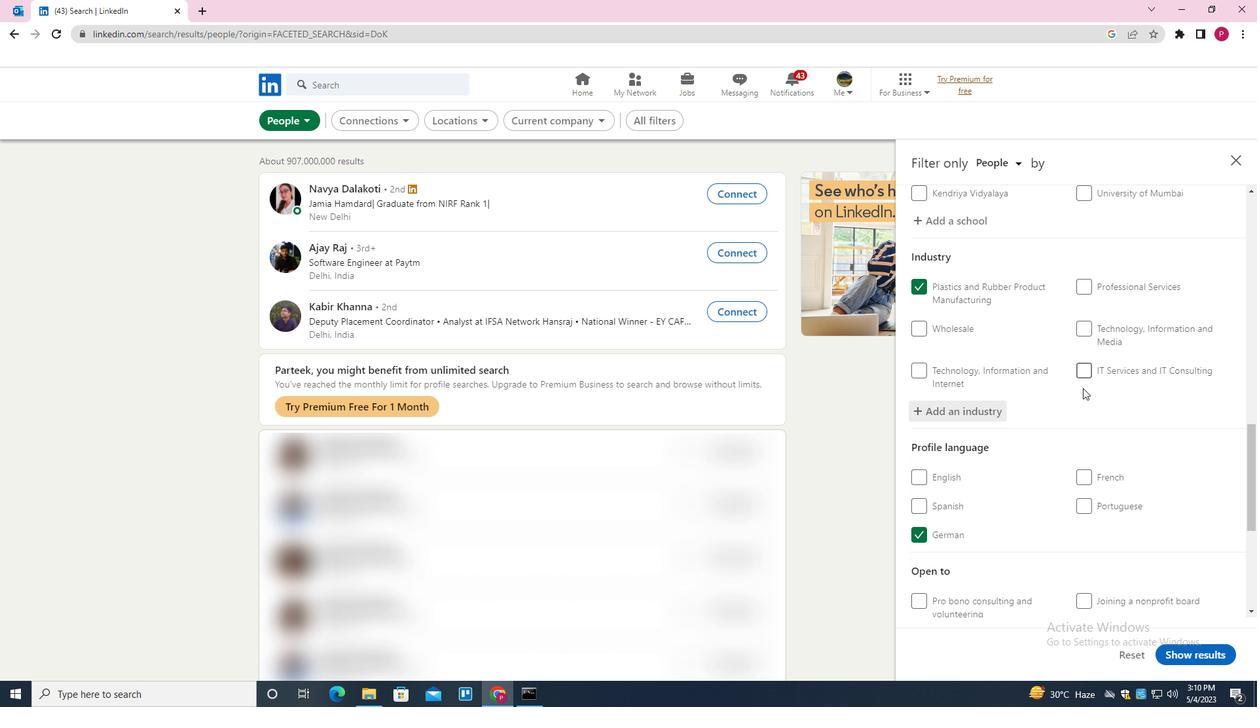 
Action: Mouse moved to (1107, 430)
Screenshot: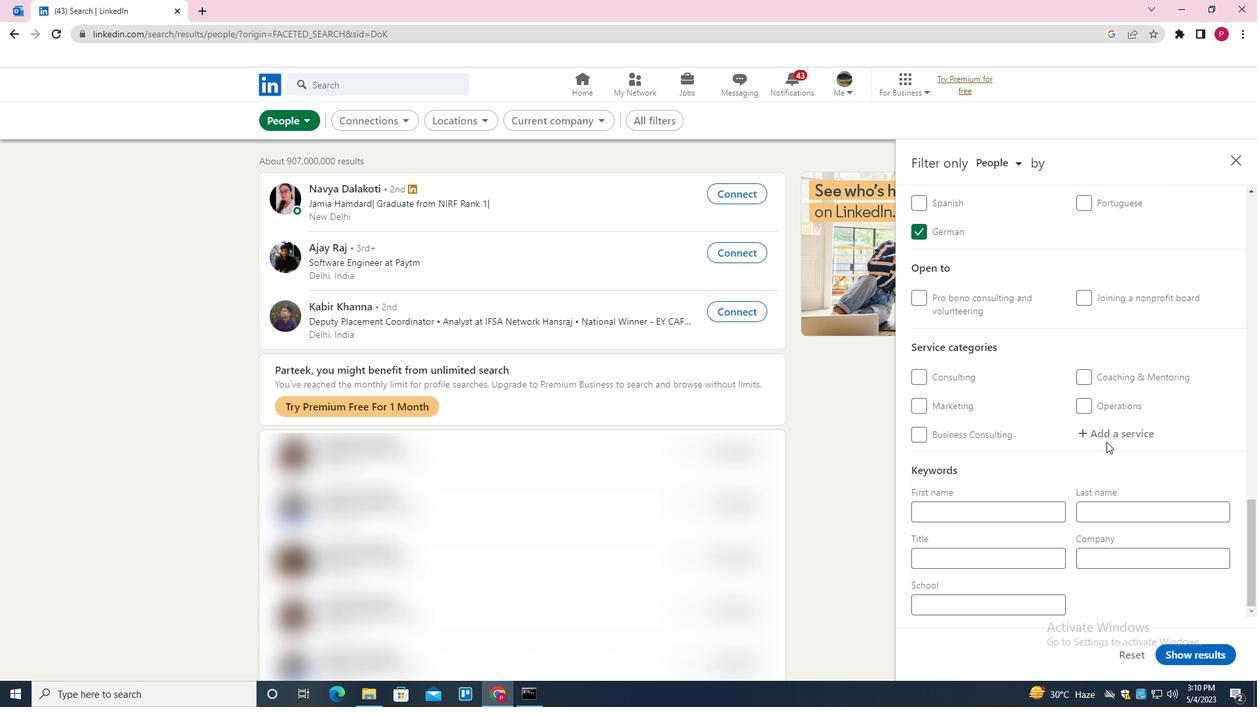 
Action: Mouse pressed left at (1107, 430)
Screenshot: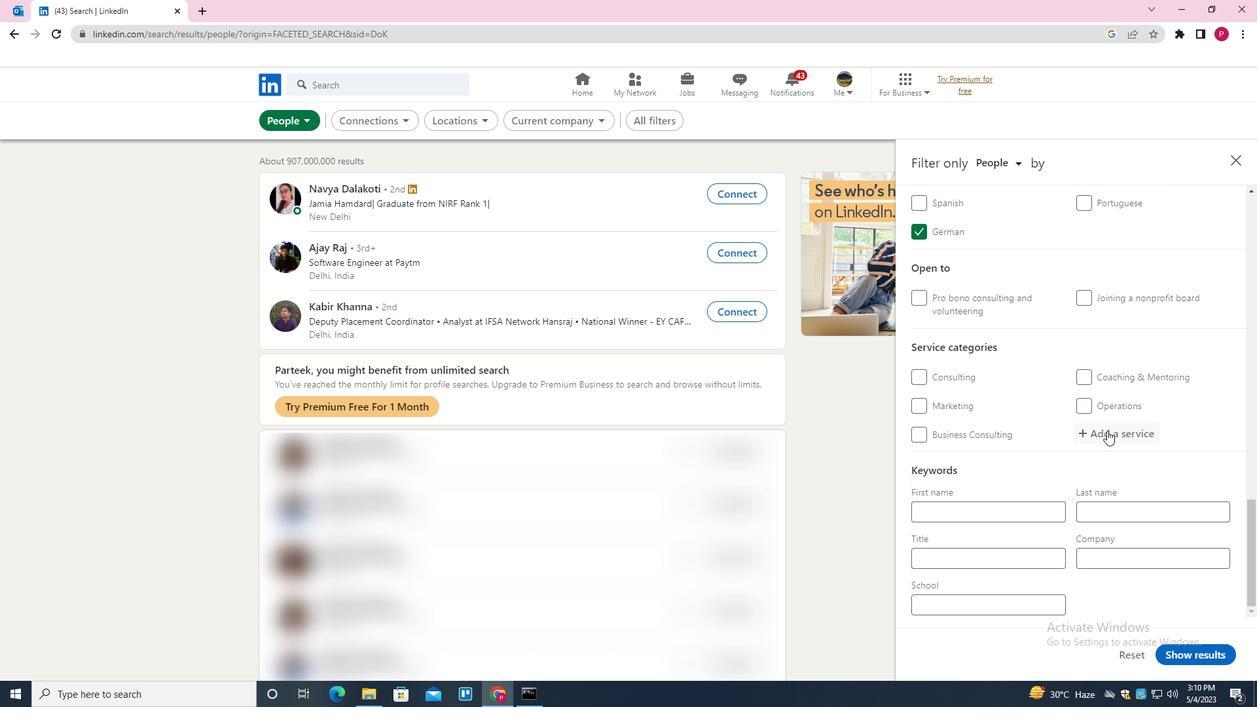 
Action: Mouse moved to (1107, 430)
Screenshot: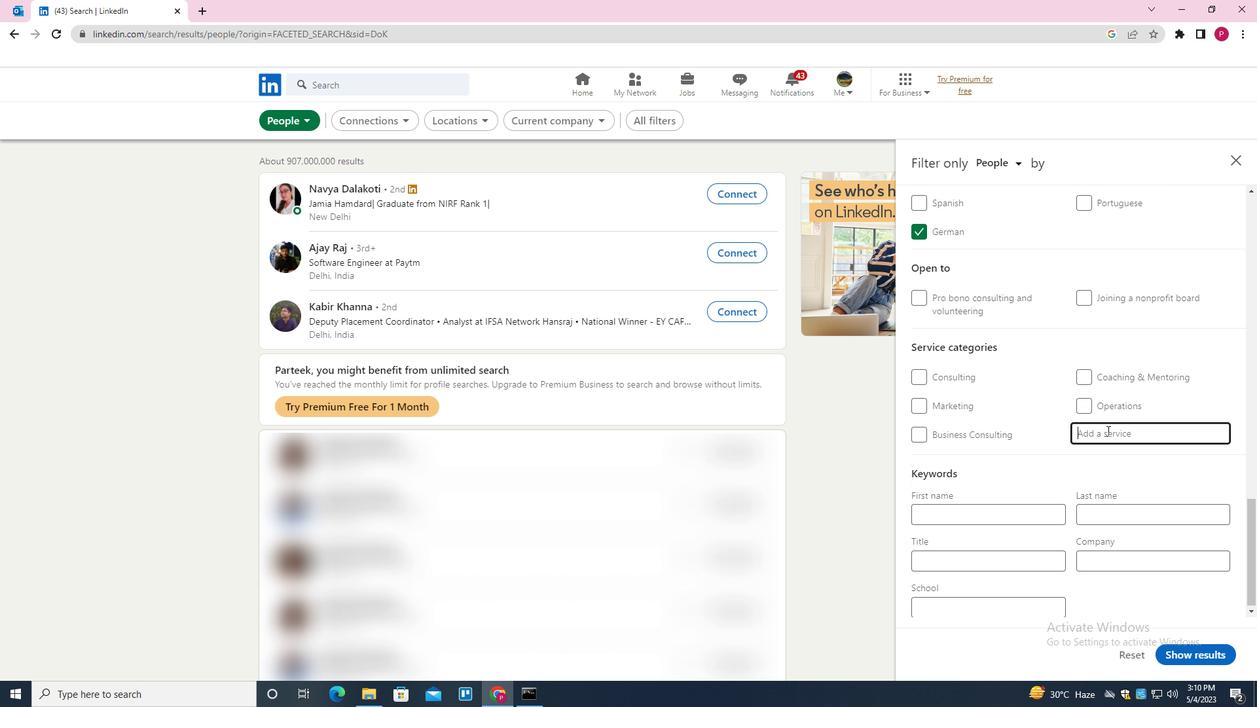 
Action: Key pressed <Key.shift>NATURE<Key.space><Key.shift>PHOTOGRAPHY<Key.down><Key.enter>
Screenshot: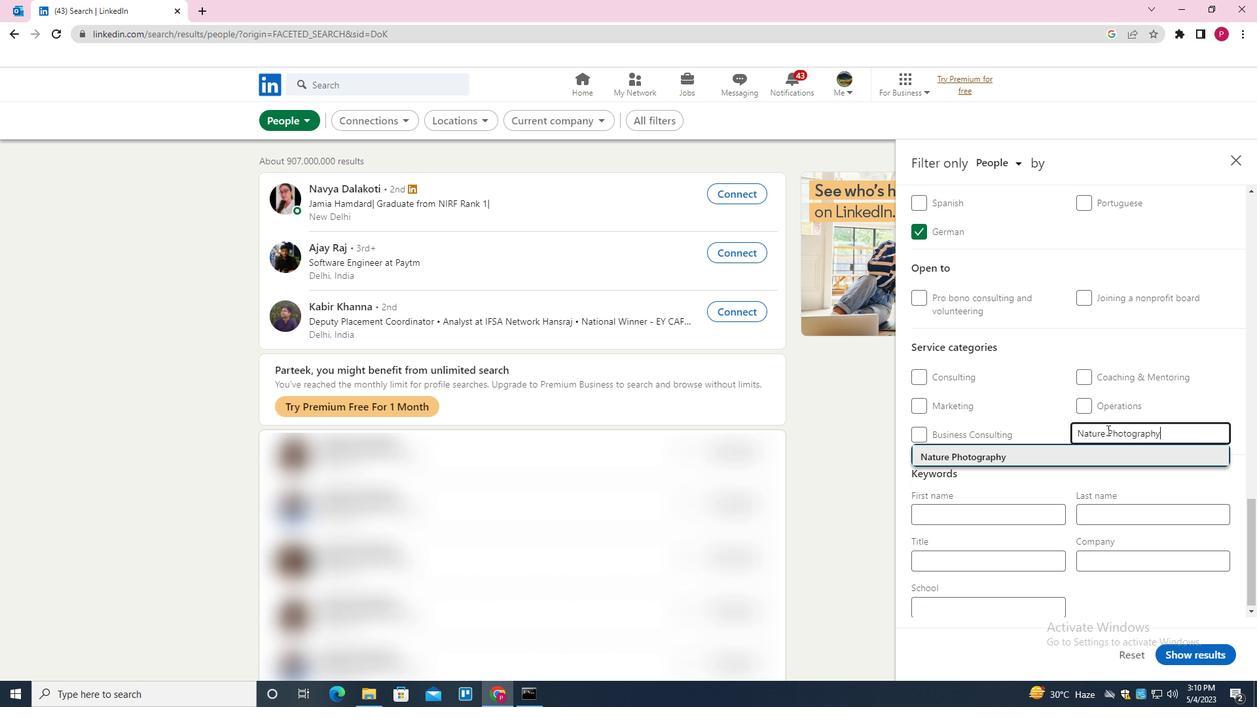 
Action: Mouse moved to (1079, 455)
Screenshot: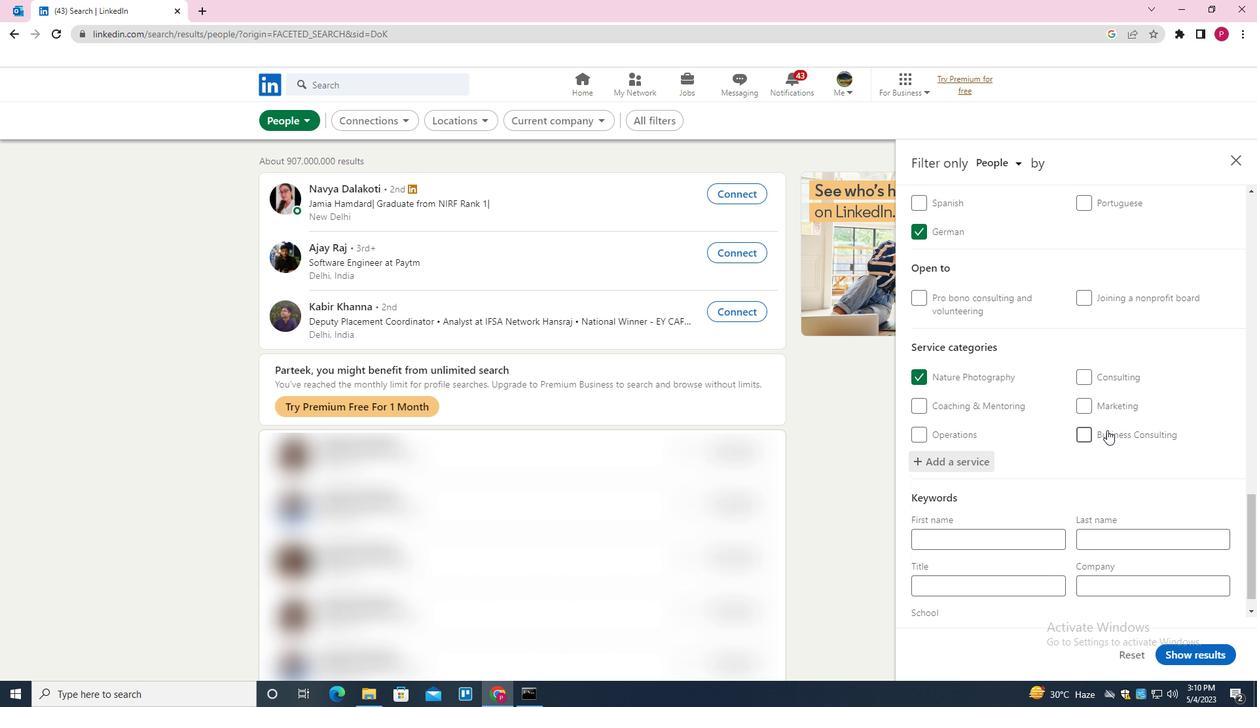 
Action: Mouse scrolled (1079, 454) with delta (0, 0)
Screenshot: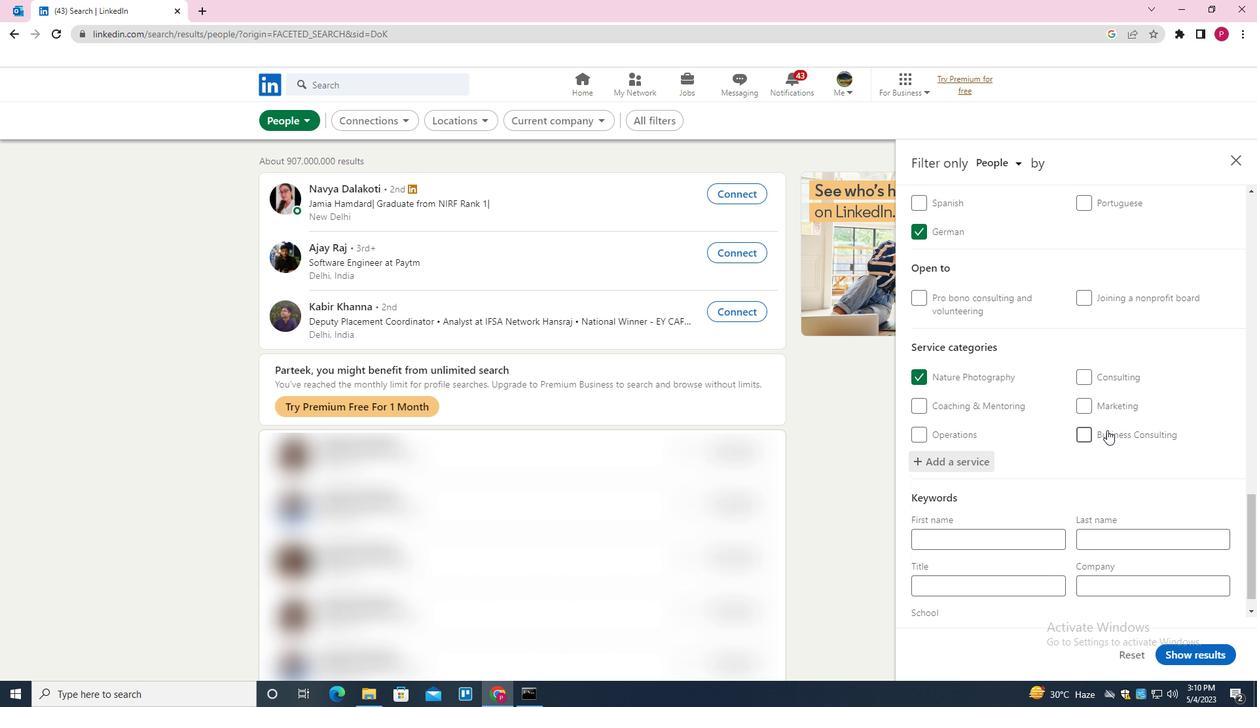 
Action: Mouse moved to (1077, 456)
Screenshot: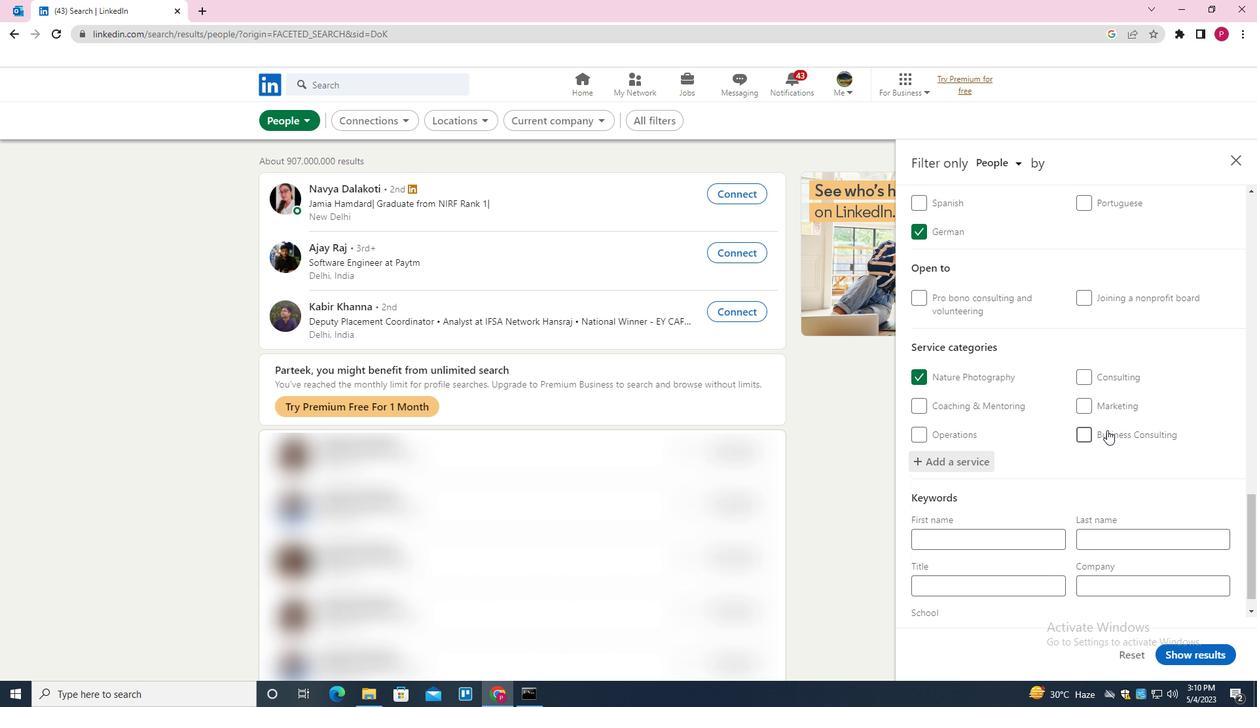
Action: Mouse scrolled (1077, 455) with delta (0, 0)
Screenshot: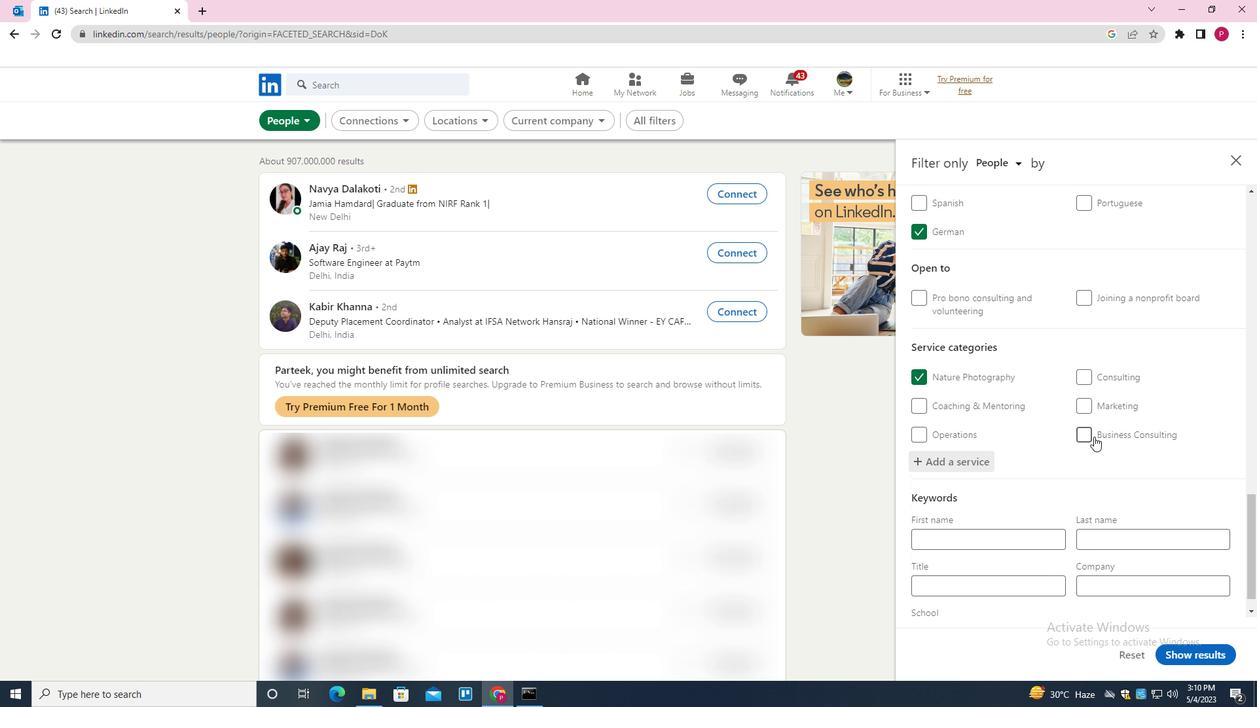 
Action: Mouse moved to (1075, 457)
Screenshot: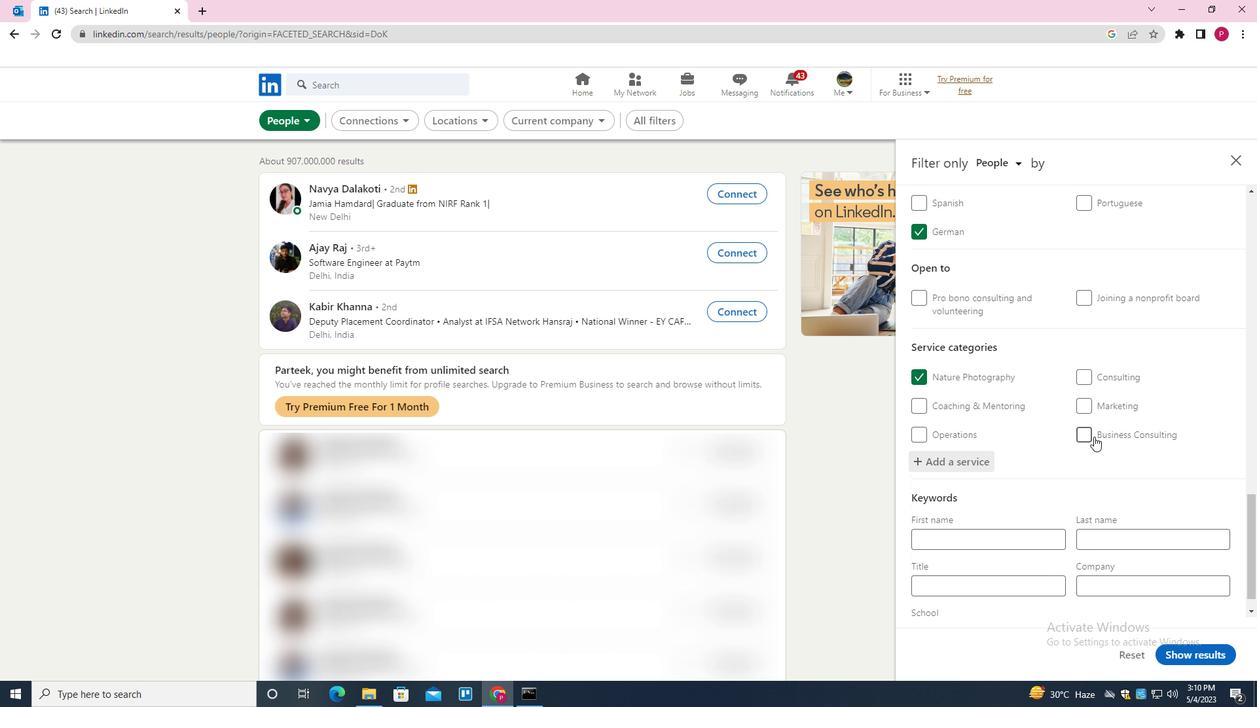 
Action: Mouse scrolled (1075, 457) with delta (0, 0)
Screenshot: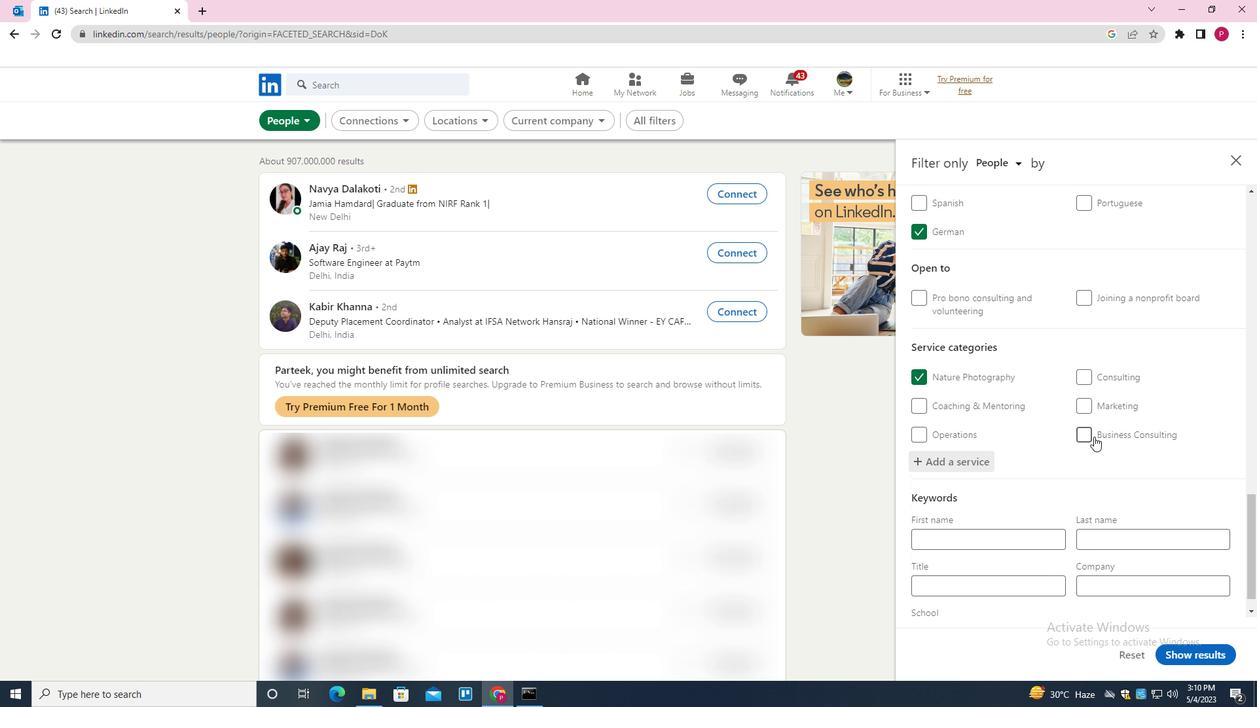 
Action: Mouse moved to (1064, 461)
Screenshot: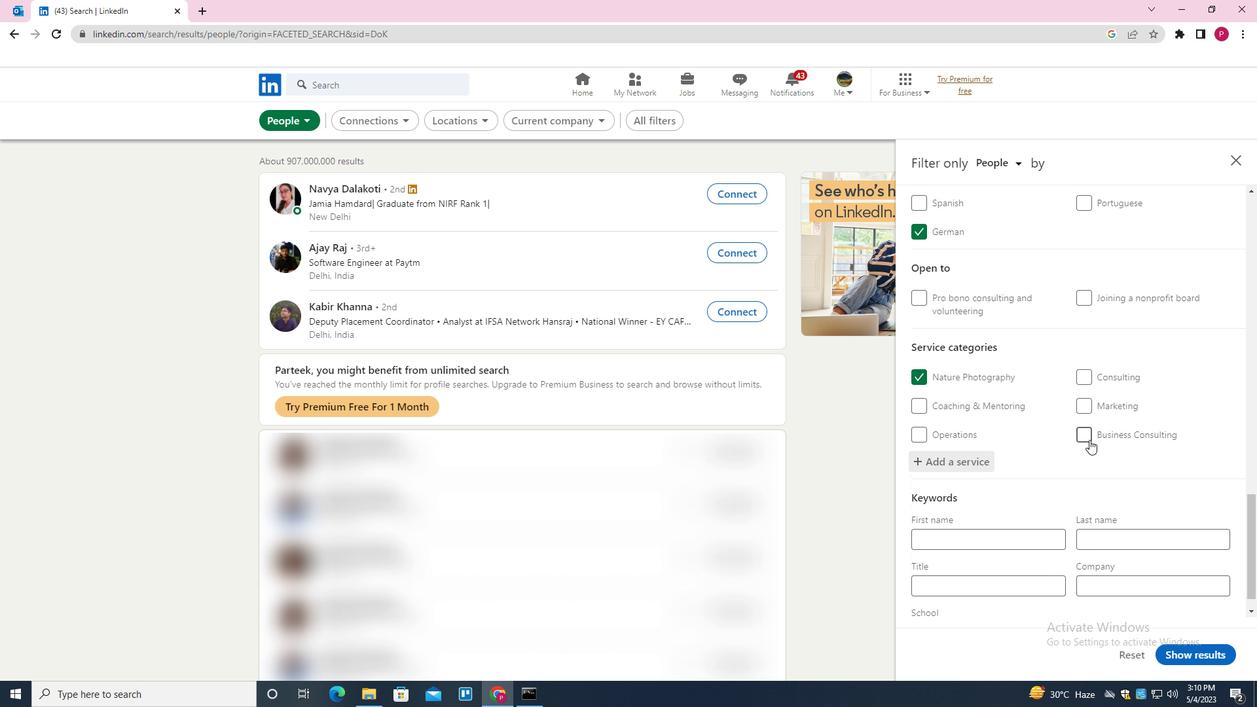 
Action: Mouse scrolled (1064, 460) with delta (0, 0)
Screenshot: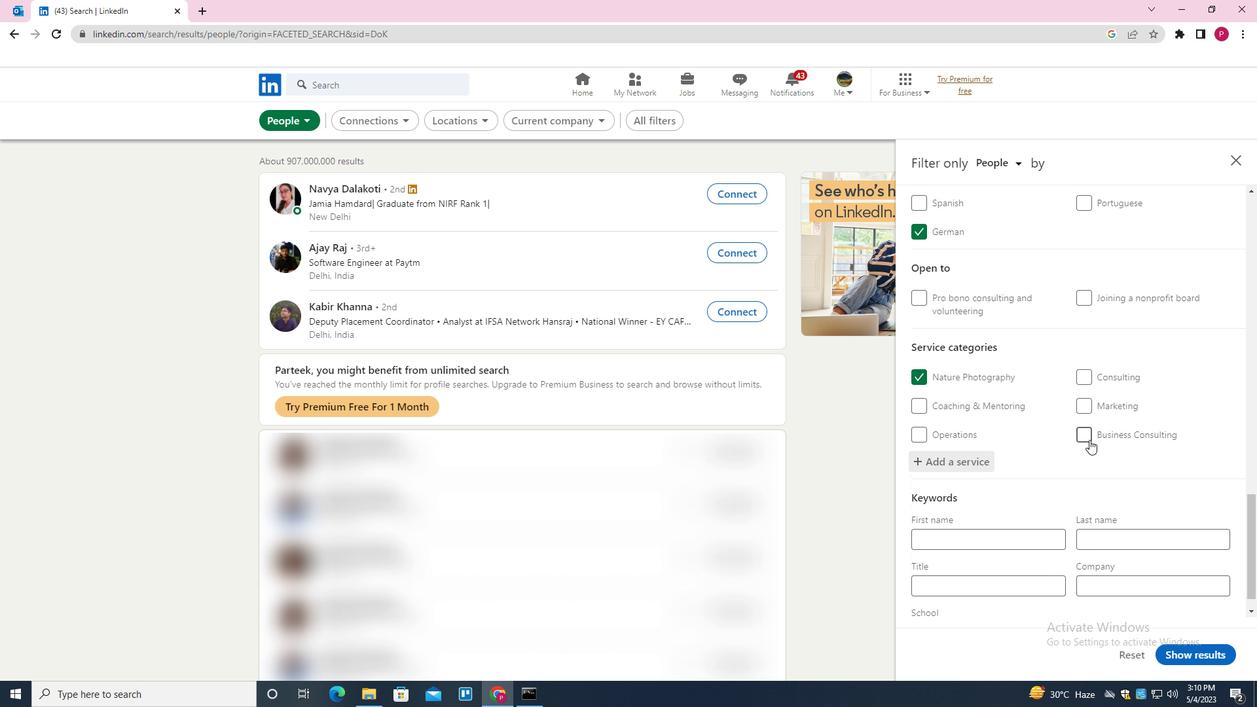 
Action: Mouse moved to (1046, 469)
Screenshot: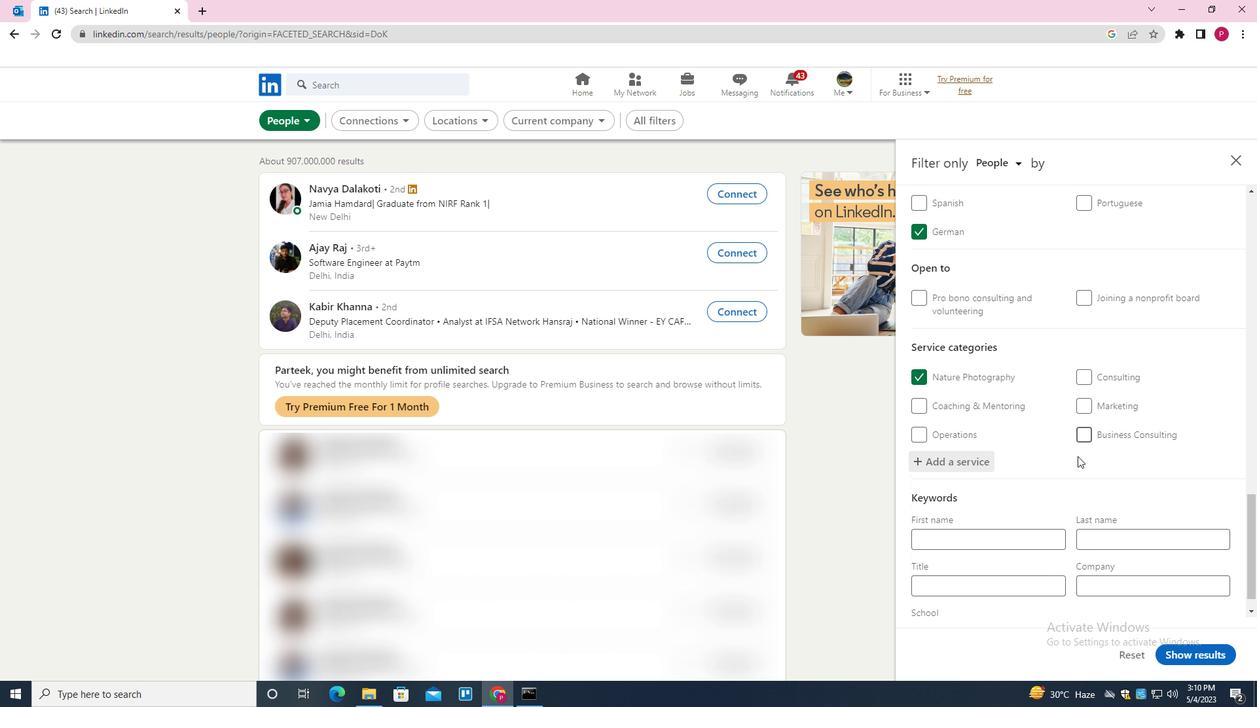 
Action: Mouse scrolled (1046, 468) with delta (0, 0)
Screenshot: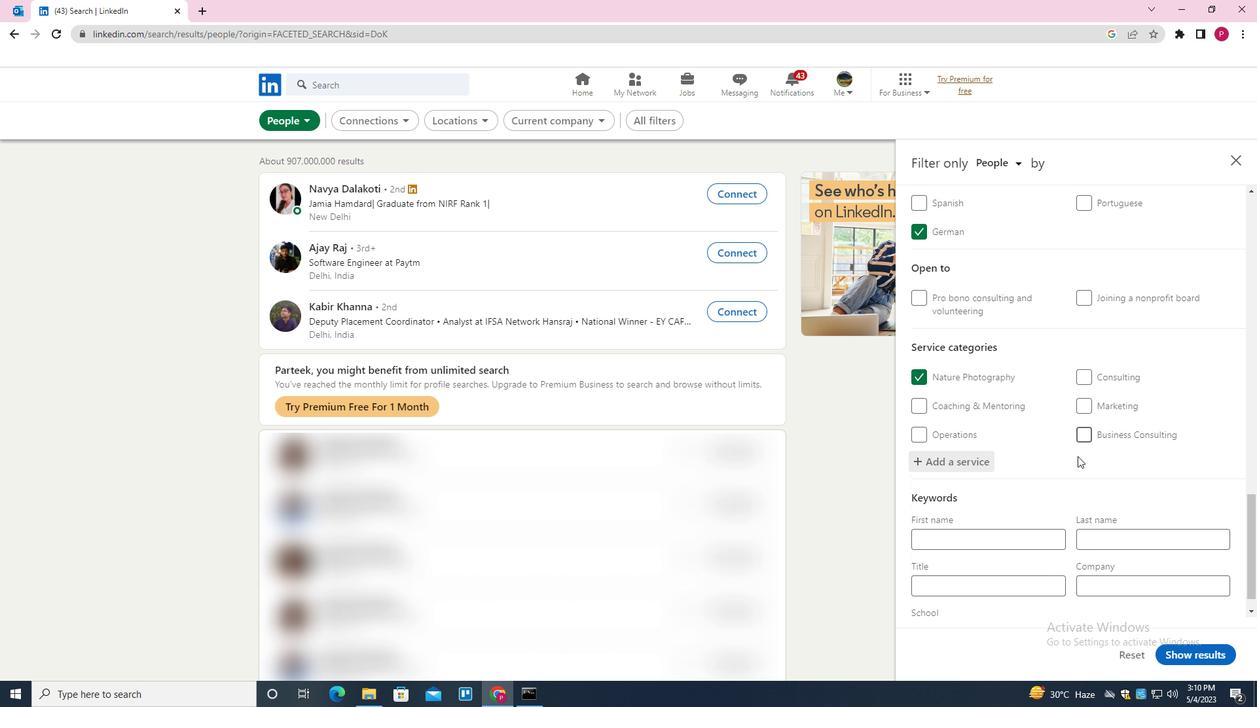 
Action: Mouse moved to (1002, 550)
Screenshot: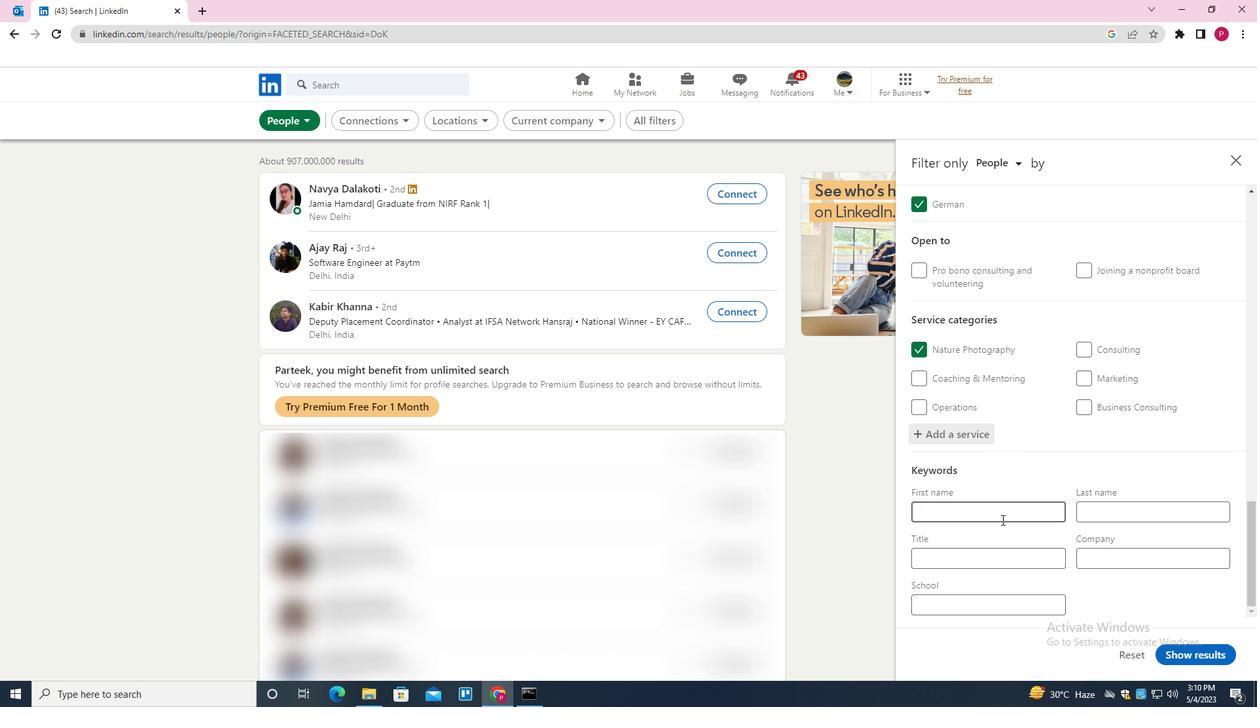 
Action: Mouse pressed left at (1002, 550)
Screenshot: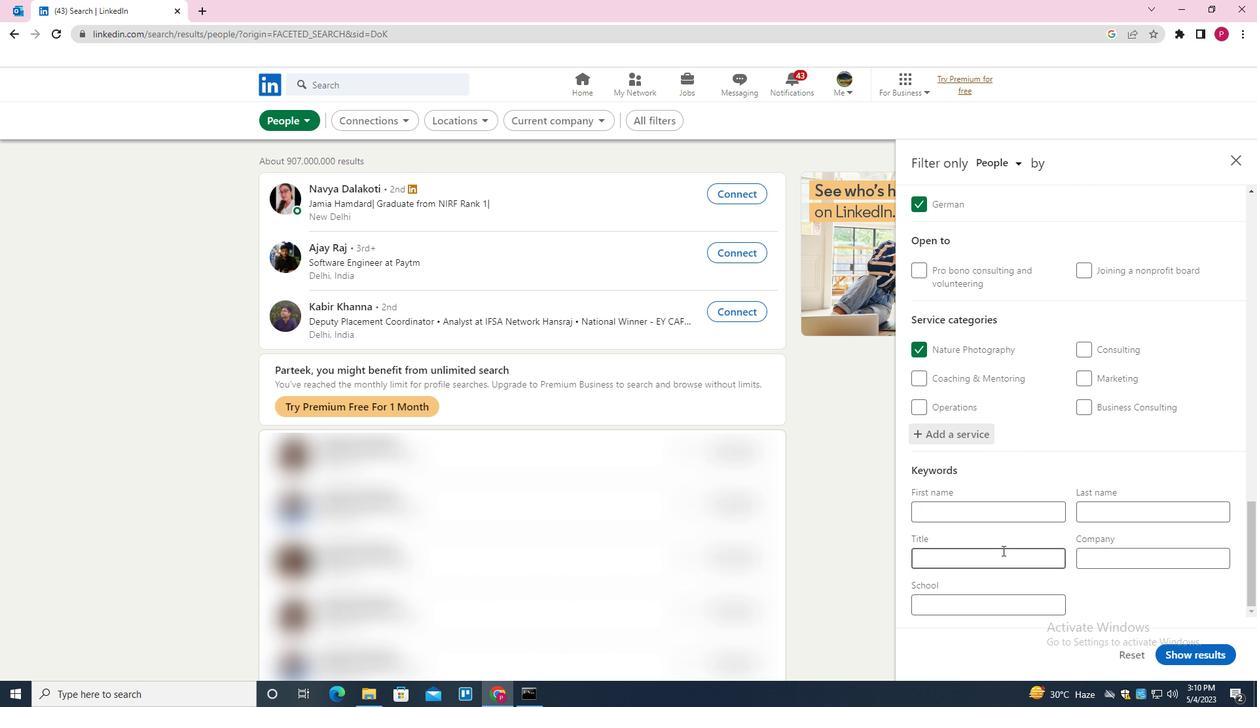 
Action: Key pressed <Key.shift>TRANSLATOR
Screenshot: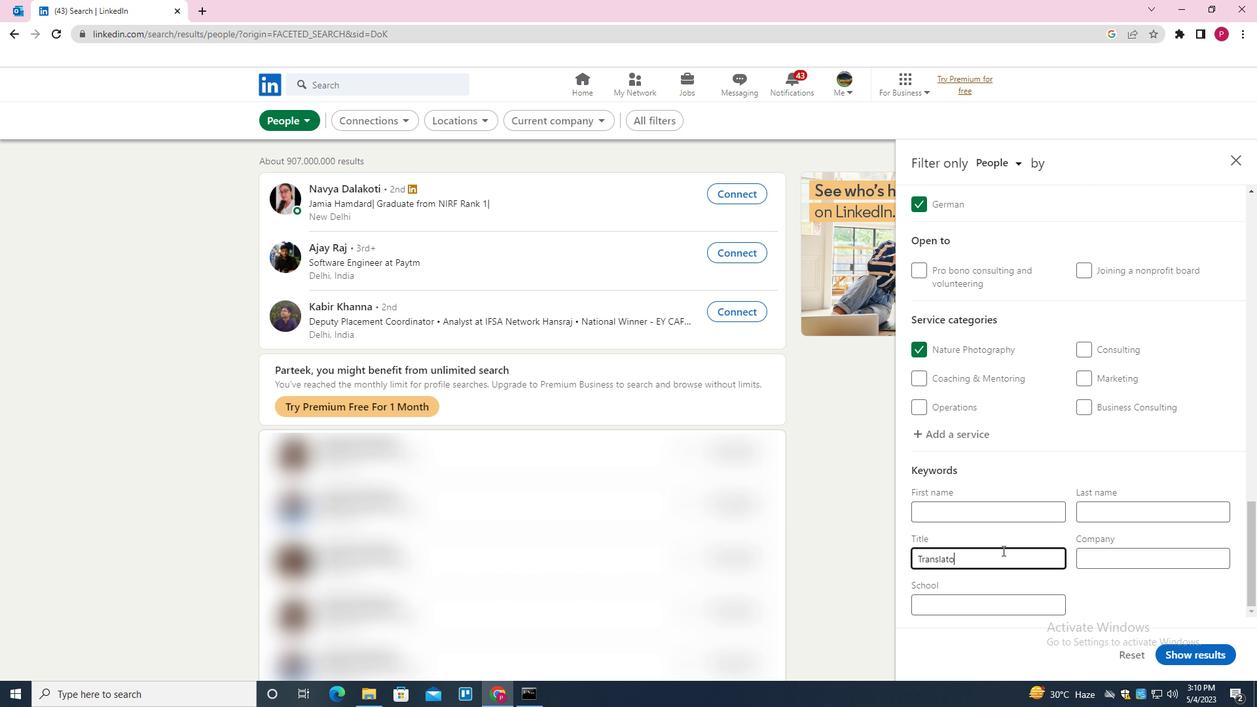 
Action: Mouse moved to (1186, 659)
Screenshot: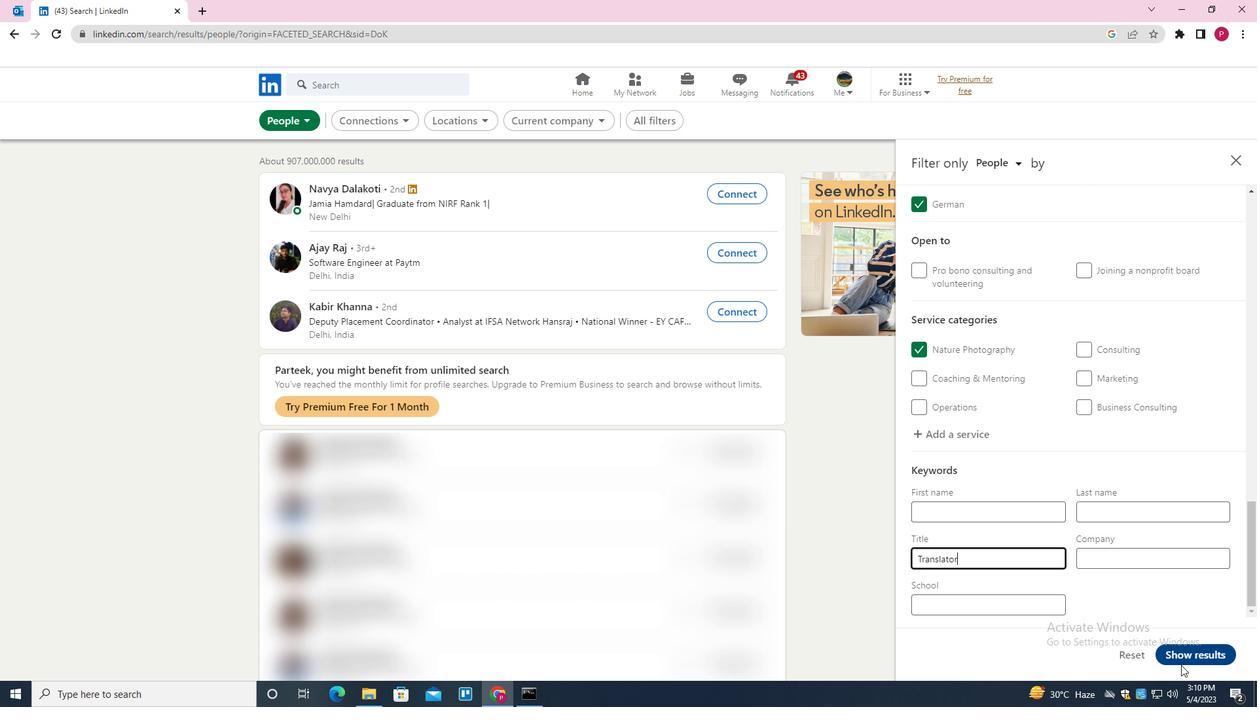 
Action: Mouse pressed left at (1186, 659)
Screenshot: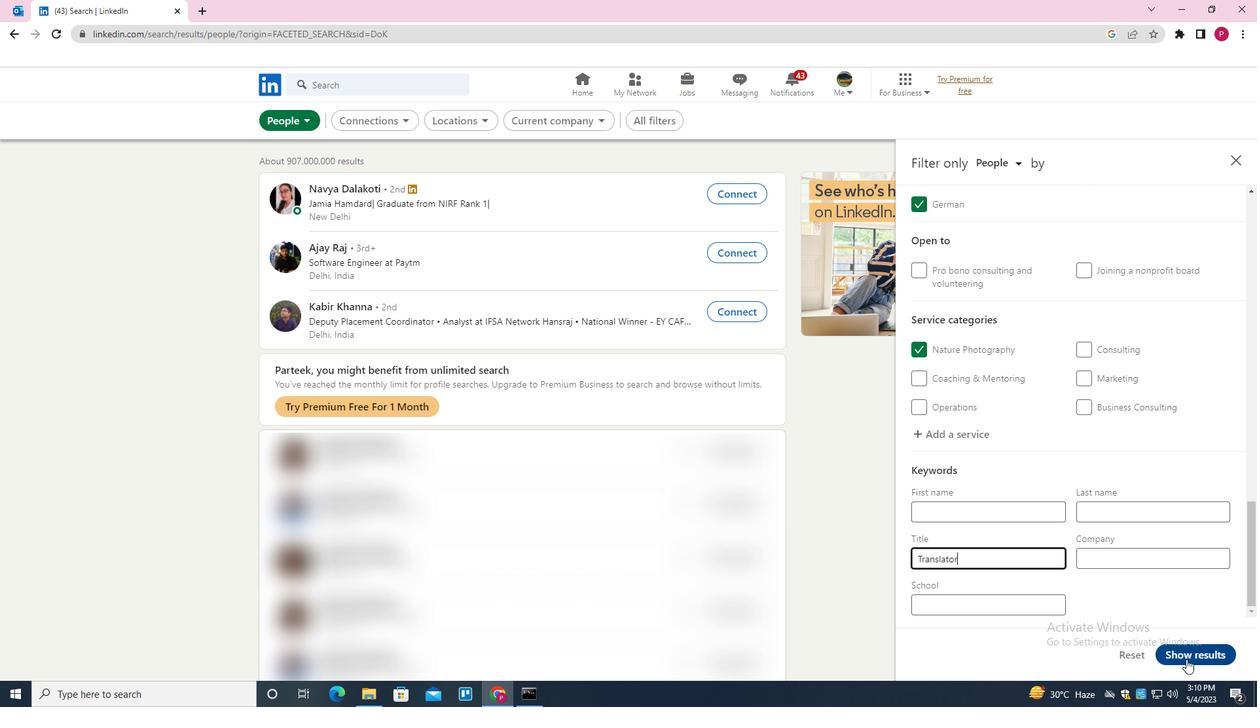 
Action: Mouse moved to (484, 289)
Screenshot: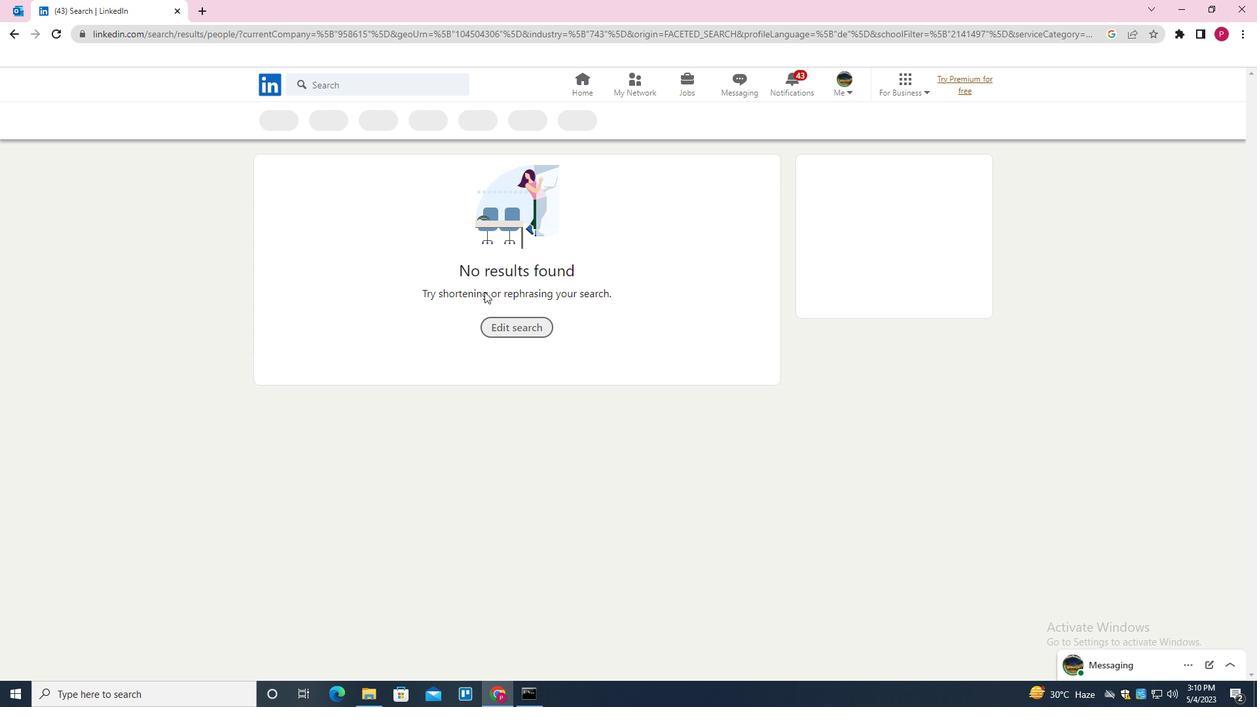 
